 Task: Look for space in Akashi, Japan from 2nd June, 2023 to 9th June, 2023 for 5 adults in price range Rs.7000 to Rs.13000. Place can be shared room with 2 bedrooms having 5 beds and 2 bathrooms. Property type can be house, flat, guest house. Amenities needed are: wifi, washing machine. Booking option can be shelf check-in. Required host language is English.
Action: Mouse moved to (561, 93)
Screenshot: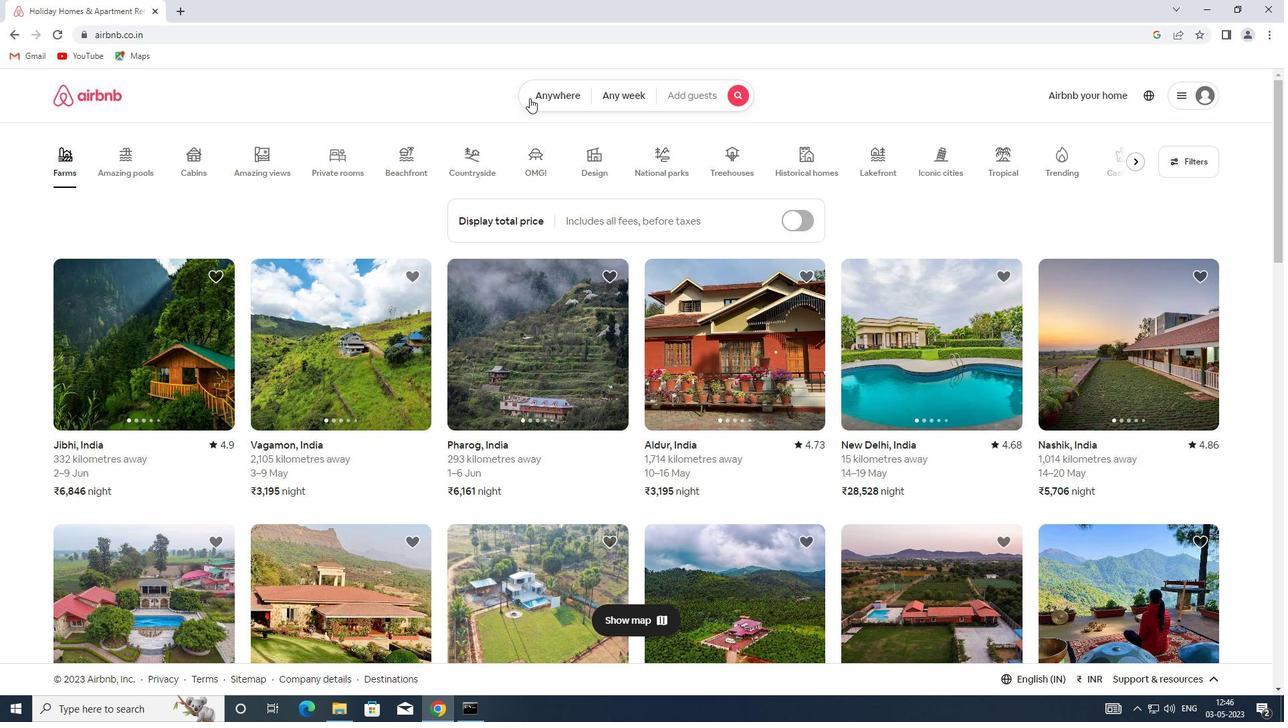 
Action: Mouse pressed left at (561, 93)
Screenshot: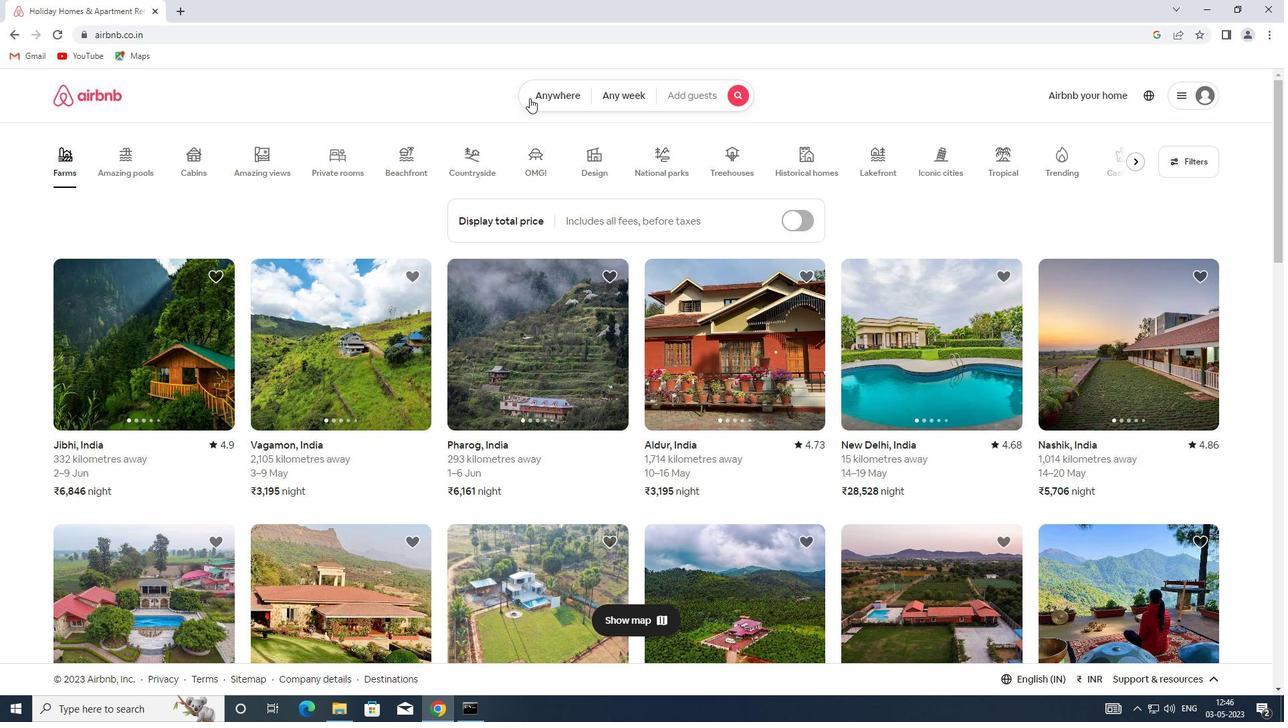 
Action: Mouse moved to (474, 135)
Screenshot: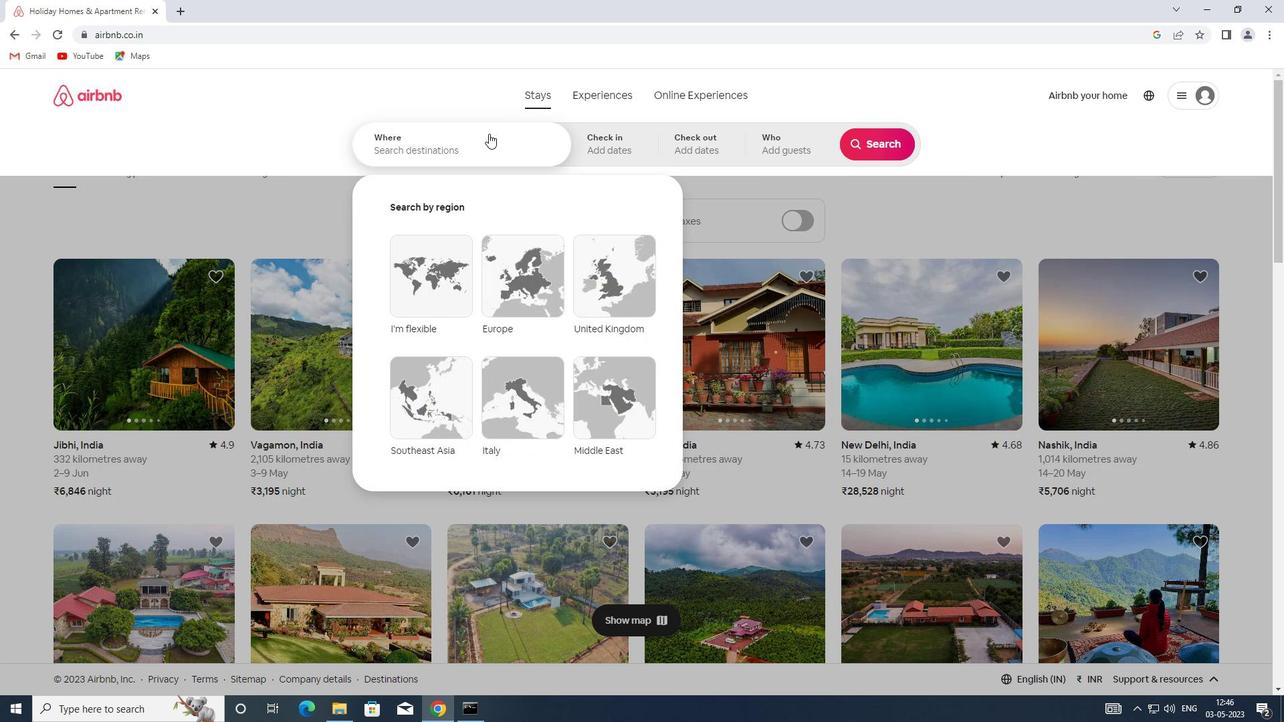 
Action: Mouse pressed left at (474, 135)
Screenshot: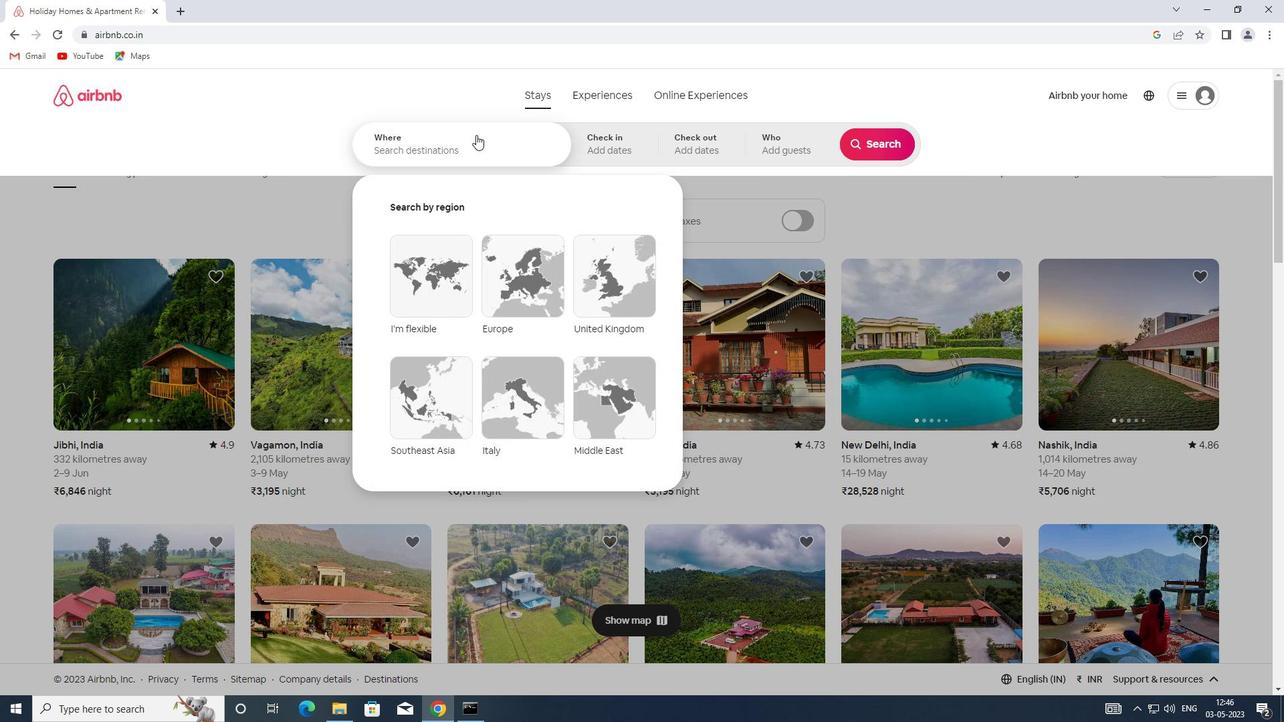 
Action: Key pressed <Key.shift>AKASHI,<Key.shift>L<Key.backspace><Key.shift>JAPAN
Screenshot: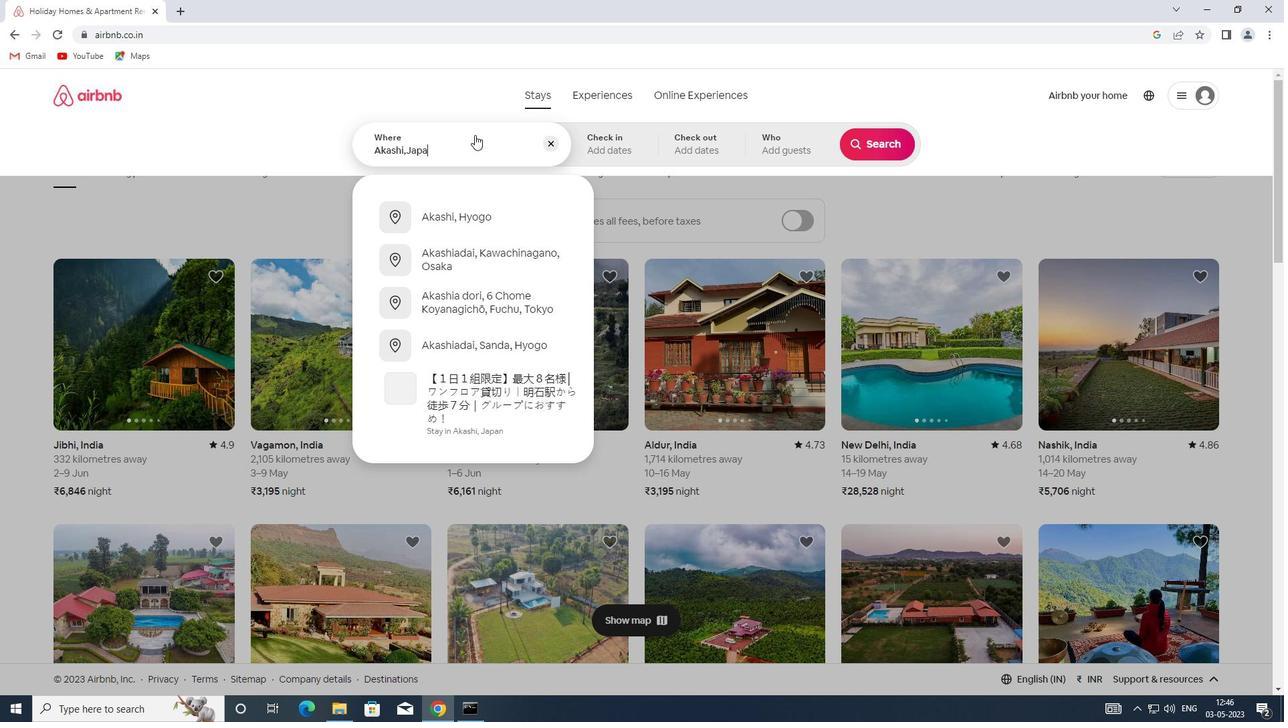 
Action: Mouse moved to (605, 126)
Screenshot: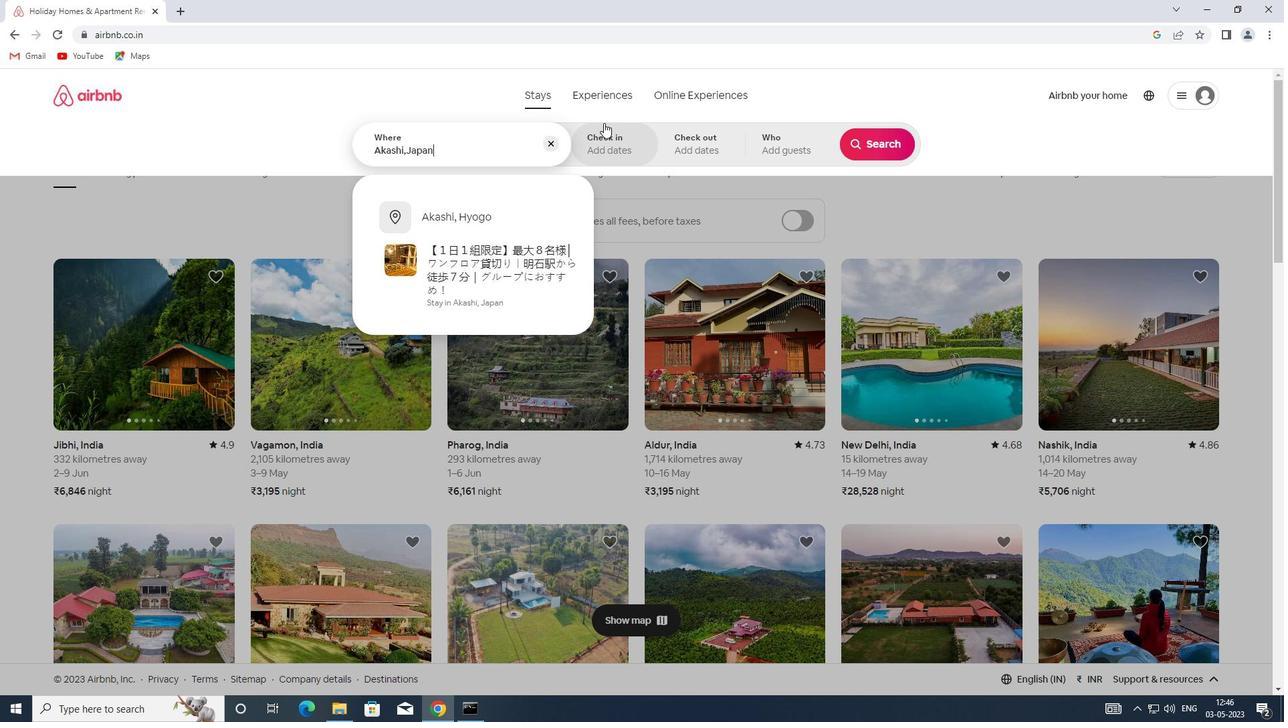 
Action: Mouse pressed left at (605, 126)
Screenshot: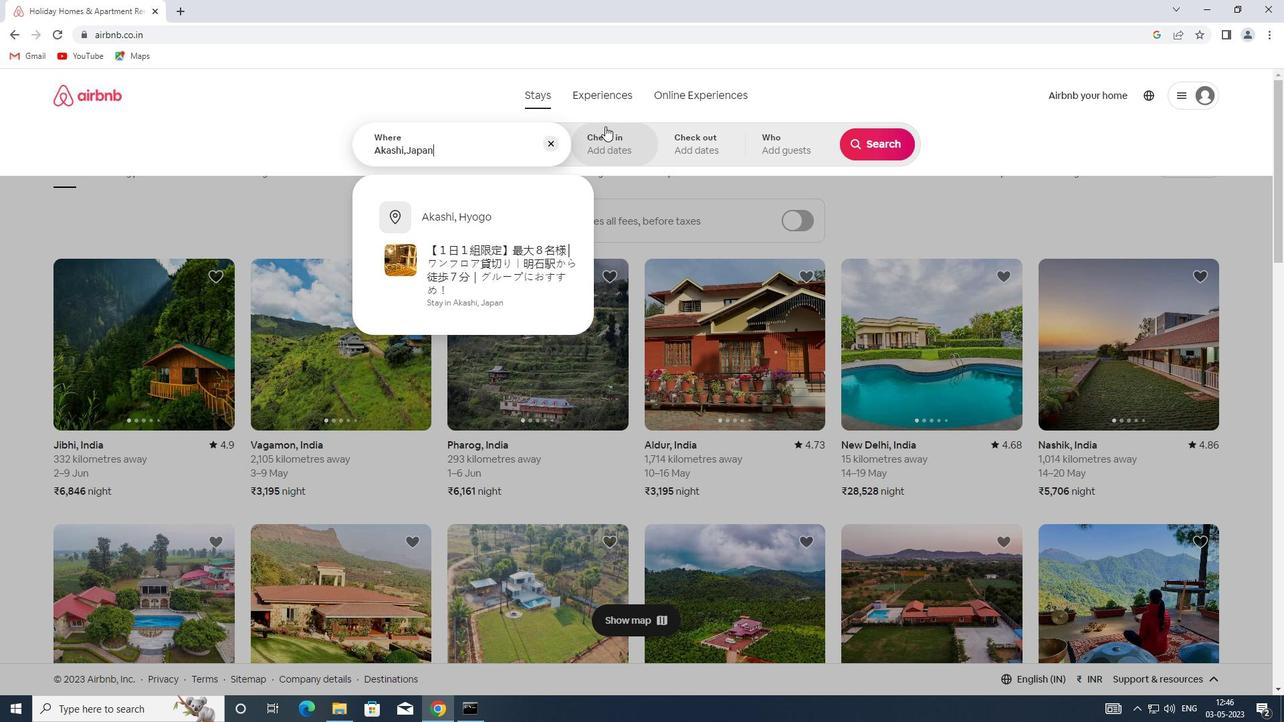 
Action: Mouse moved to (819, 297)
Screenshot: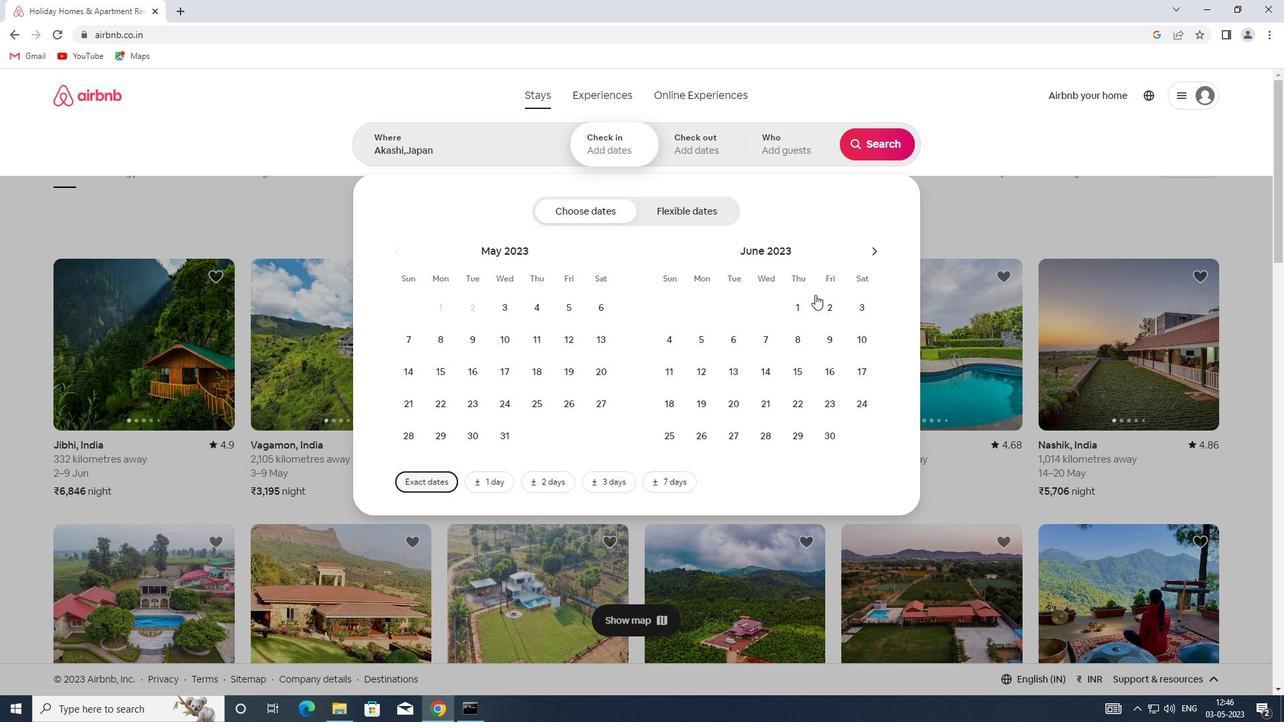 
Action: Mouse pressed left at (819, 297)
Screenshot: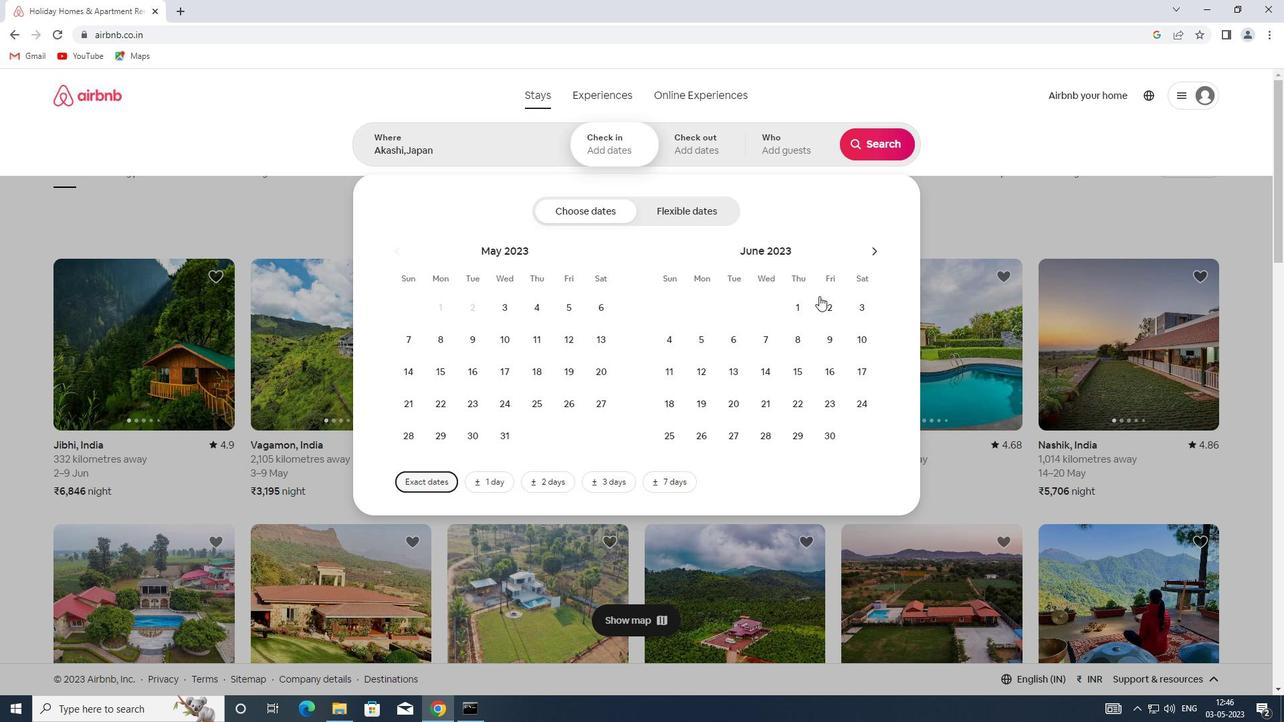 
Action: Mouse moved to (822, 331)
Screenshot: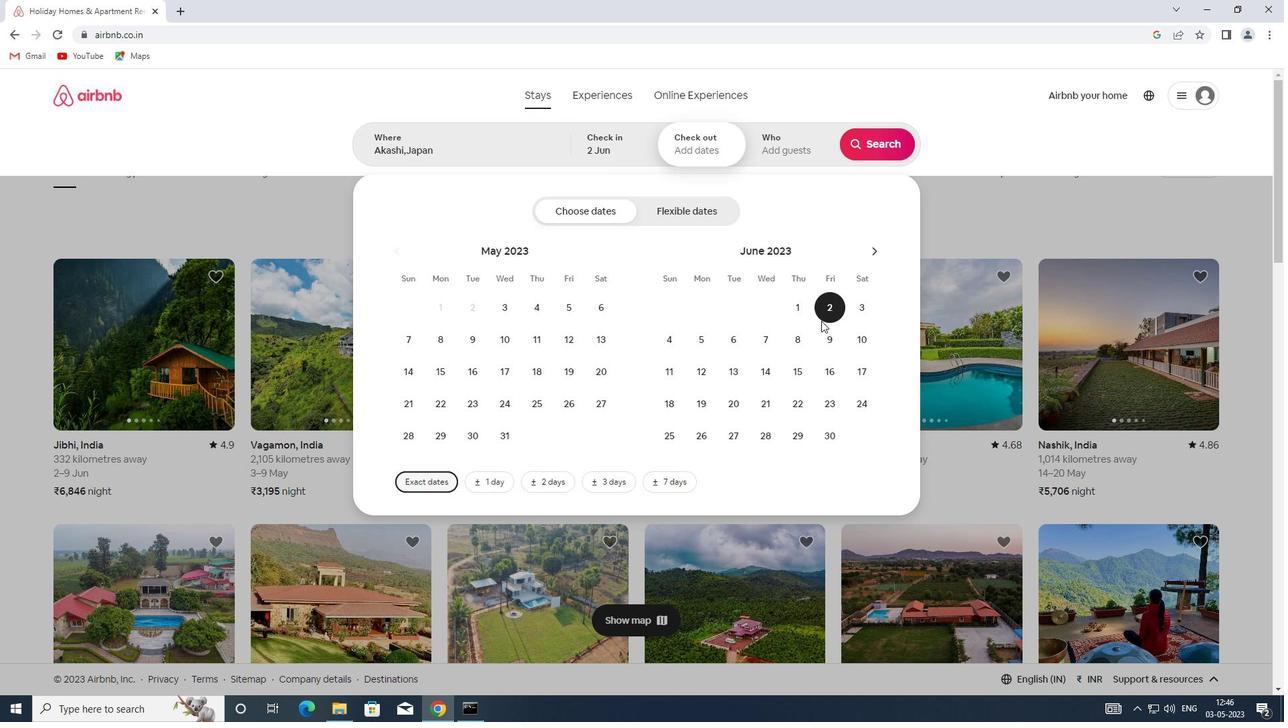 
Action: Mouse pressed left at (822, 331)
Screenshot: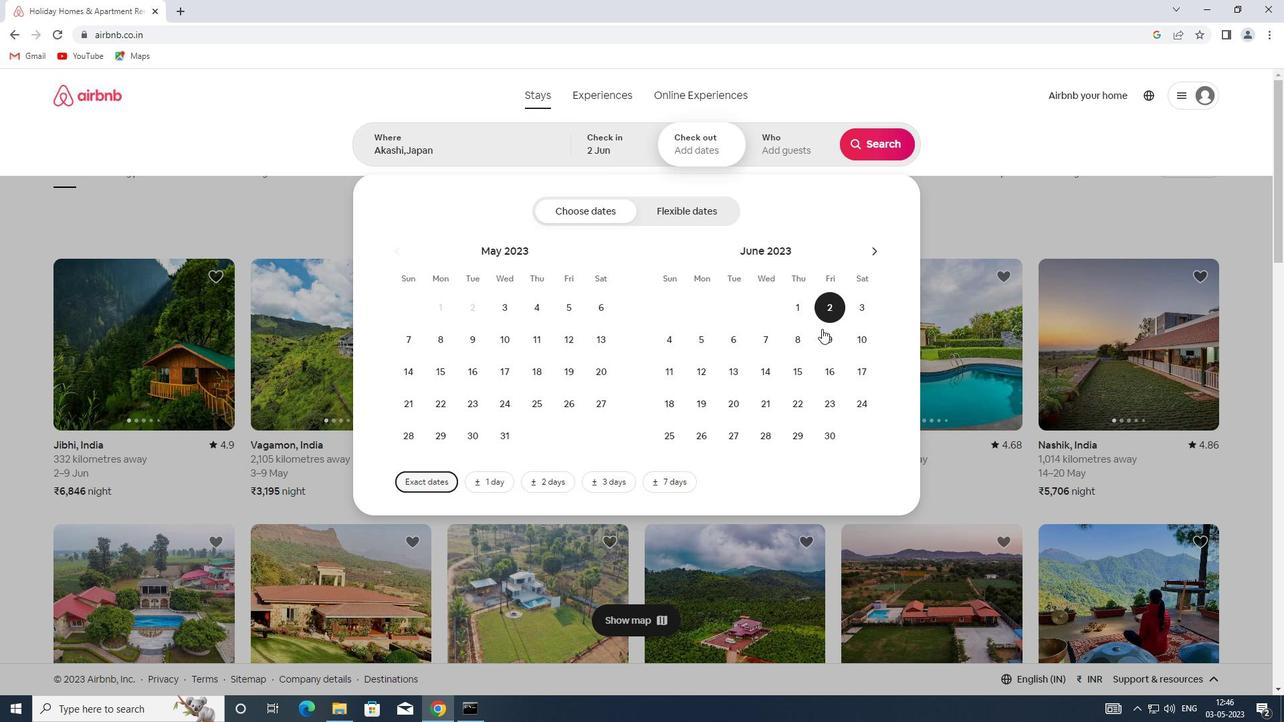 
Action: Mouse moved to (771, 132)
Screenshot: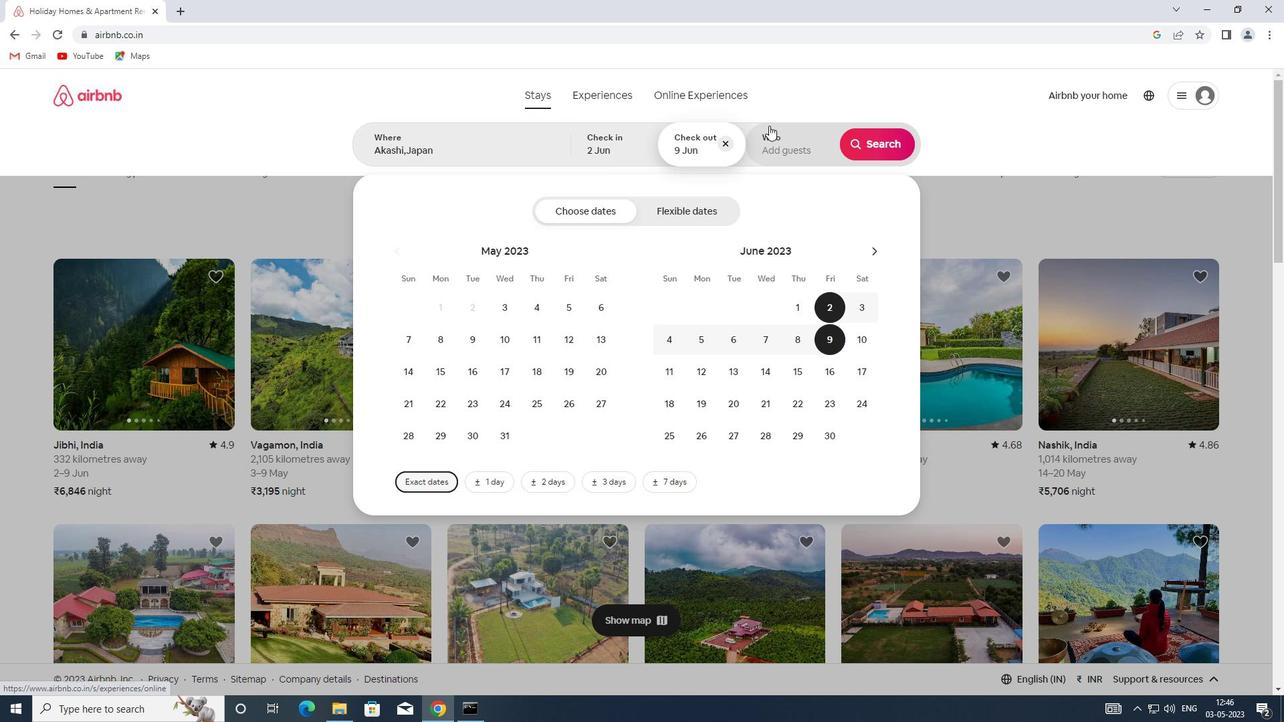 
Action: Mouse pressed left at (771, 132)
Screenshot: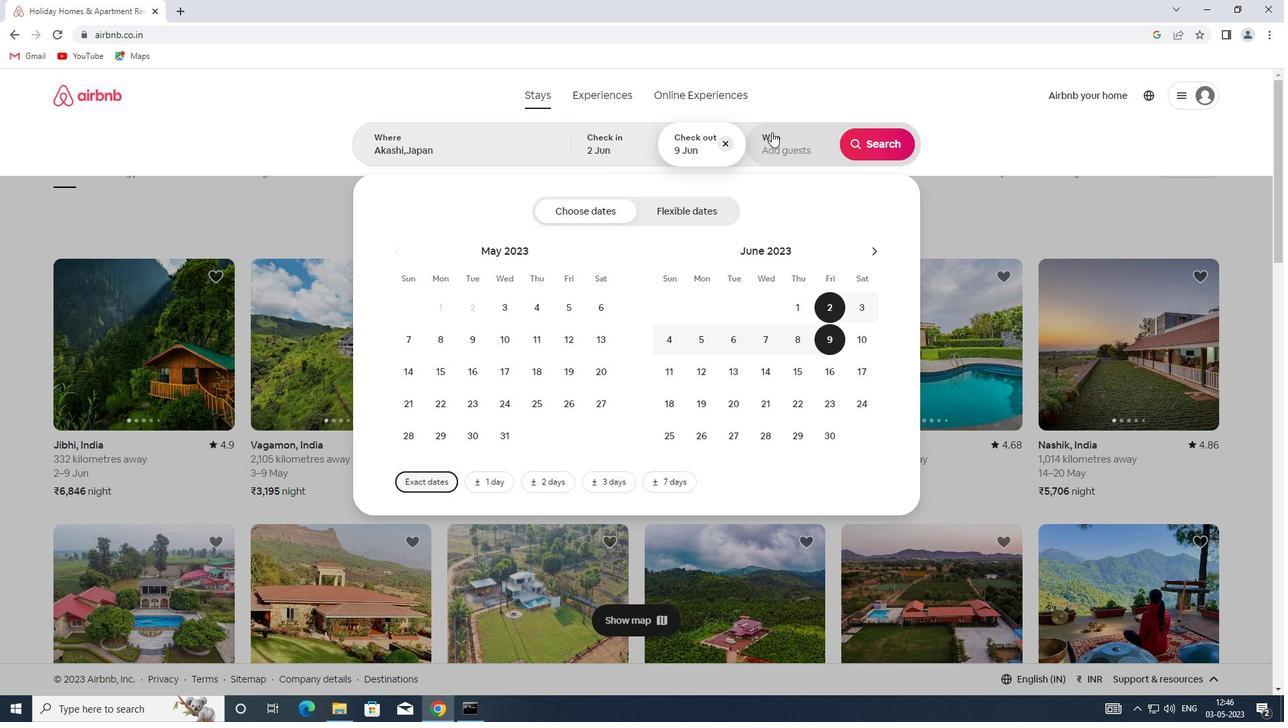 
Action: Mouse moved to (877, 215)
Screenshot: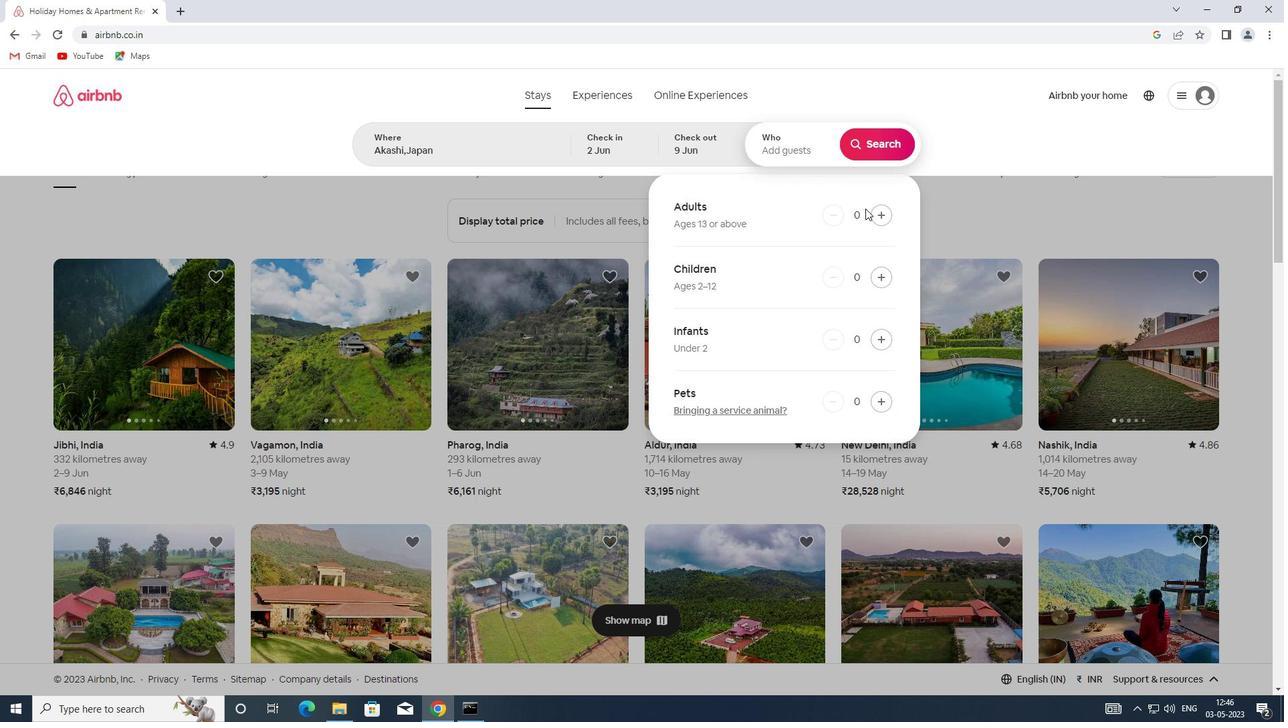 
Action: Mouse pressed left at (877, 215)
Screenshot: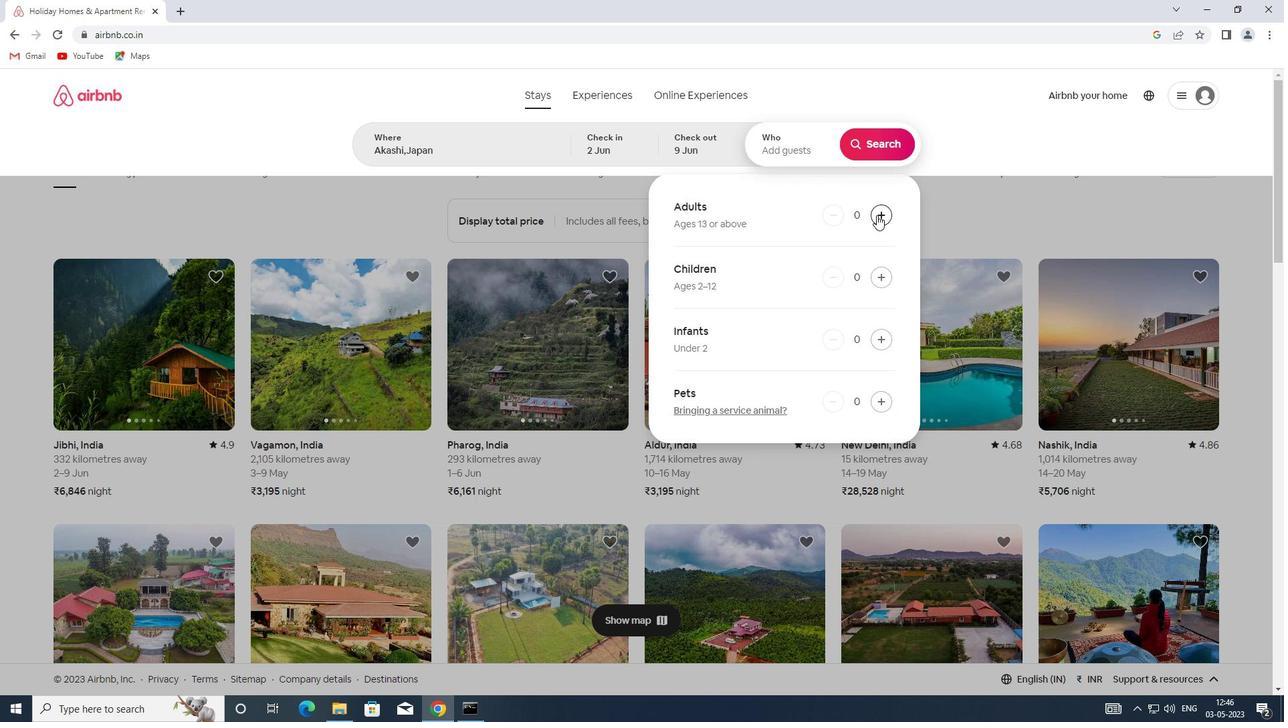 
Action: Mouse pressed left at (877, 215)
Screenshot: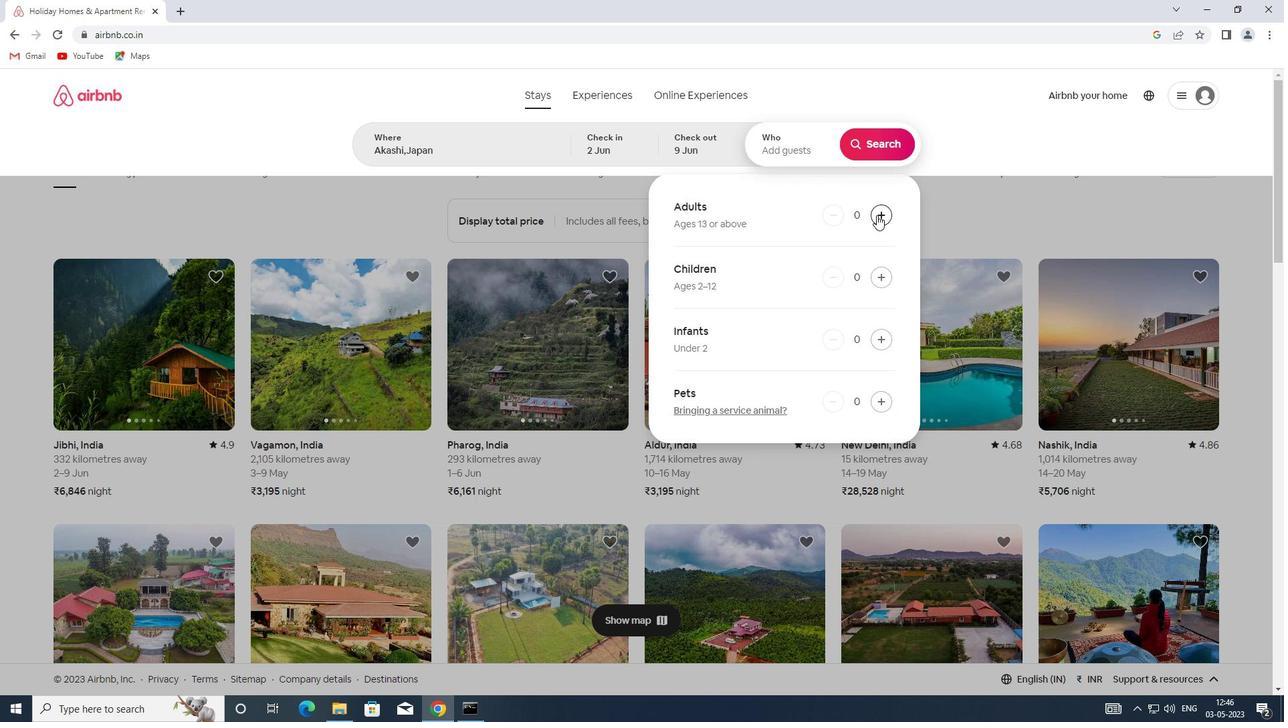 
Action: Mouse pressed left at (877, 215)
Screenshot: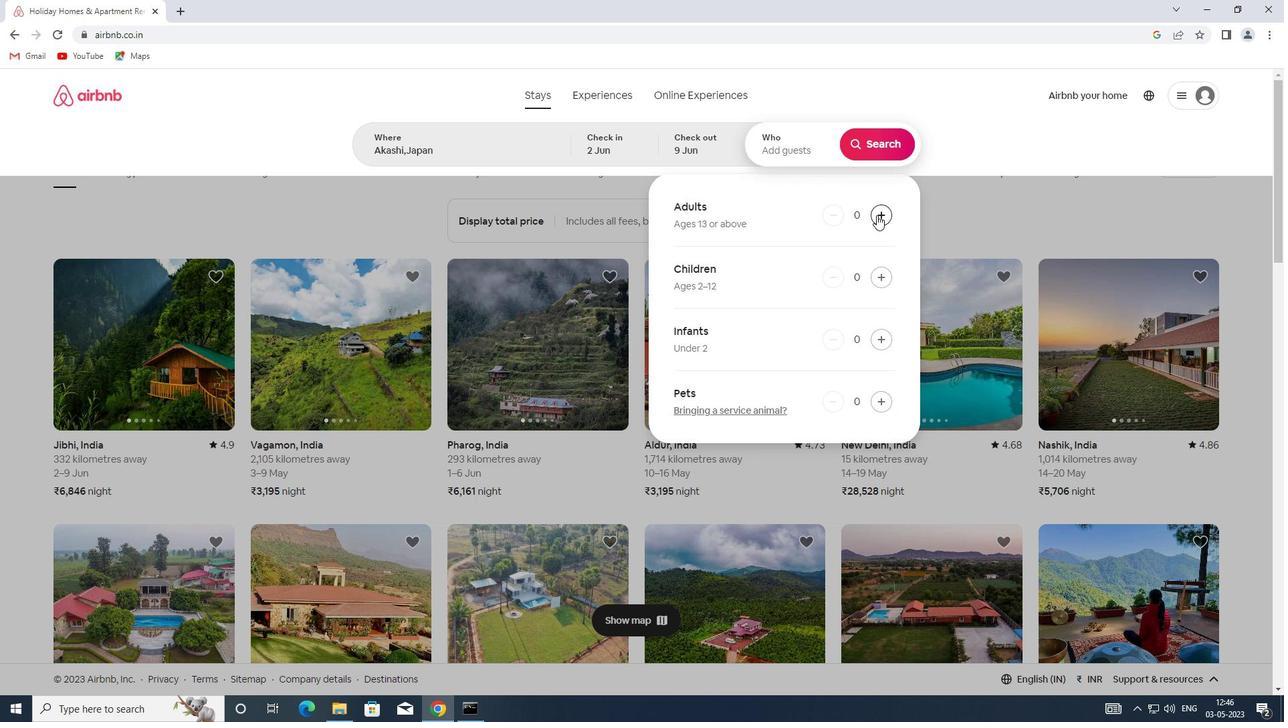 
Action: Mouse pressed left at (877, 215)
Screenshot: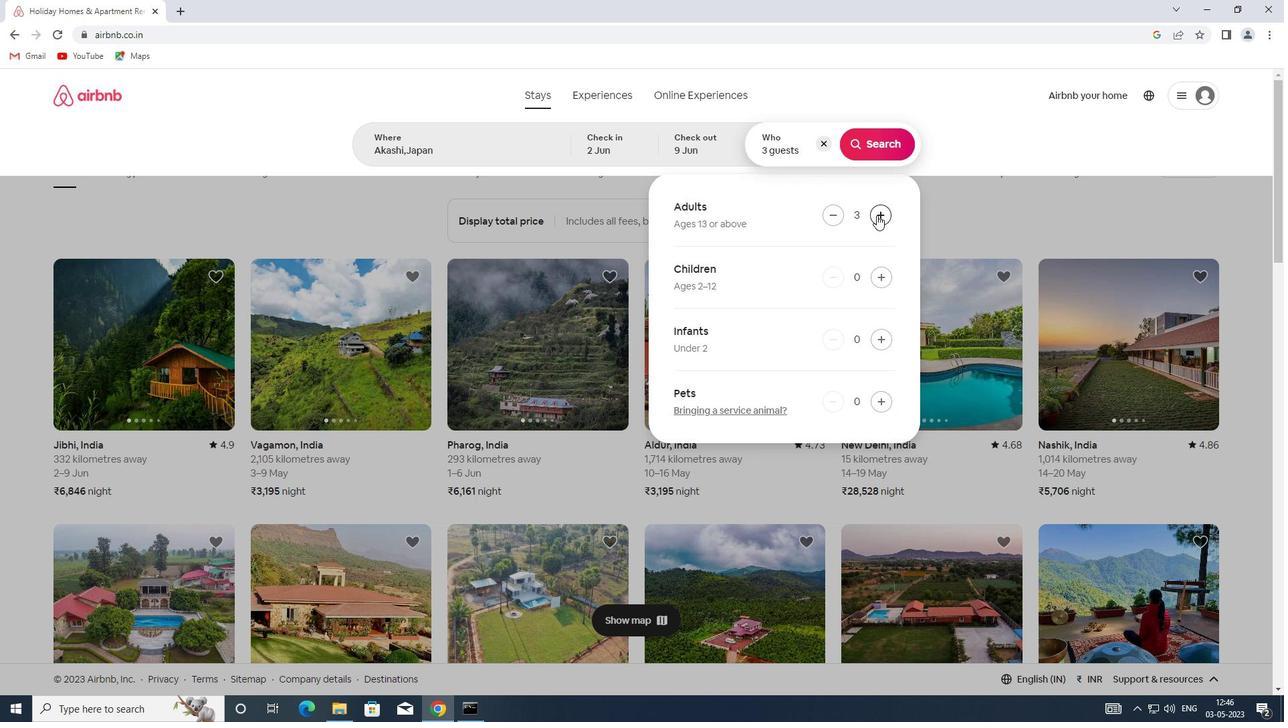 
Action: Mouse pressed left at (877, 215)
Screenshot: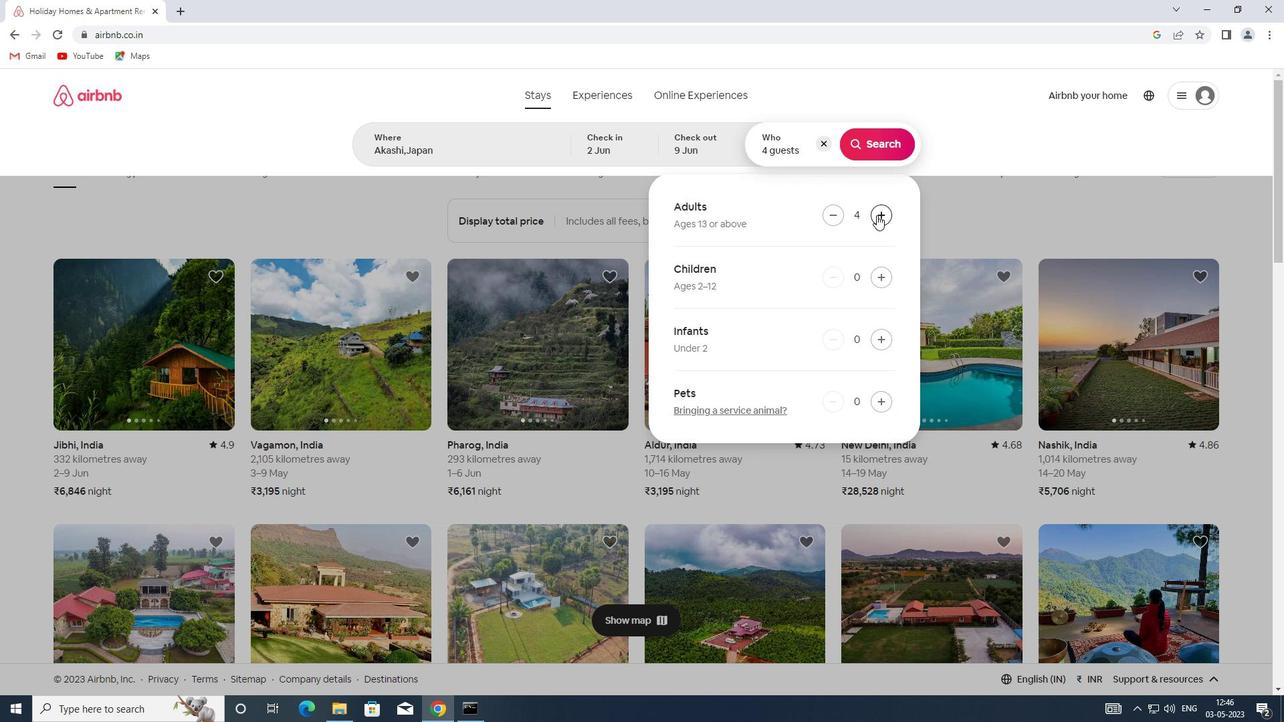 
Action: Mouse moved to (882, 141)
Screenshot: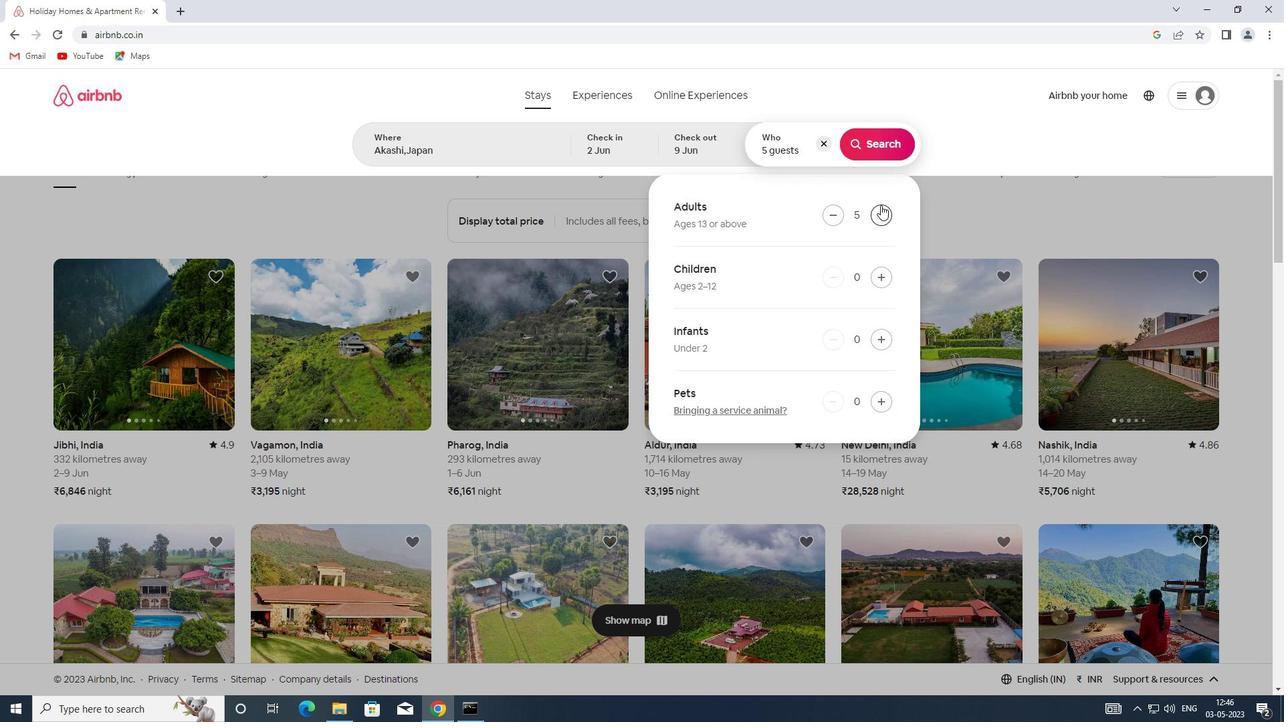 
Action: Mouse pressed left at (882, 141)
Screenshot: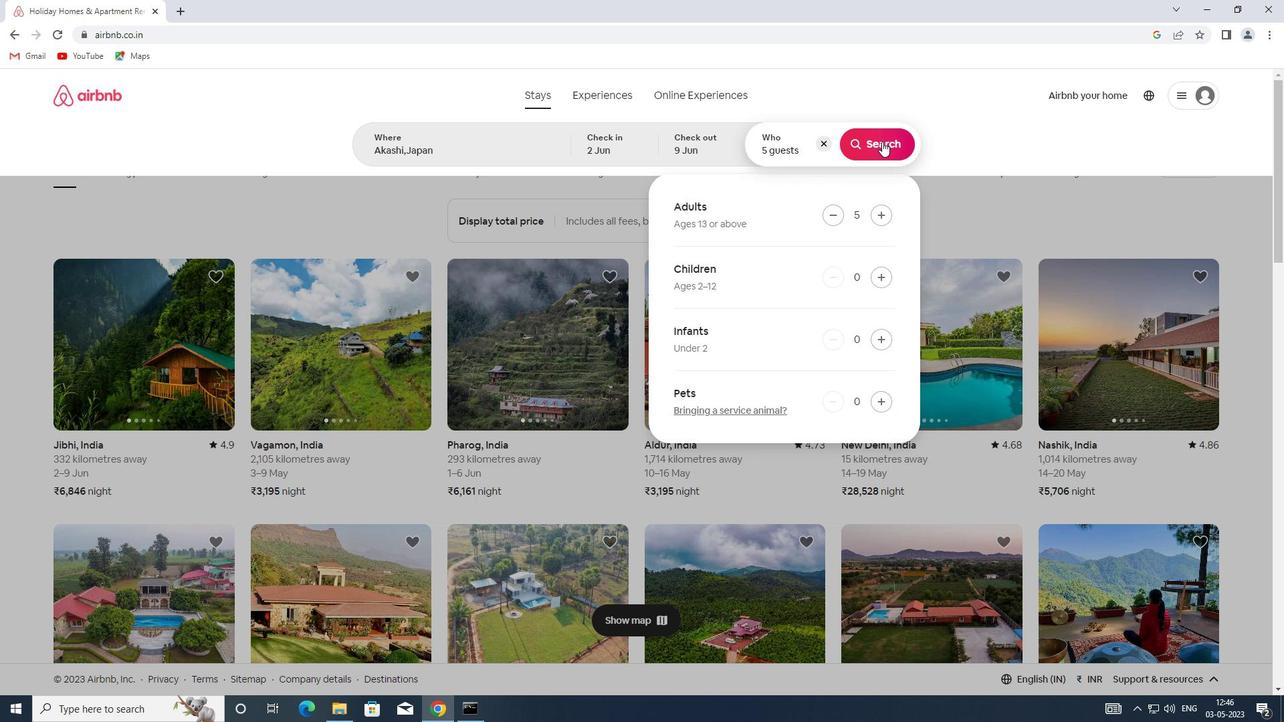 
Action: Mouse moved to (1218, 155)
Screenshot: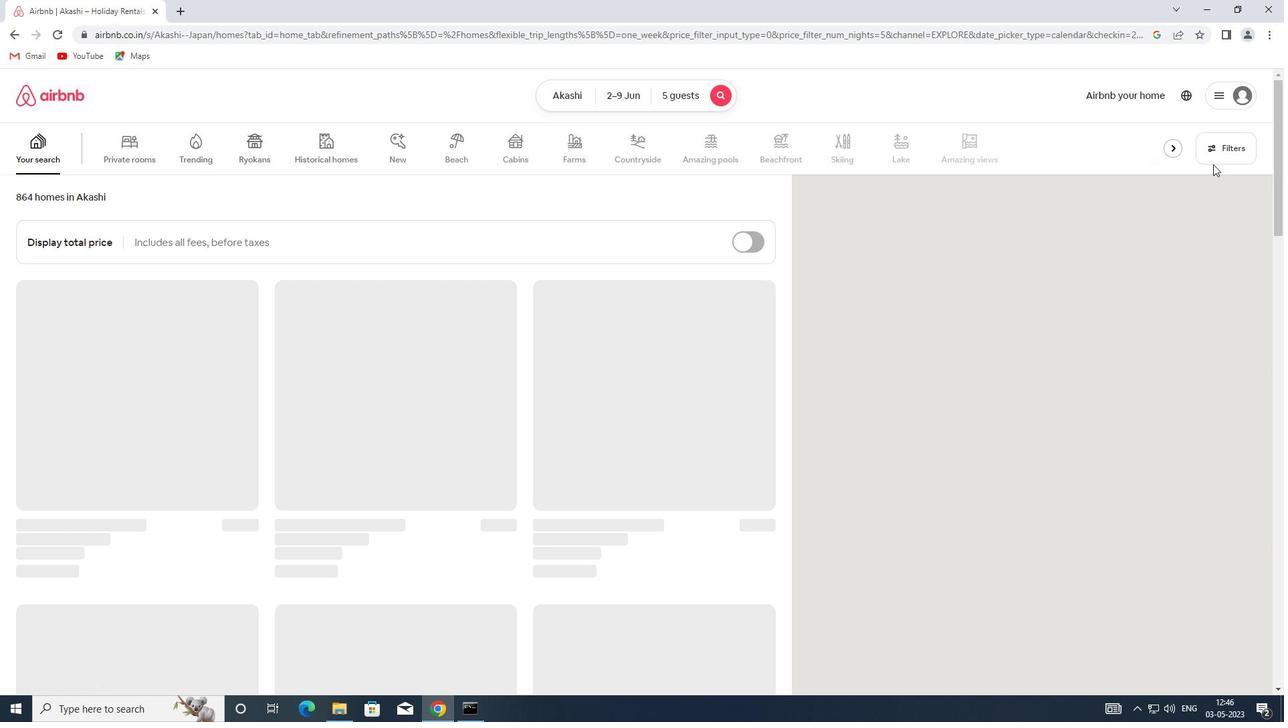 
Action: Mouse pressed left at (1218, 155)
Screenshot: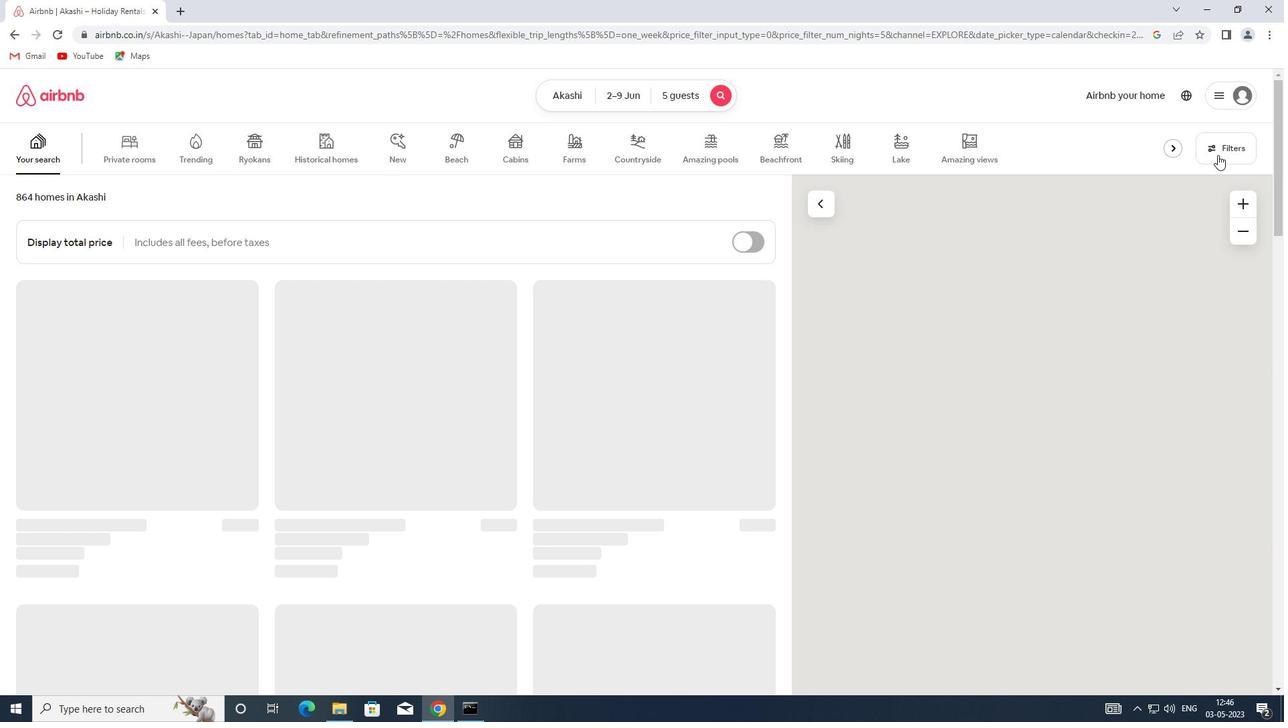 
Action: Mouse moved to (469, 316)
Screenshot: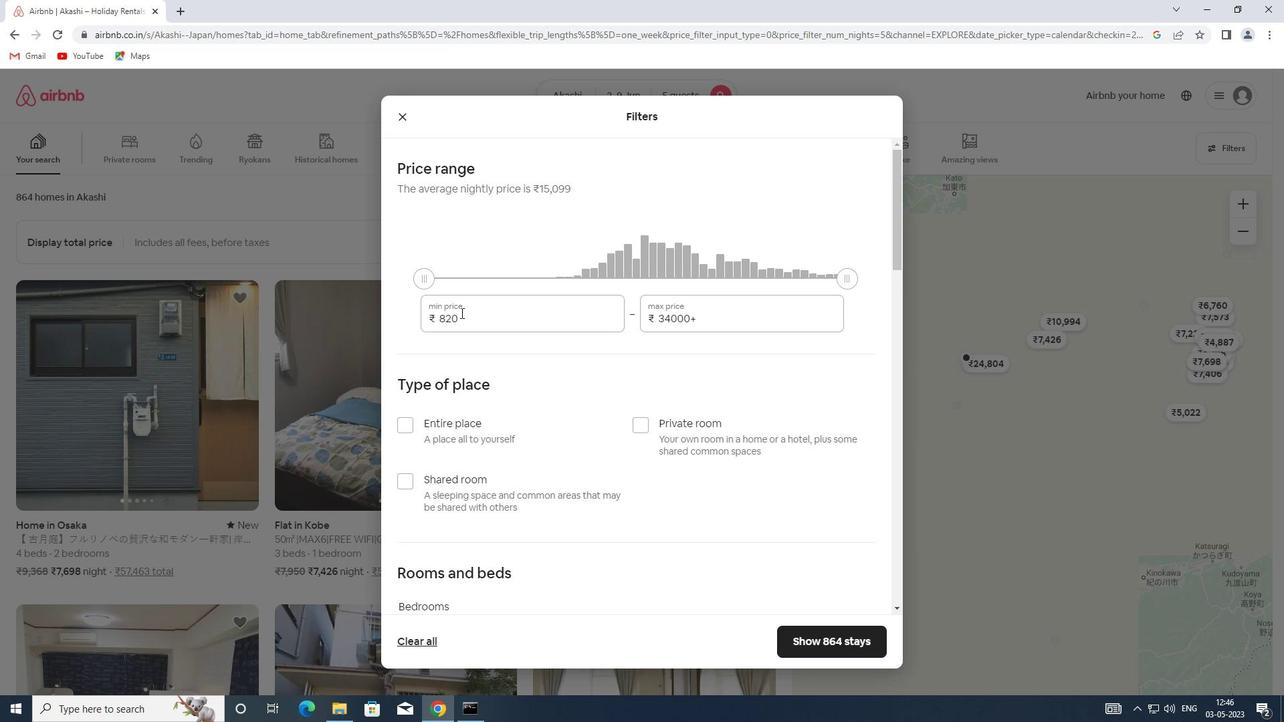 
Action: Mouse pressed left at (469, 316)
Screenshot: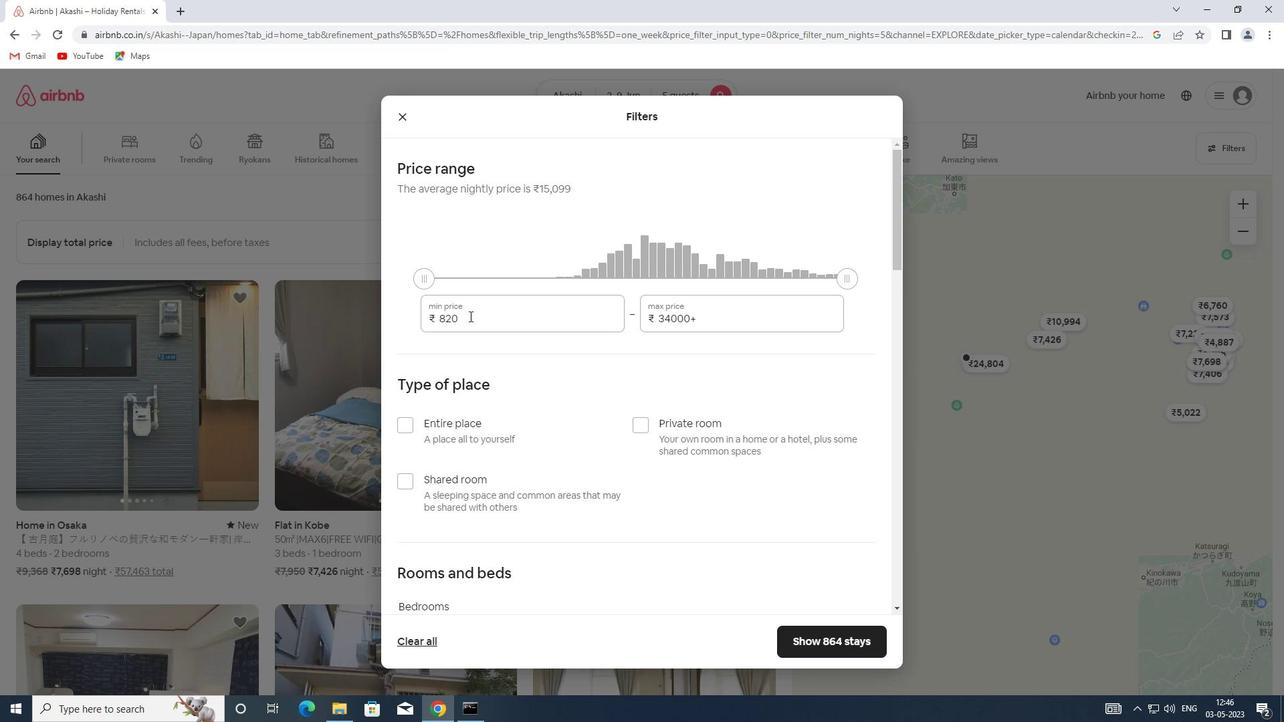 
Action: Mouse moved to (426, 313)
Screenshot: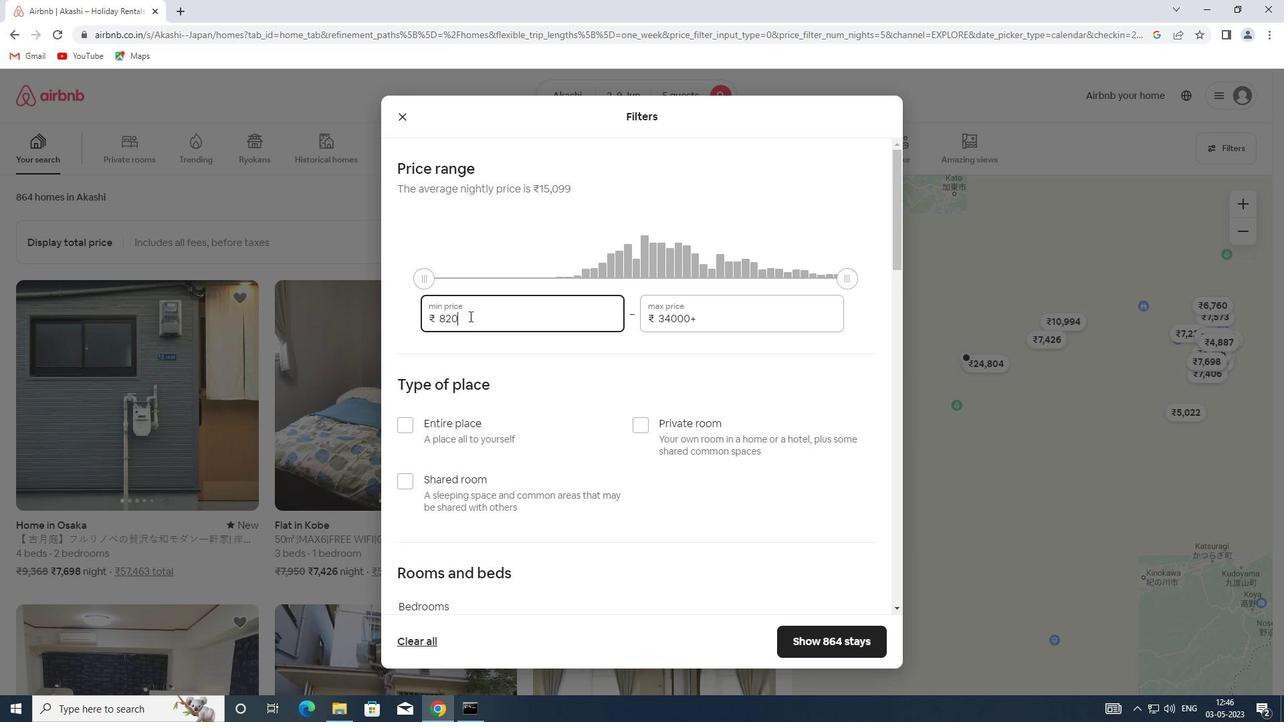 
Action: Key pressed 7000
Screenshot: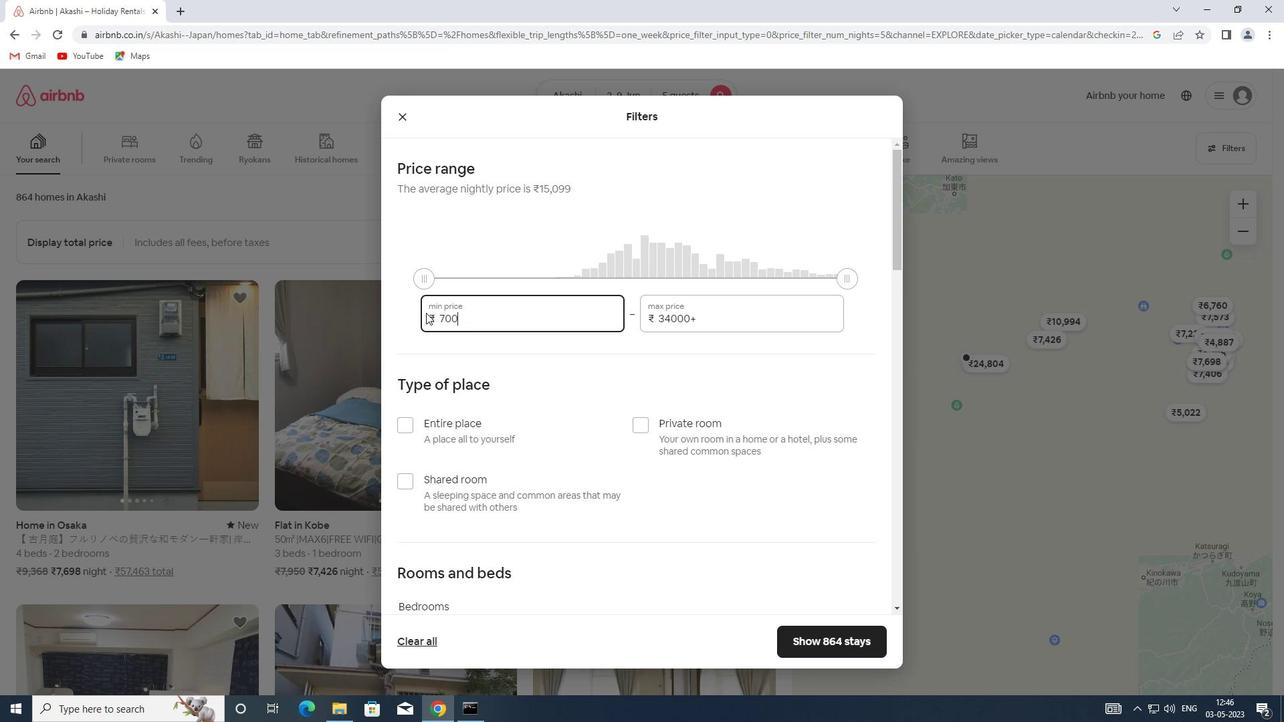 
Action: Mouse moved to (715, 313)
Screenshot: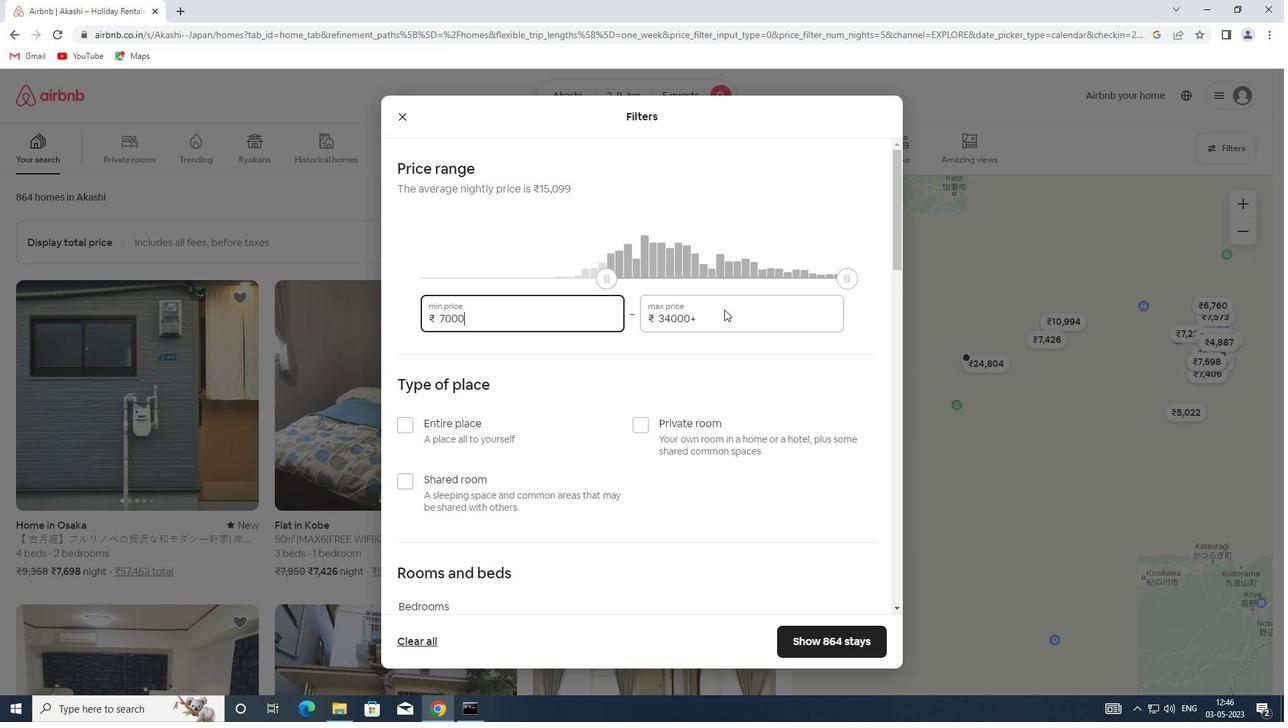 
Action: Mouse pressed left at (715, 313)
Screenshot: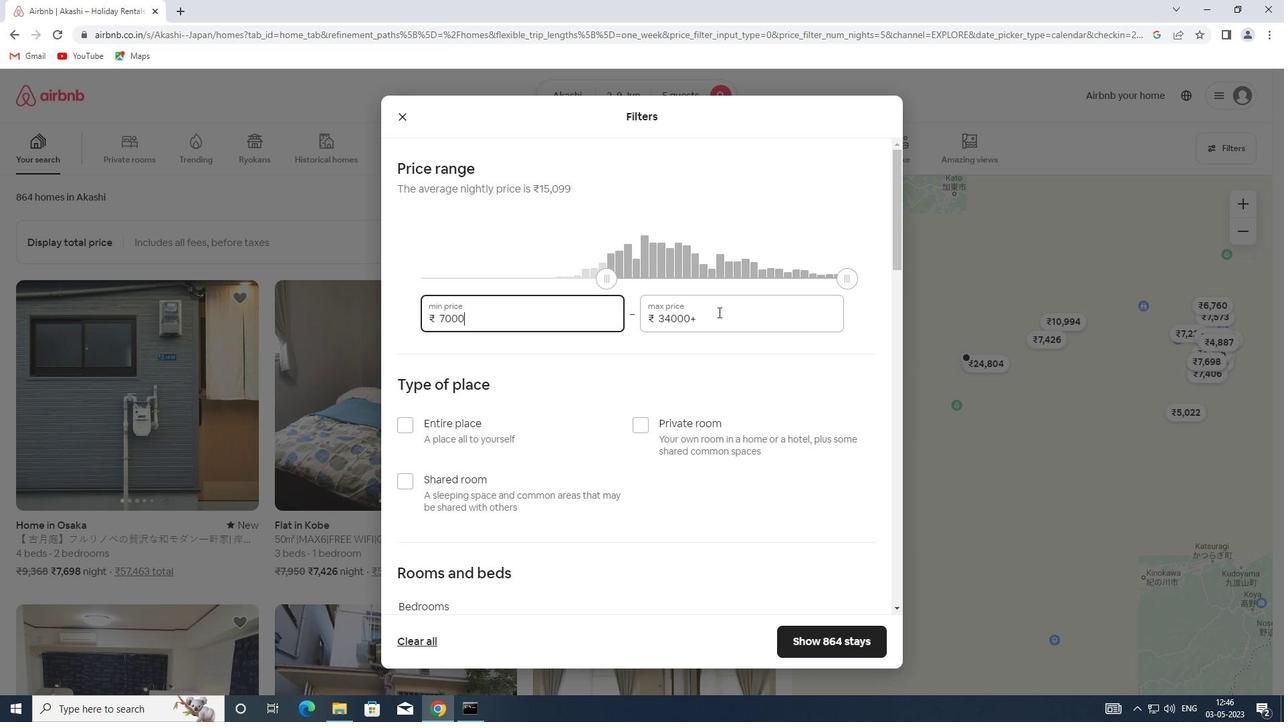 
Action: Mouse moved to (639, 316)
Screenshot: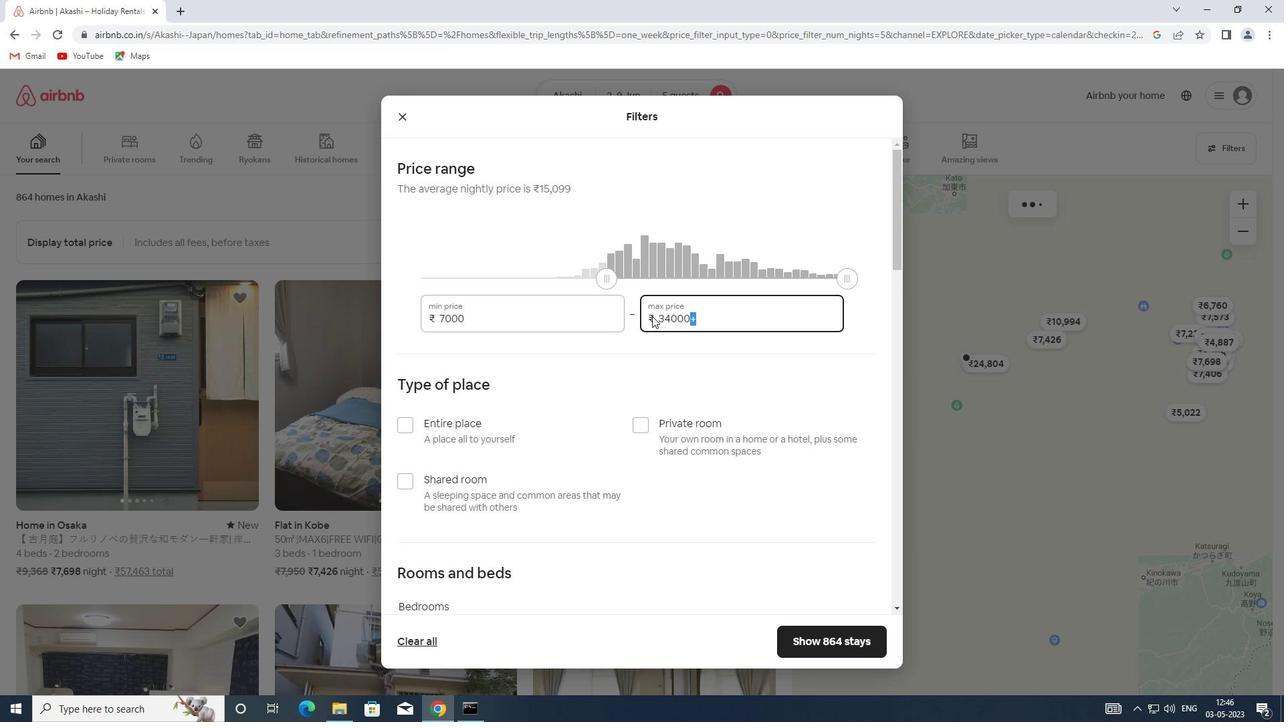 
Action: Key pressed 13000
Screenshot: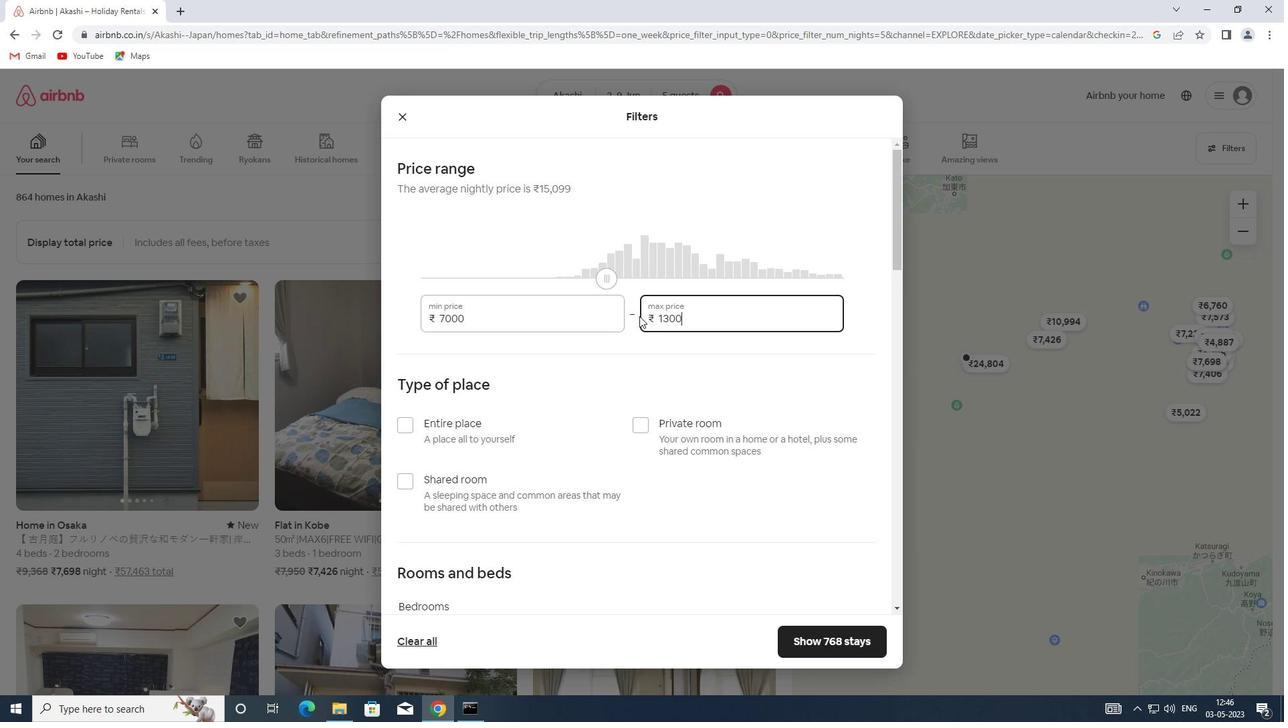 
Action: Mouse moved to (449, 478)
Screenshot: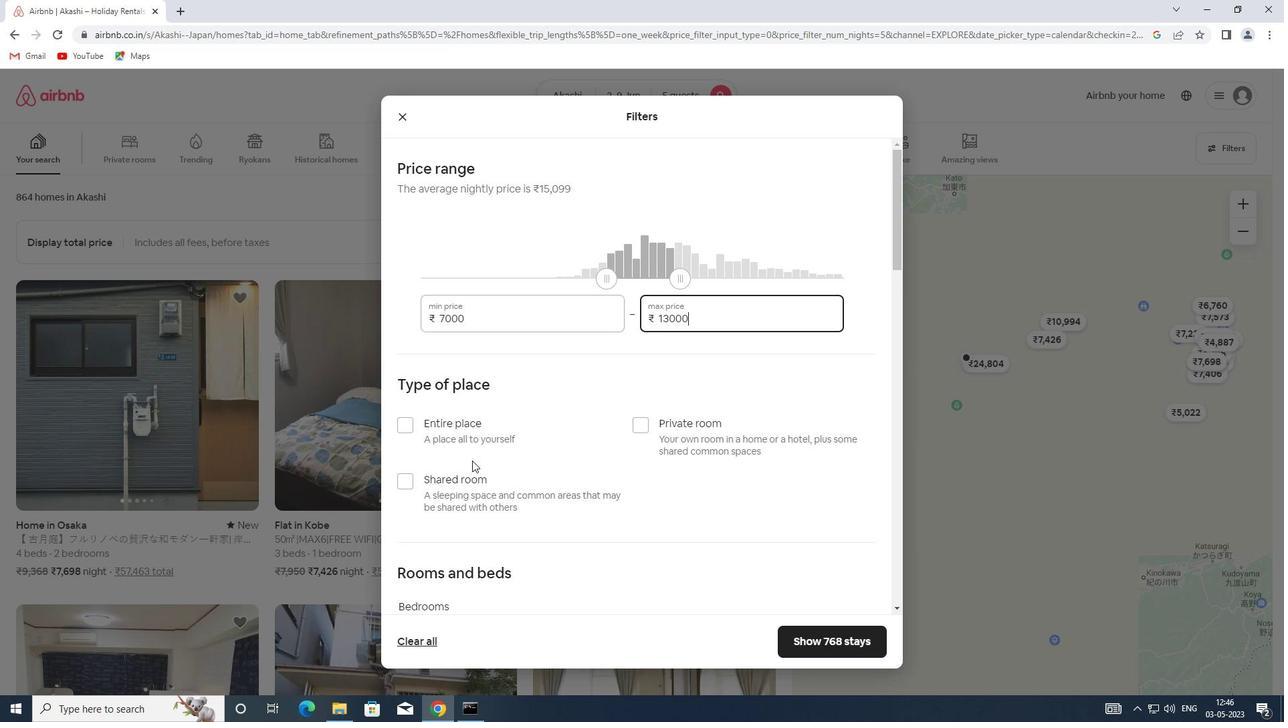 
Action: Mouse pressed left at (449, 478)
Screenshot: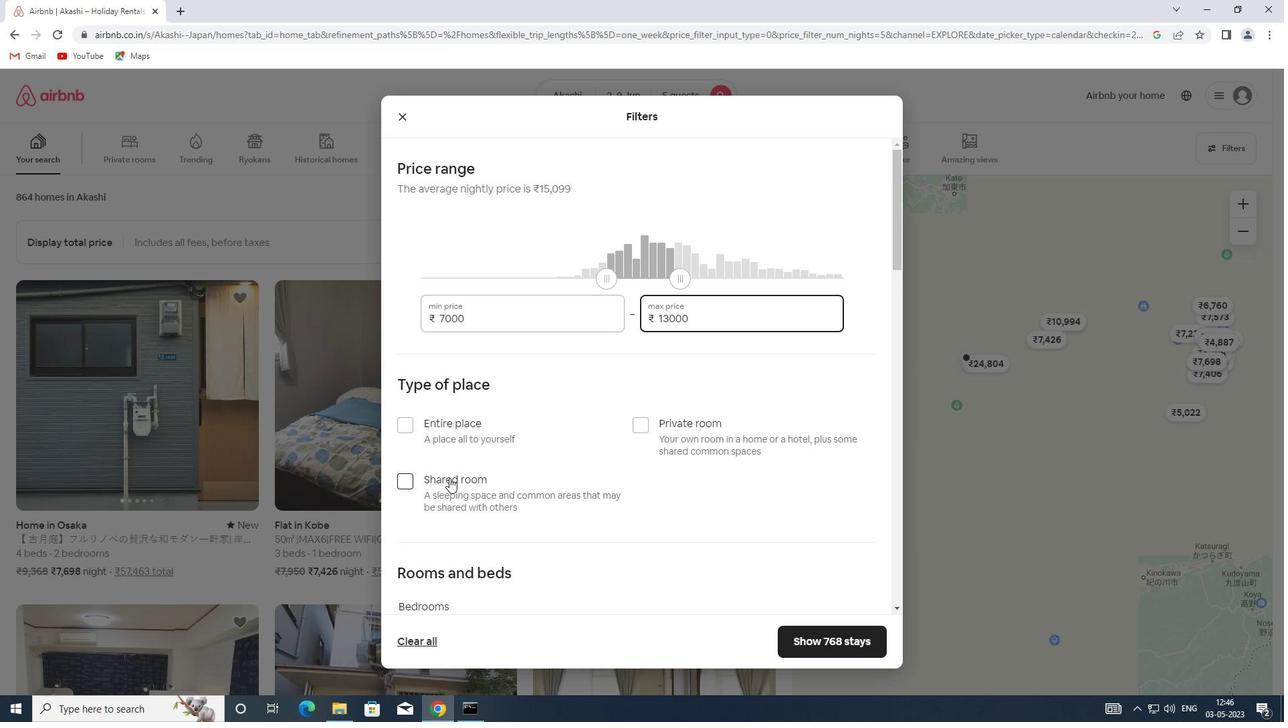 
Action: Mouse moved to (456, 464)
Screenshot: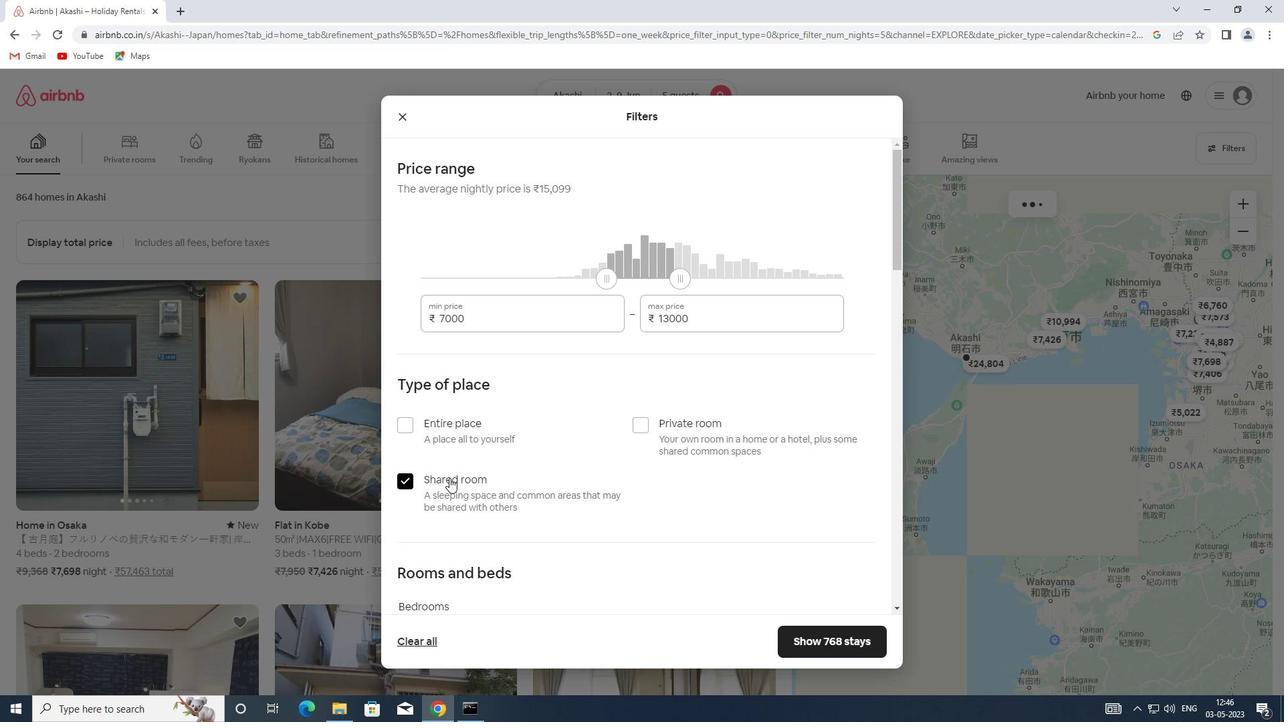 
Action: Mouse scrolled (456, 463) with delta (0, 0)
Screenshot: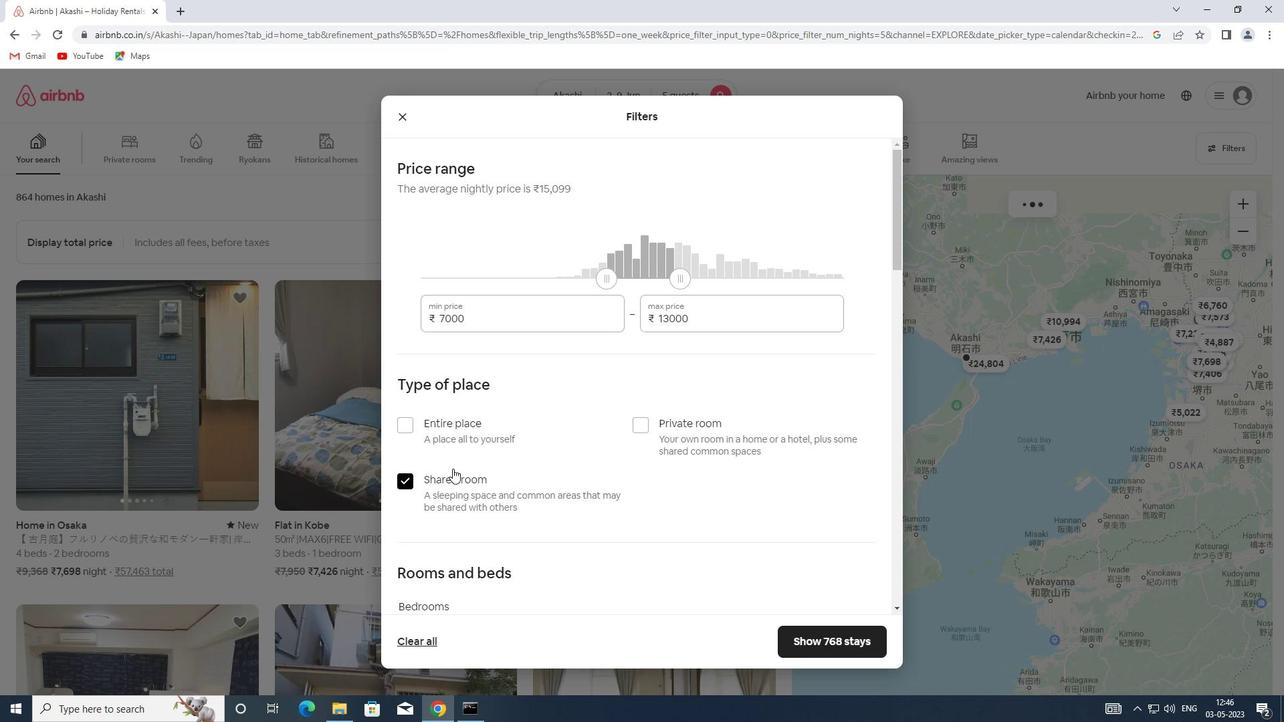 
Action: Mouse scrolled (456, 463) with delta (0, 0)
Screenshot: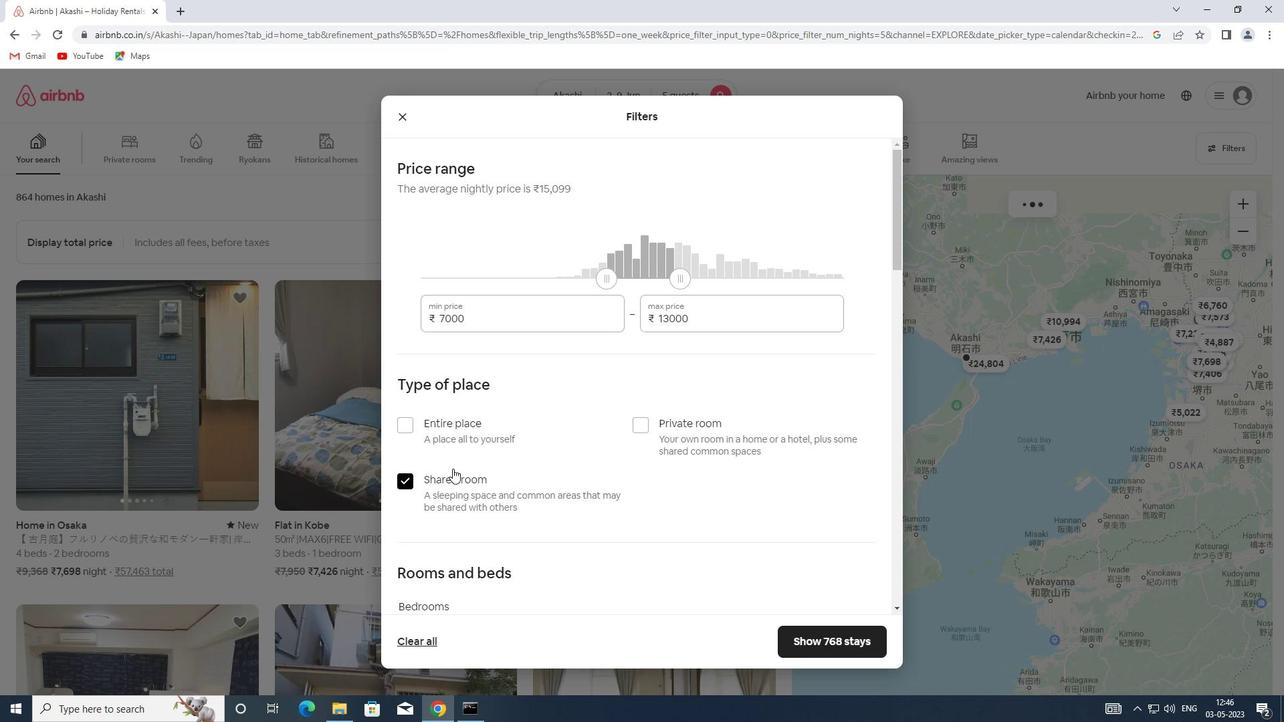 
Action: Mouse scrolled (456, 463) with delta (0, 0)
Screenshot: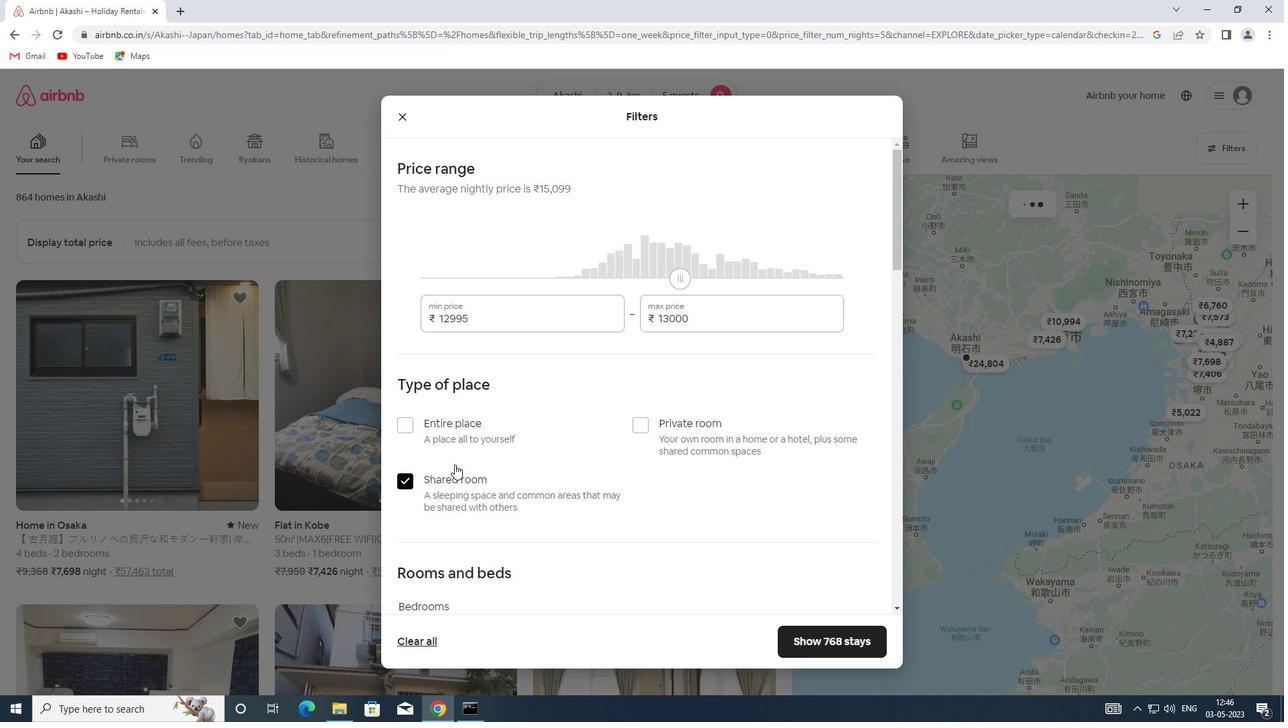 
Action: Mouse moved to (461, 451)
Screenshot: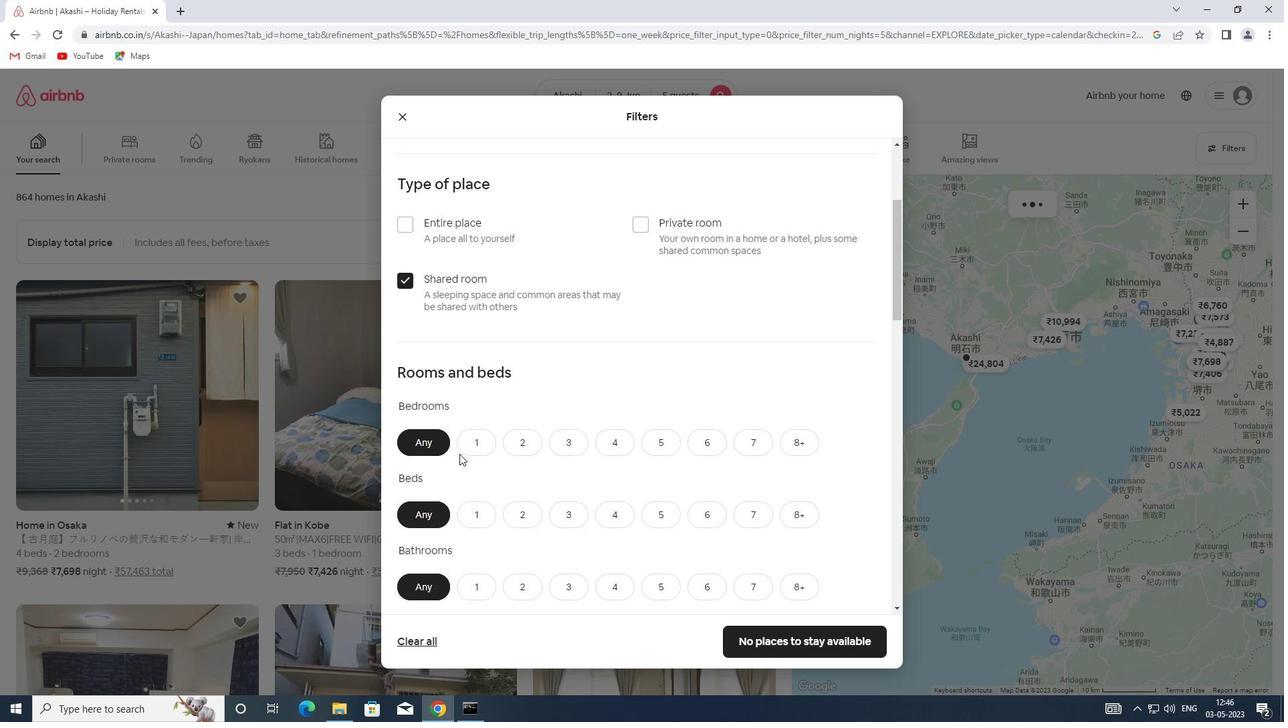 
Action: Mouse scrolled (461, 450) with delta (0, 0)
Screenshot: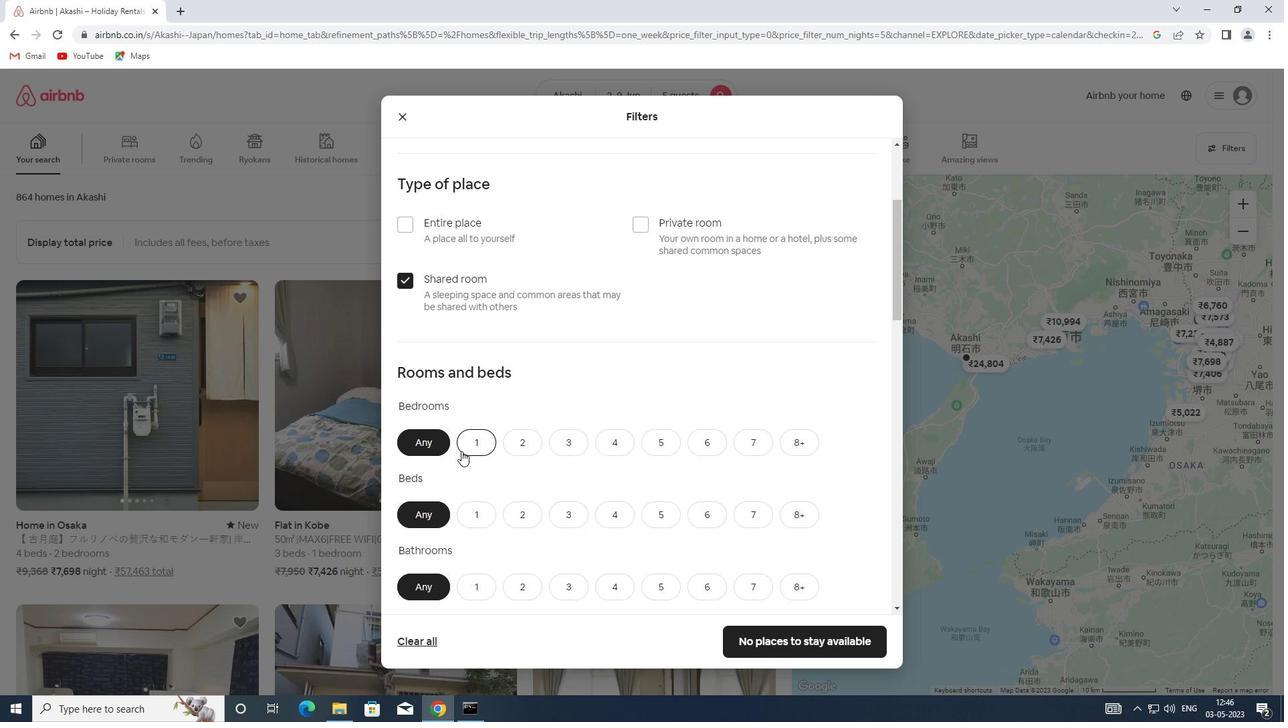 
Action: Mouse moved to (524, 382)
Screenshot: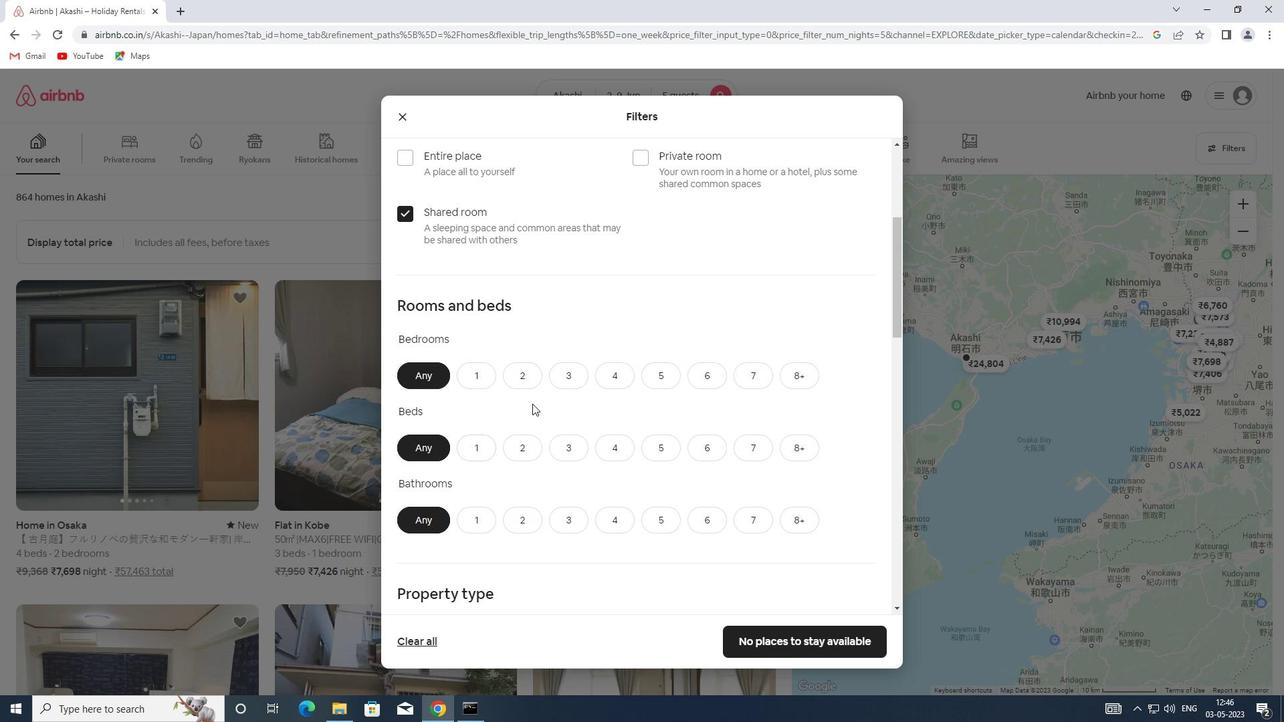 
Action: Mouse pressed left at (524, 382)
Screenshot: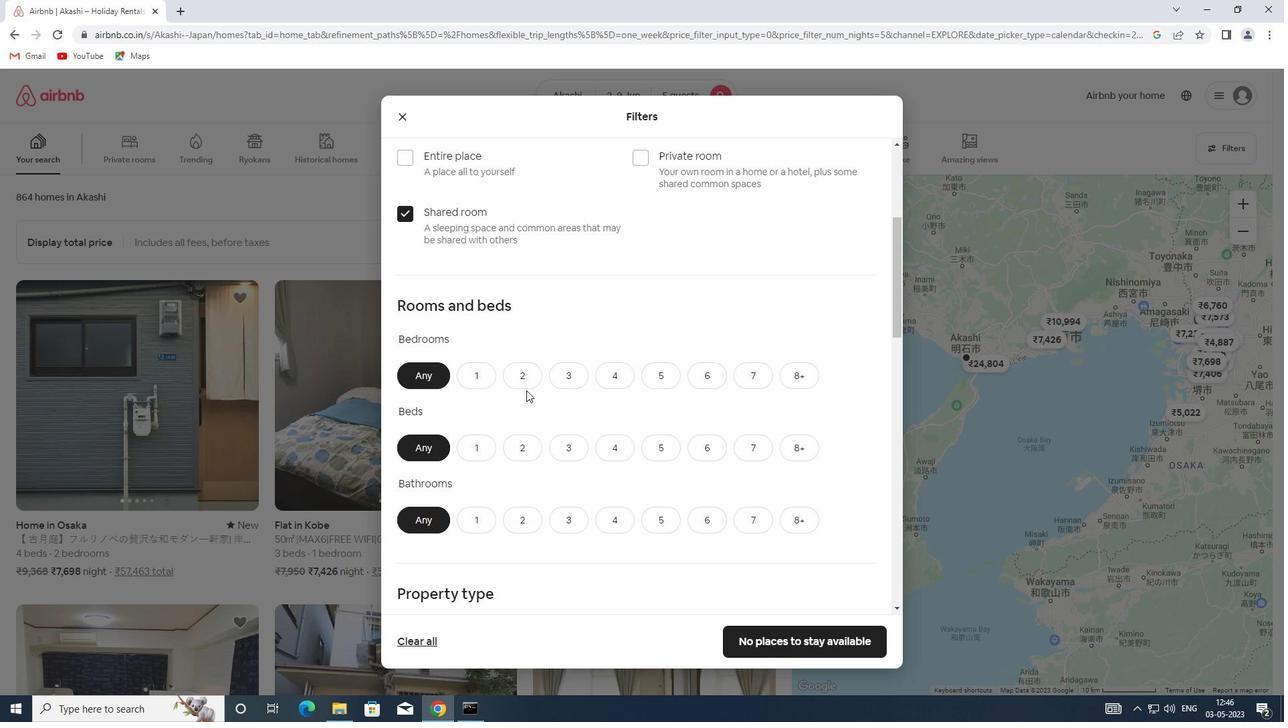 
Action: Mouse moved to (665, 448)
Screenshot: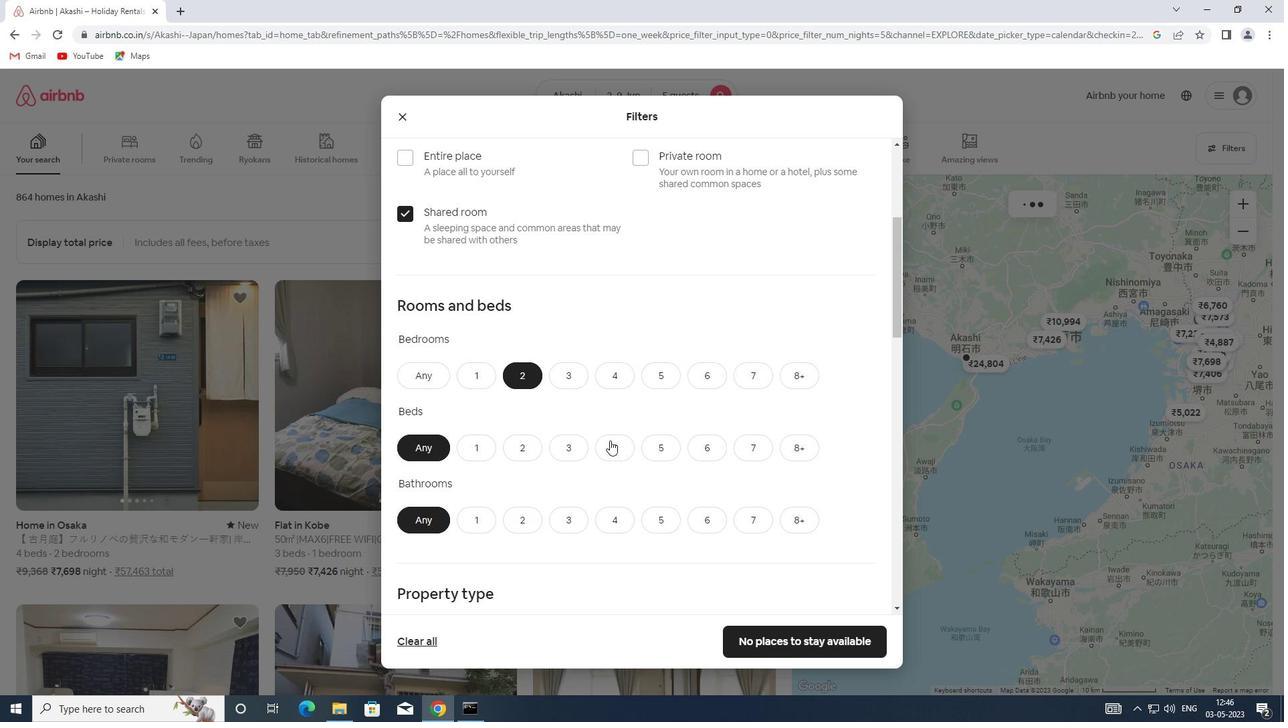
Action: Mouse pressed left at (665, 448)
Screenshot: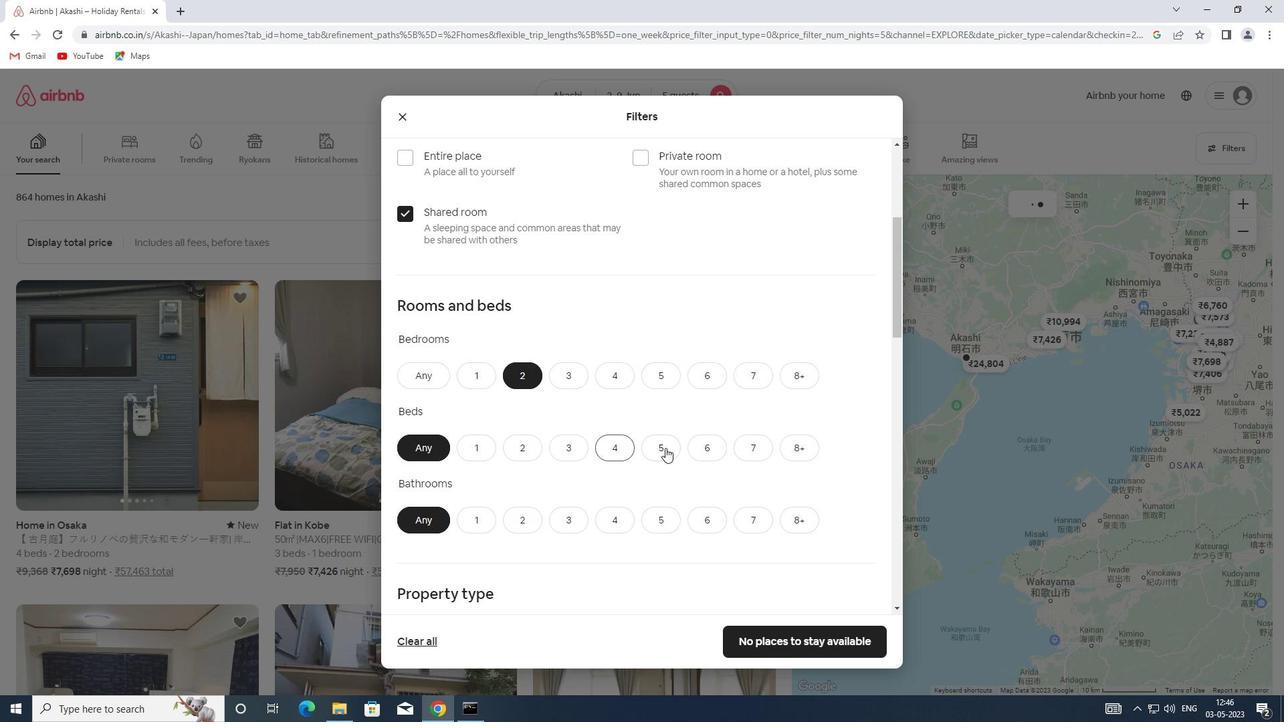 
Action: Mouse moved to (519, 518)
Screenshot: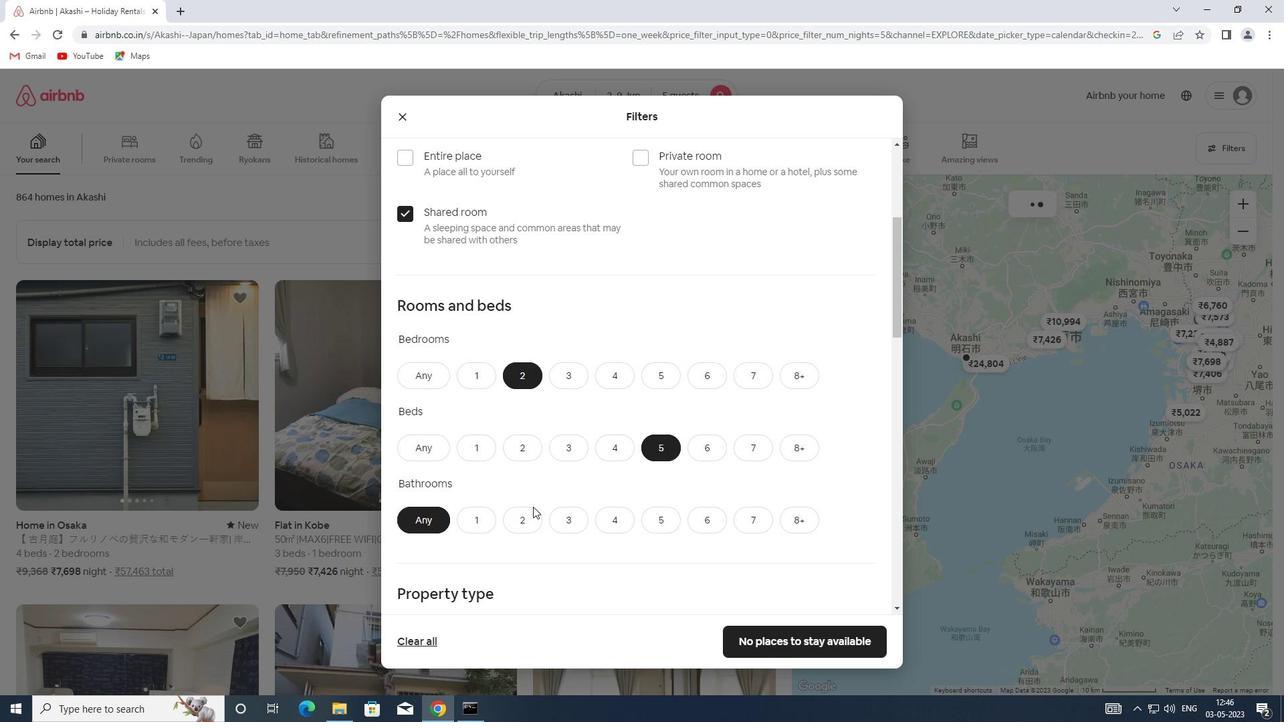 
Action: Mouse pressed left at (519, 518)
Screenshot: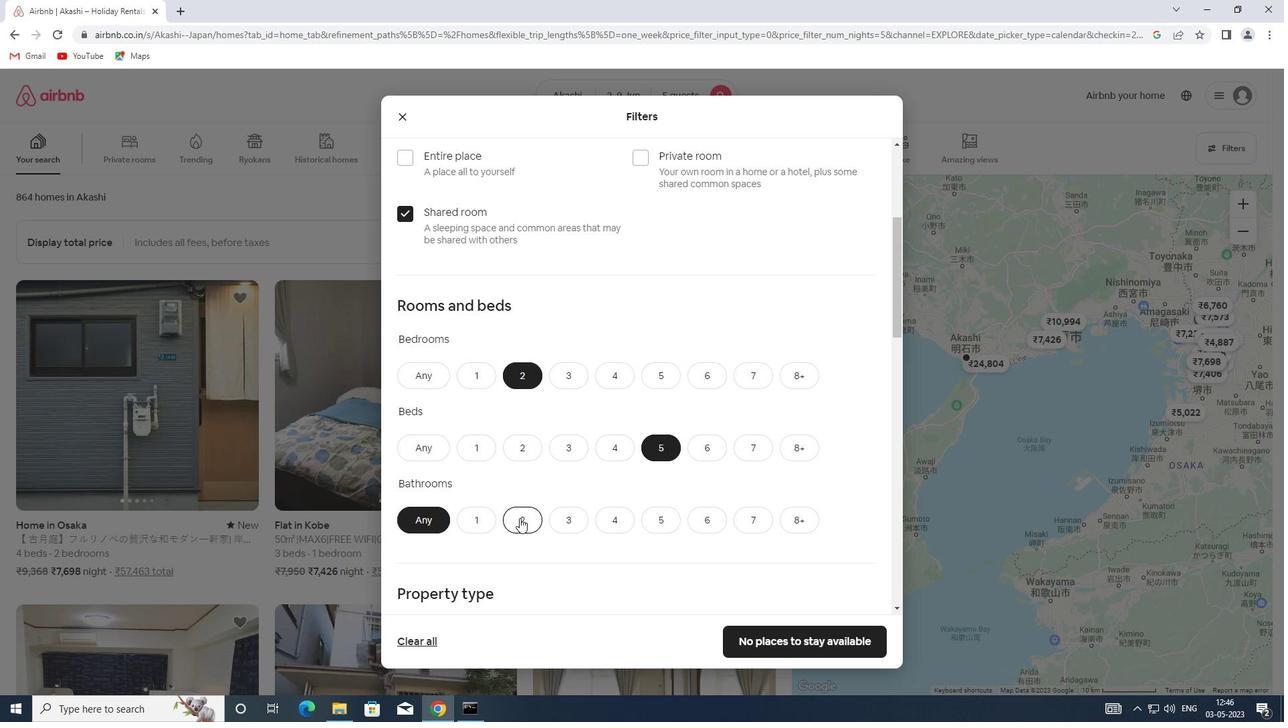 
Action: Mouse moved to (531, 471)
Screenshot: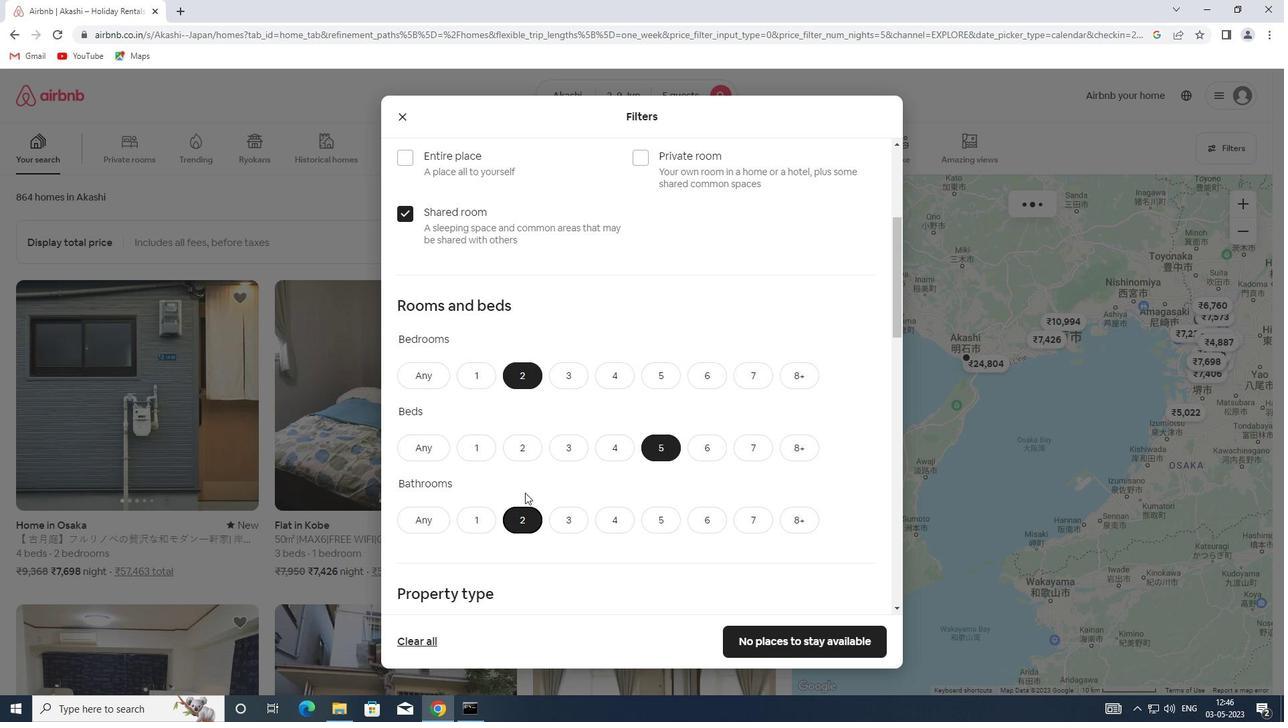 
Action: Mouse scrolled (531, 470) with delta (0, 0)
Screenshot: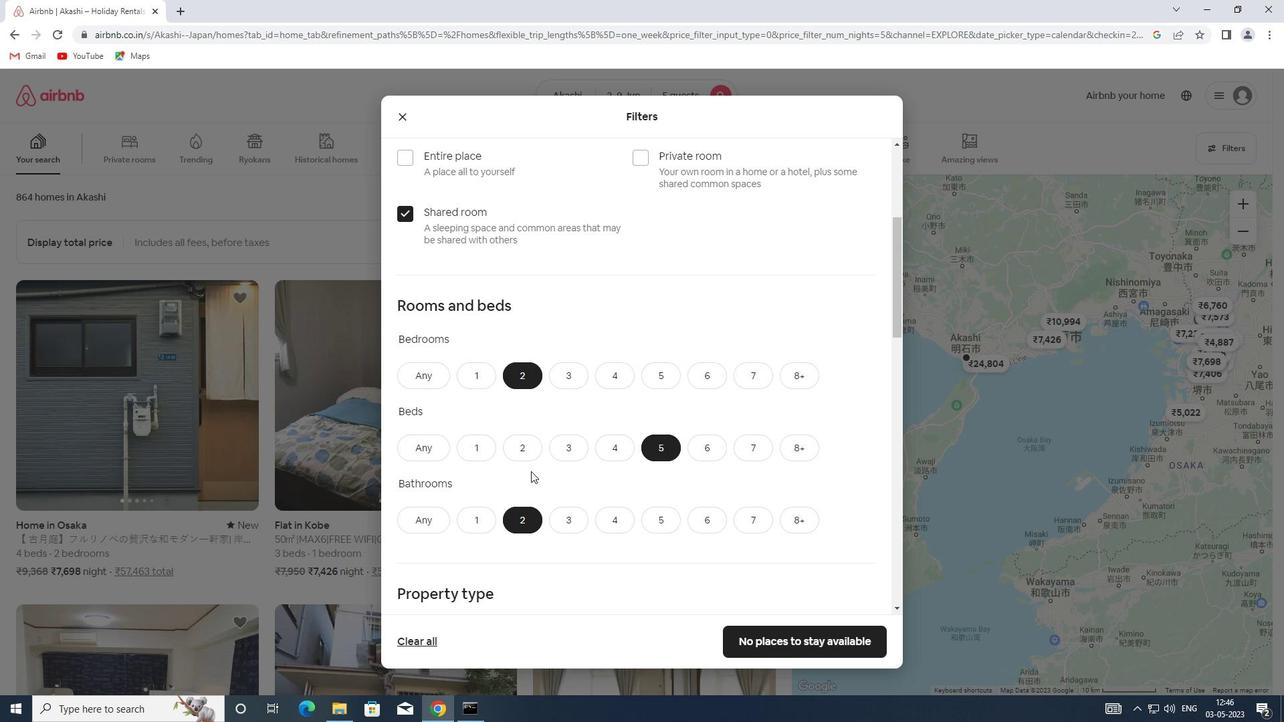 
Action: Mouse scrolled (531, 470) with delta (0, 0)
Screenshot: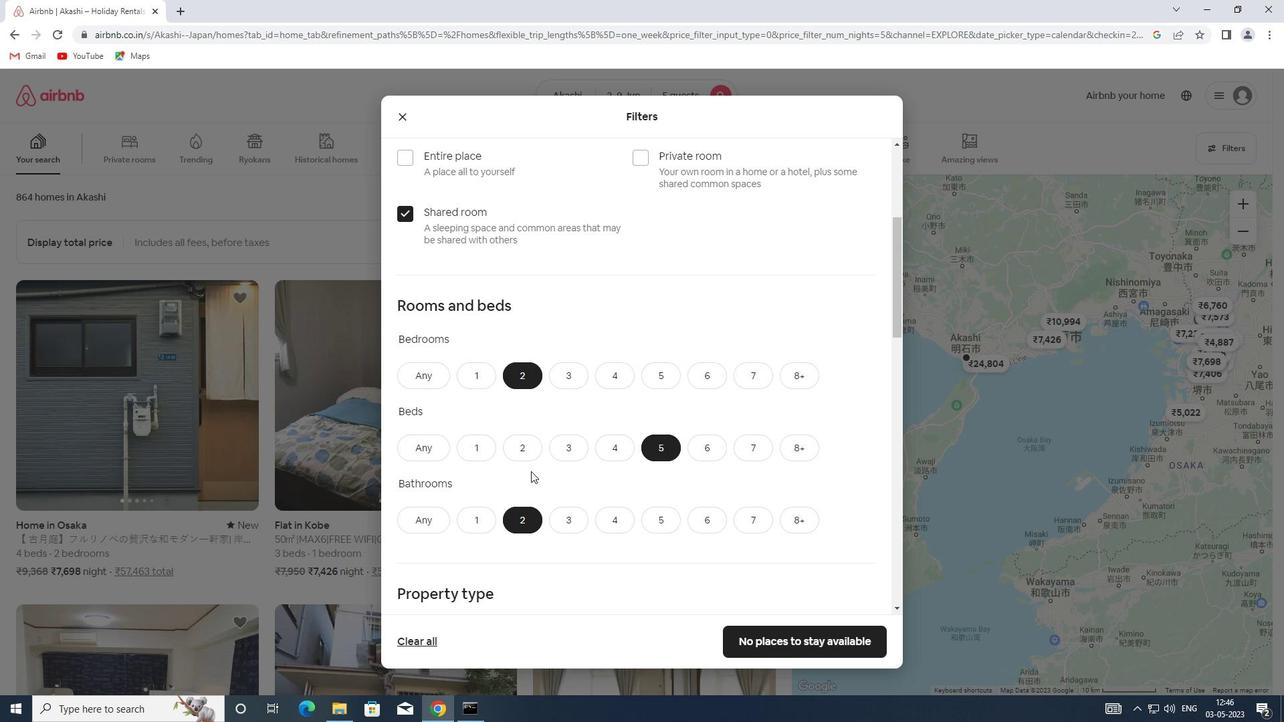 
Action: Mouse scrolled (531, 470) with delta (0, 0)
Screenshot: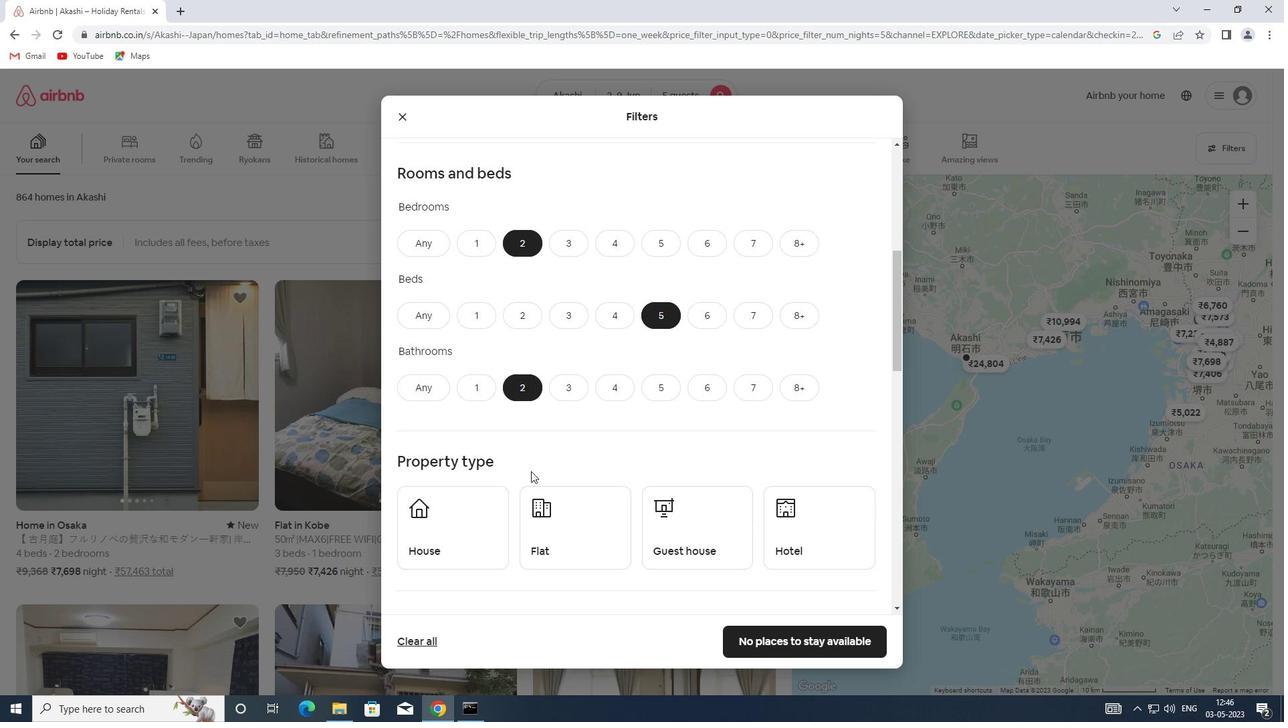 
Action: Mouse scrolled (531, 470) with delta (0, 0)
Screenshot: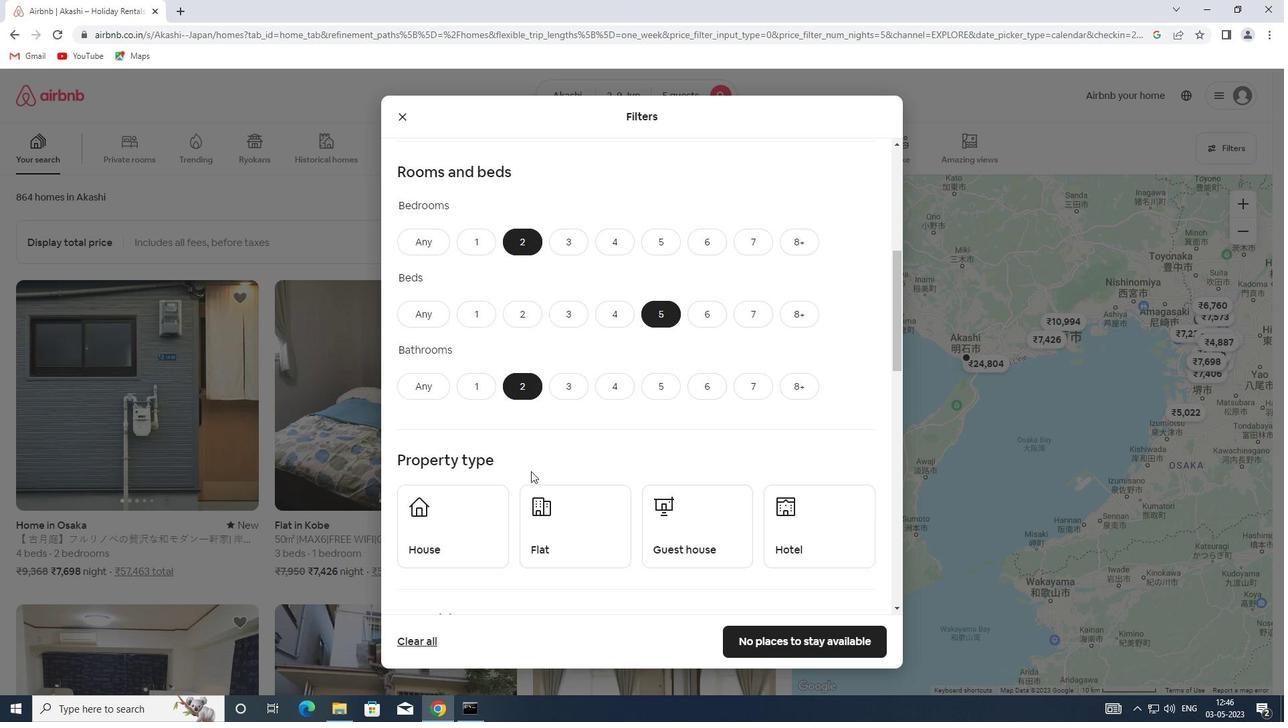 
Action: Mouse scrolled (531, 470) with delta (0, 0)
Screenshot: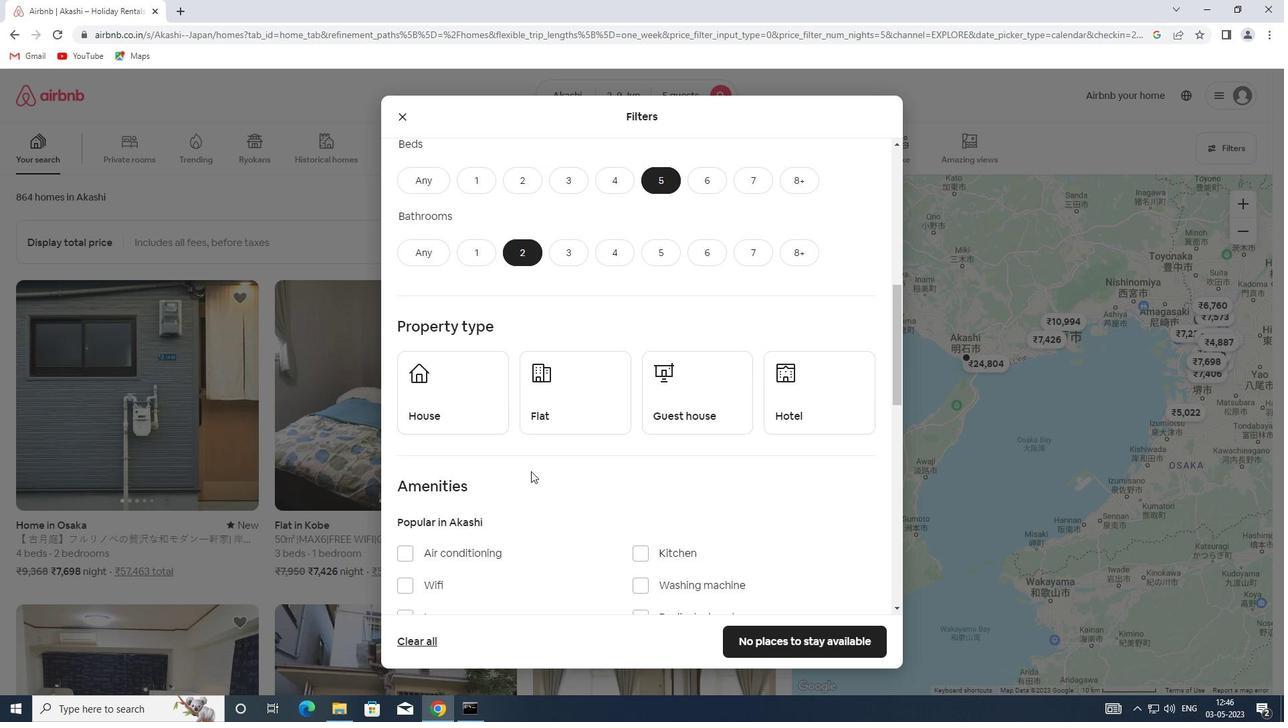 
Action: Mouse moved to (466, 345)
Screenshot: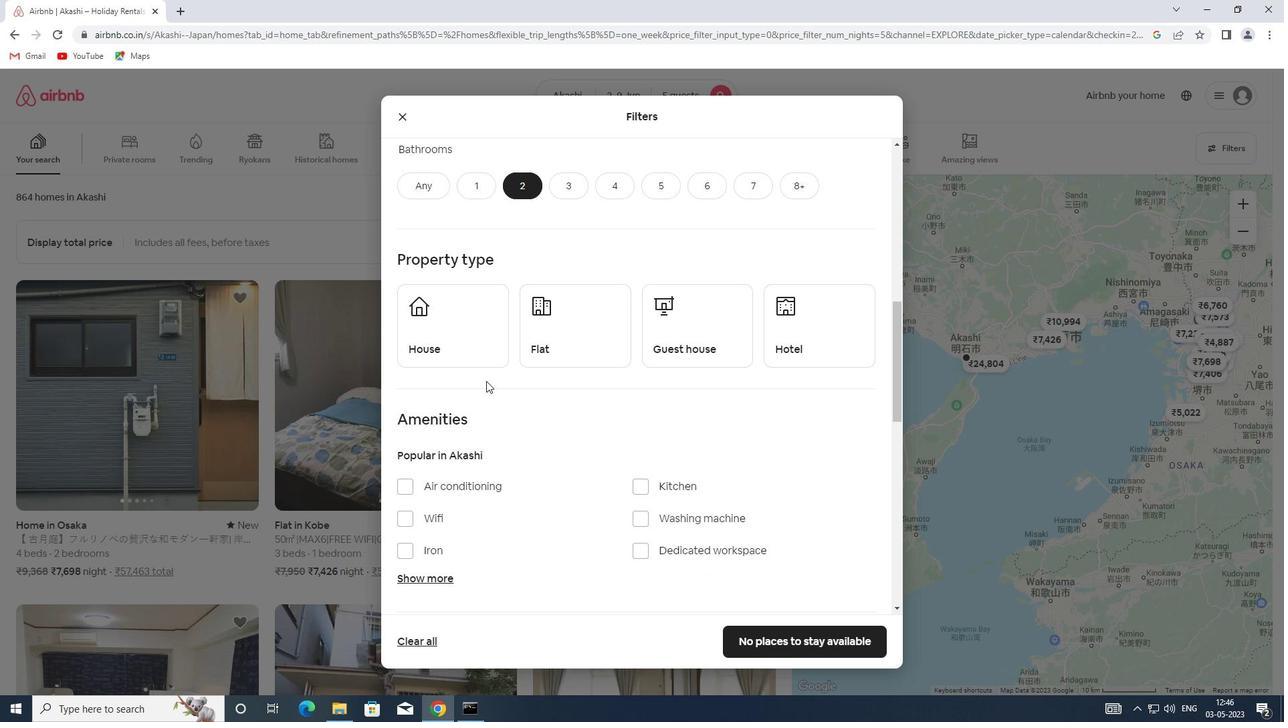 
Action: Mouse pressed left at (466, 345)
Screenshot: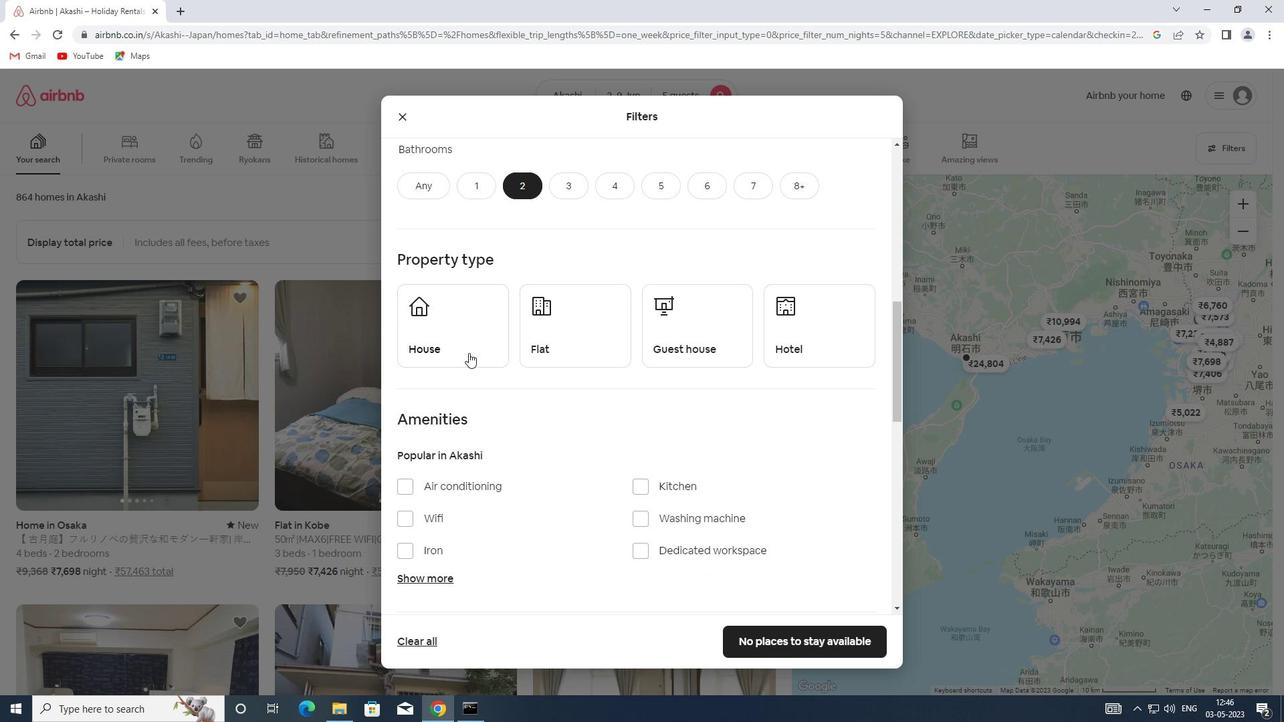 
Action: Mouse moved to (535, 339)
Screenshot: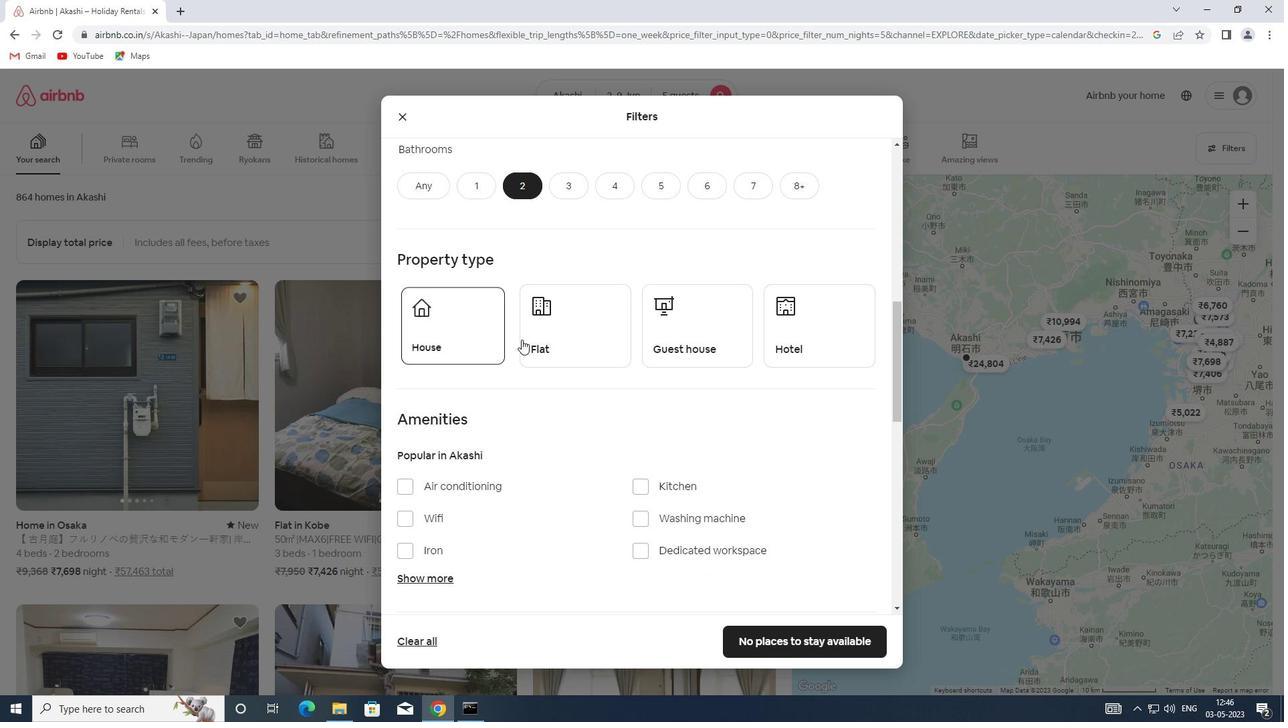 
Action: Mouse pressed left at (535, 339)
Screenshot: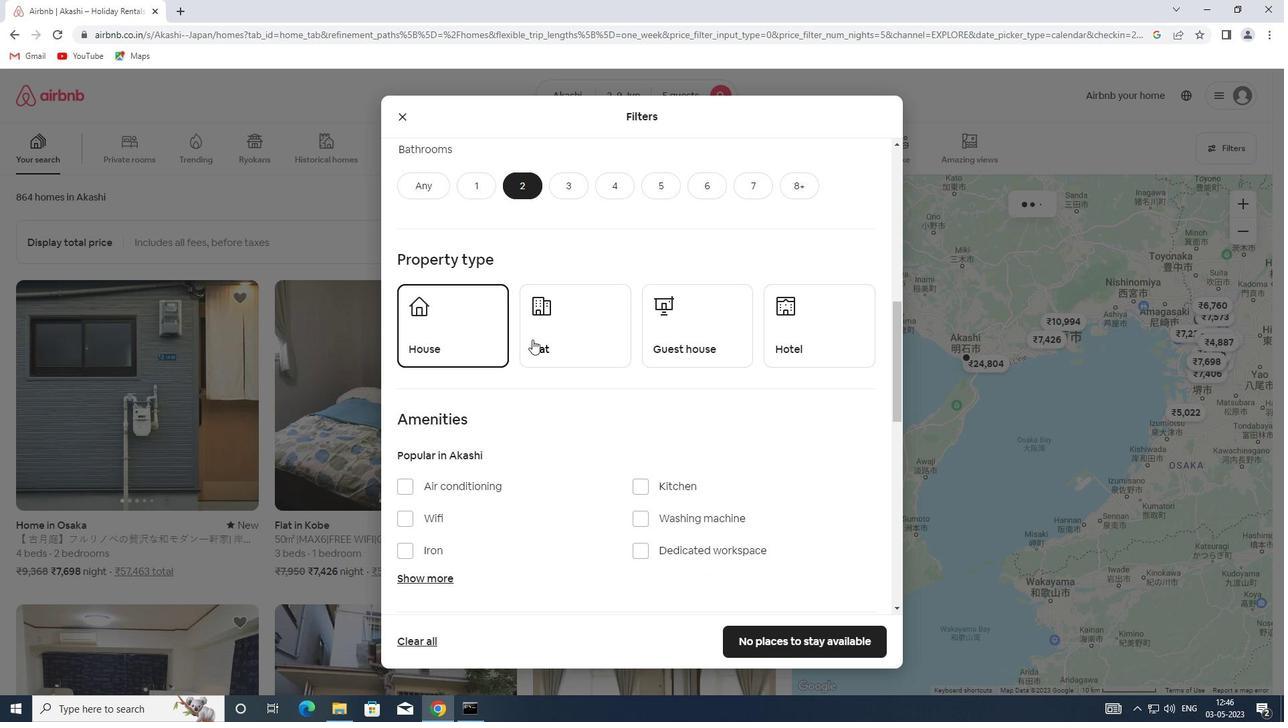 
Action: Mouse moved to (703, 353)
Screenshot: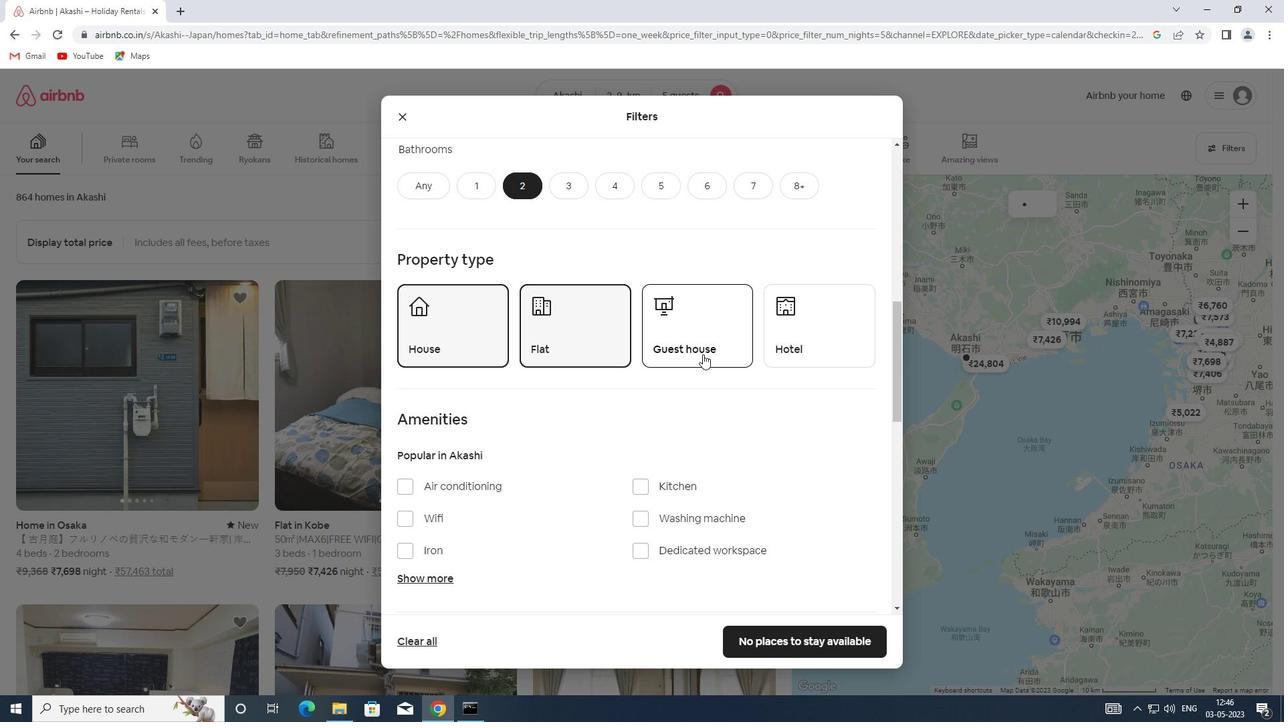 
Action: Mouse pressed left at (703, 353)
Screenshot: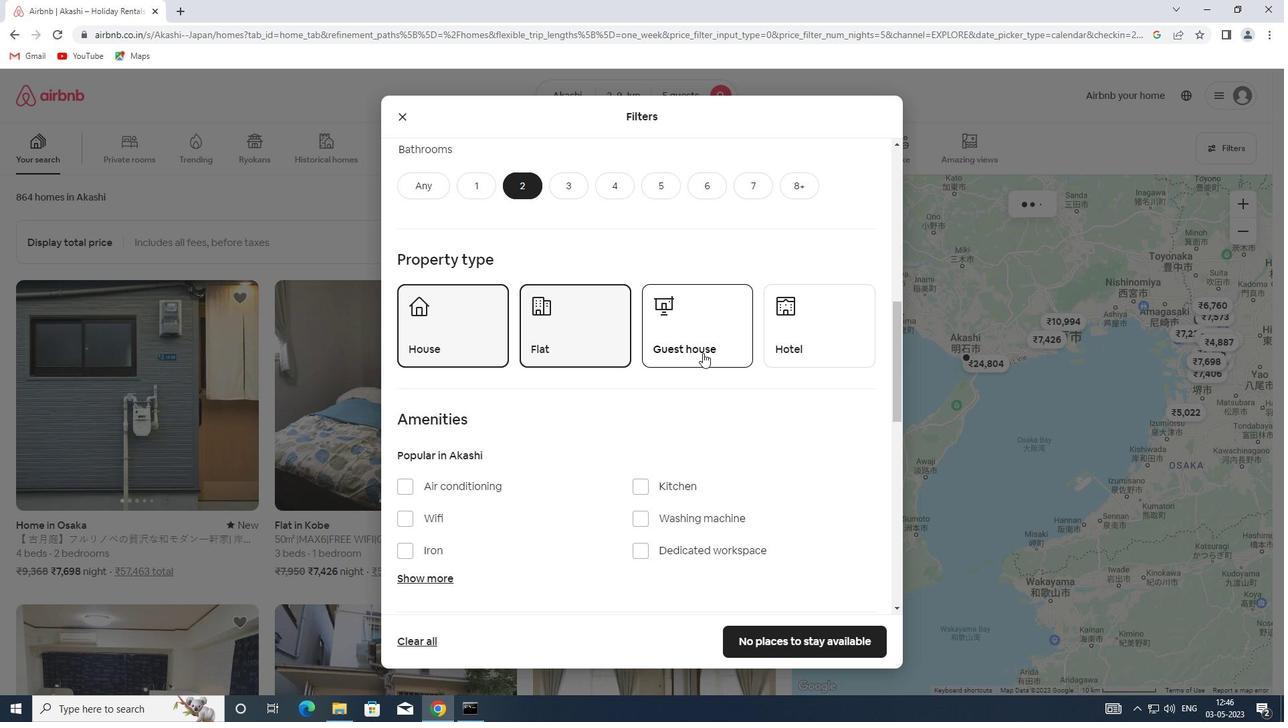 
Action: Mouse scrolled (703, 352) with delta (0, 0)
Screenshot: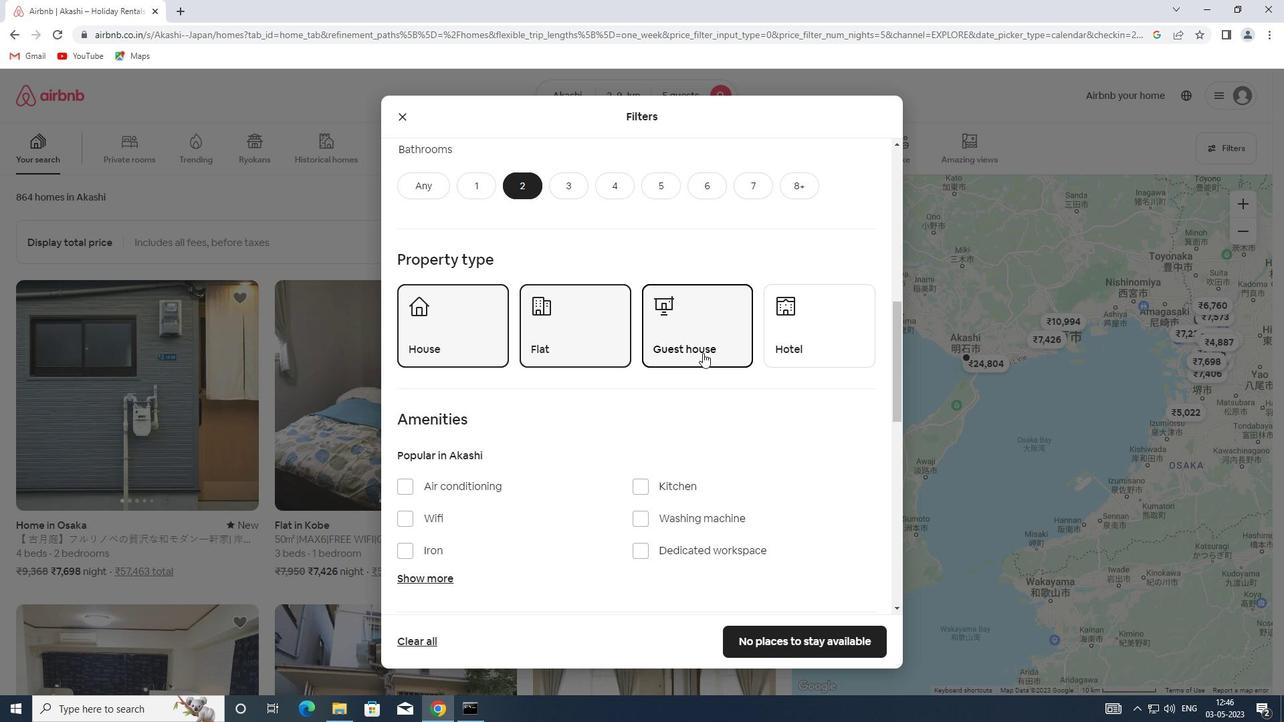 
Action: Mouse scrolled (703, 352) with delta (0, 0)
Screenshot: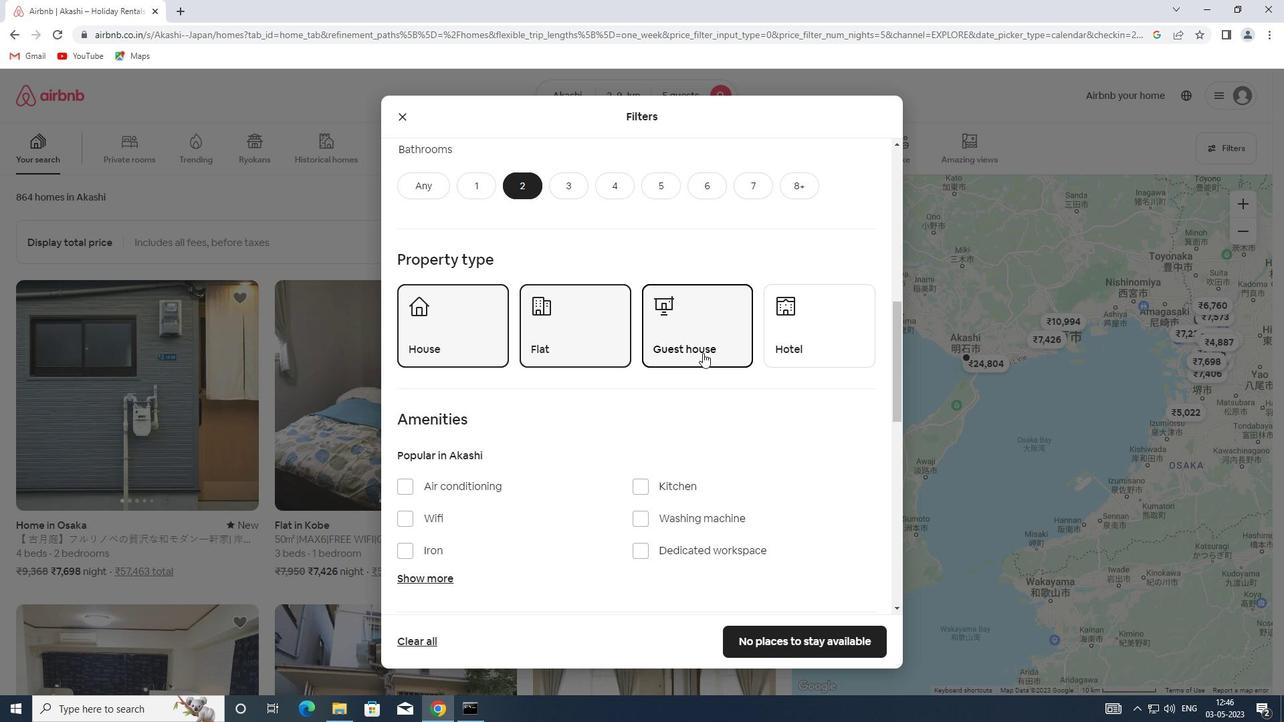 
Action: Mouse moved to (433, 383)
Screenshot: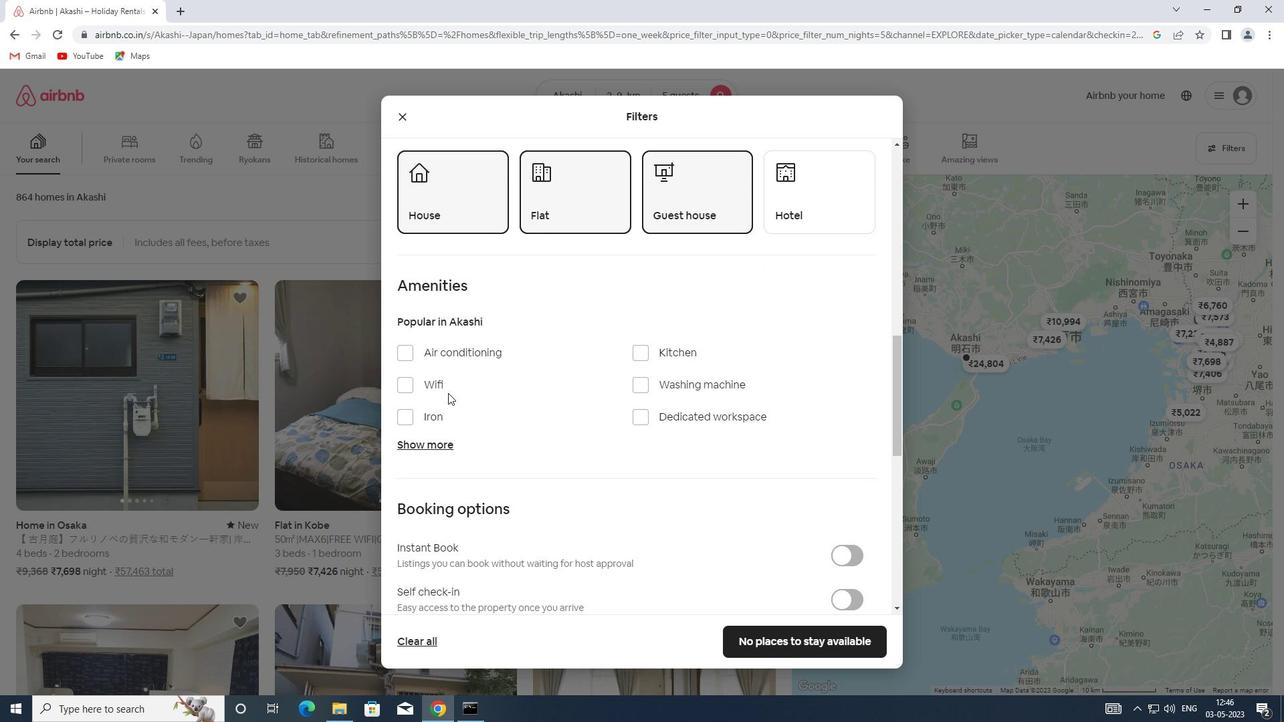 
Action: Mouse pressed left at (433, 383)
Screenshot: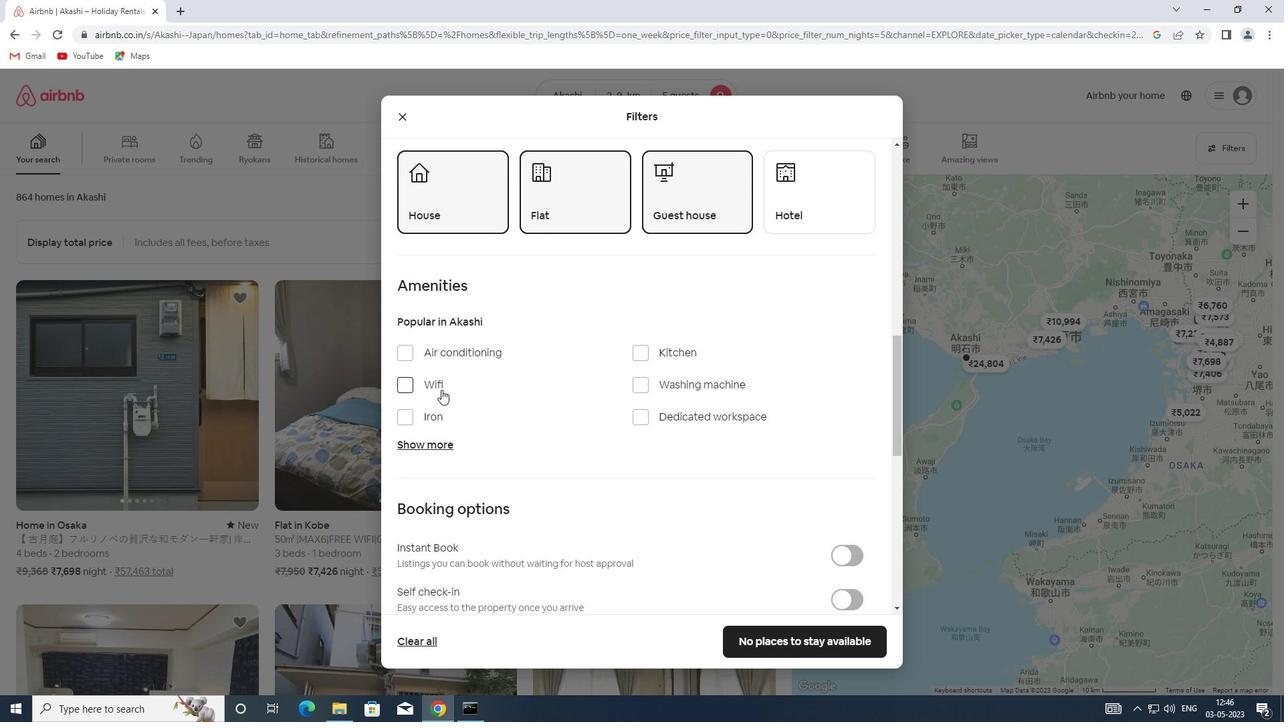 
Action: Mouse moved to (660, 384)
Screenshot: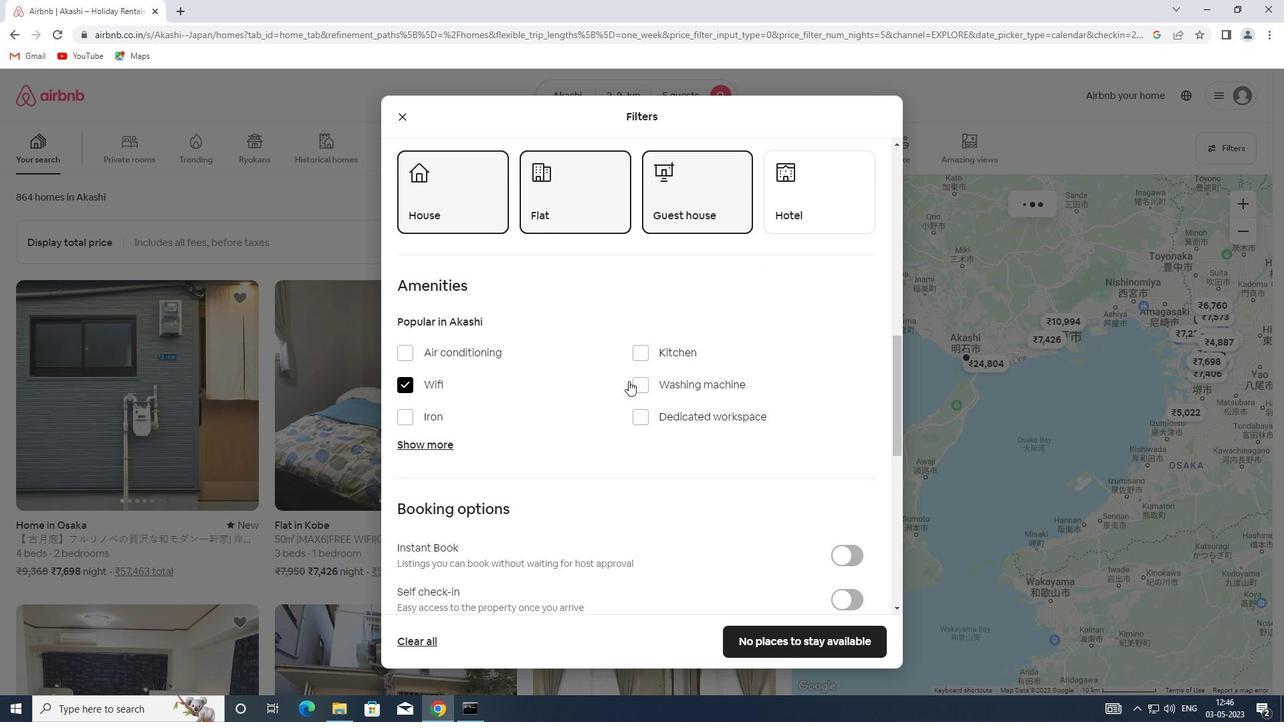 
Action: Mouse pressed left at (660, 384)
Screenshot: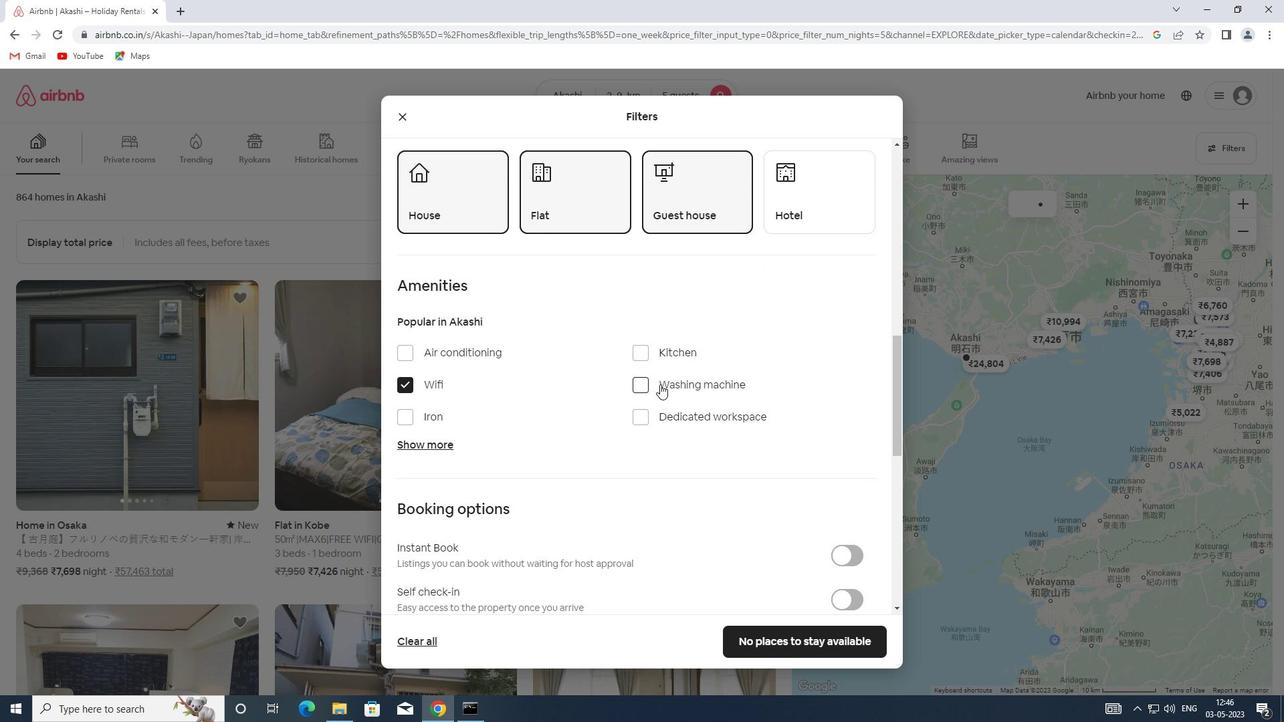 
Action: Mouse scrolled (660, 383) with delta (0, 0)
Screenshot: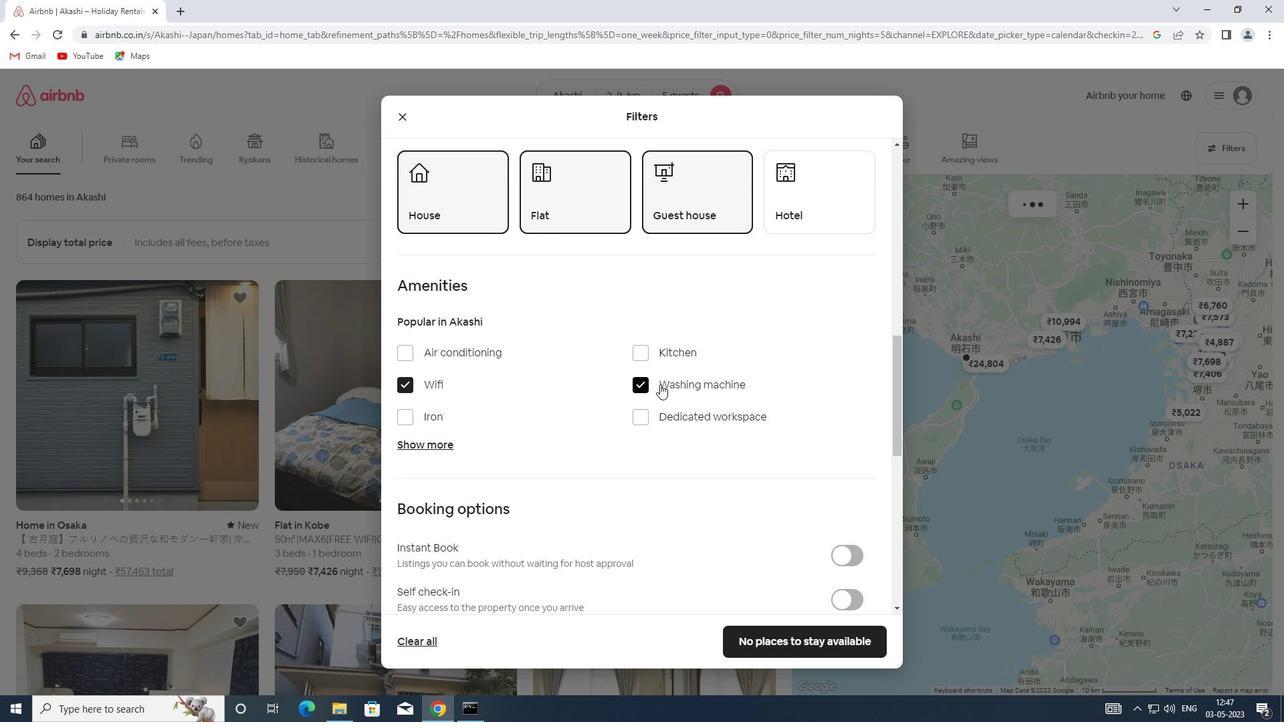 
Action: Mouse moved to (855, 526)
Screenshot: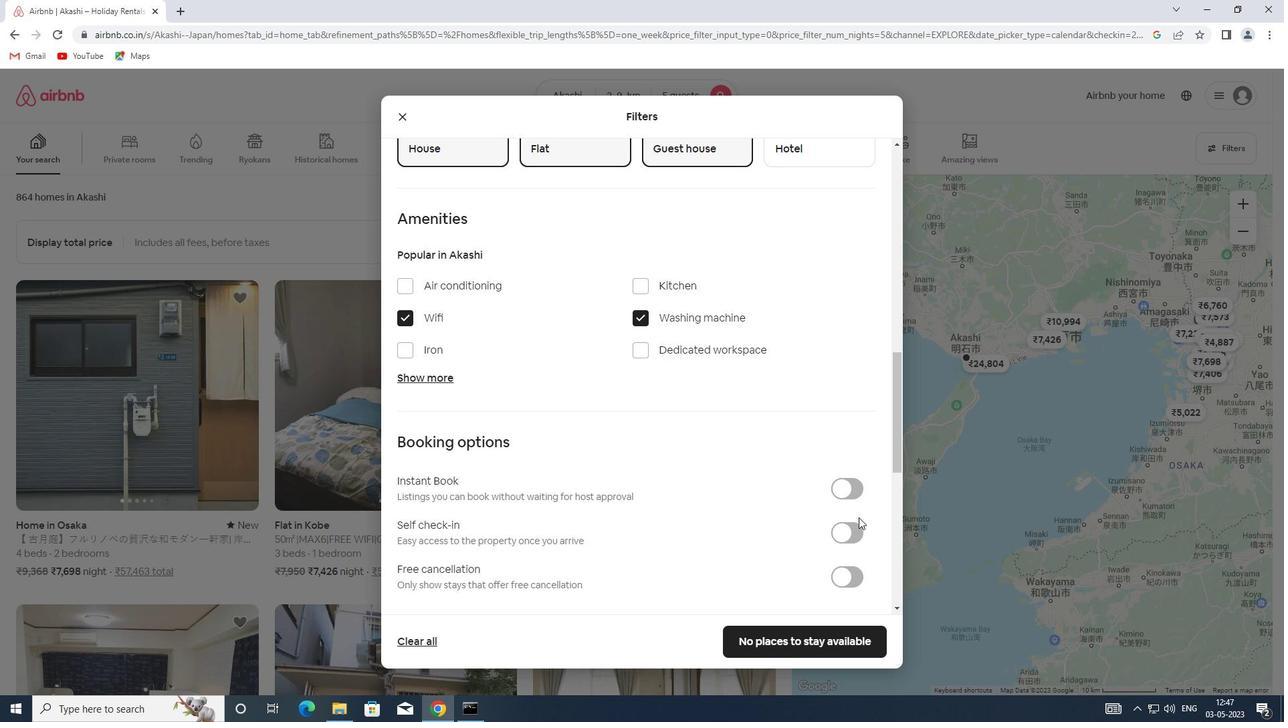 
Action: Mouse pressed left at (855, 526)
Screenshot: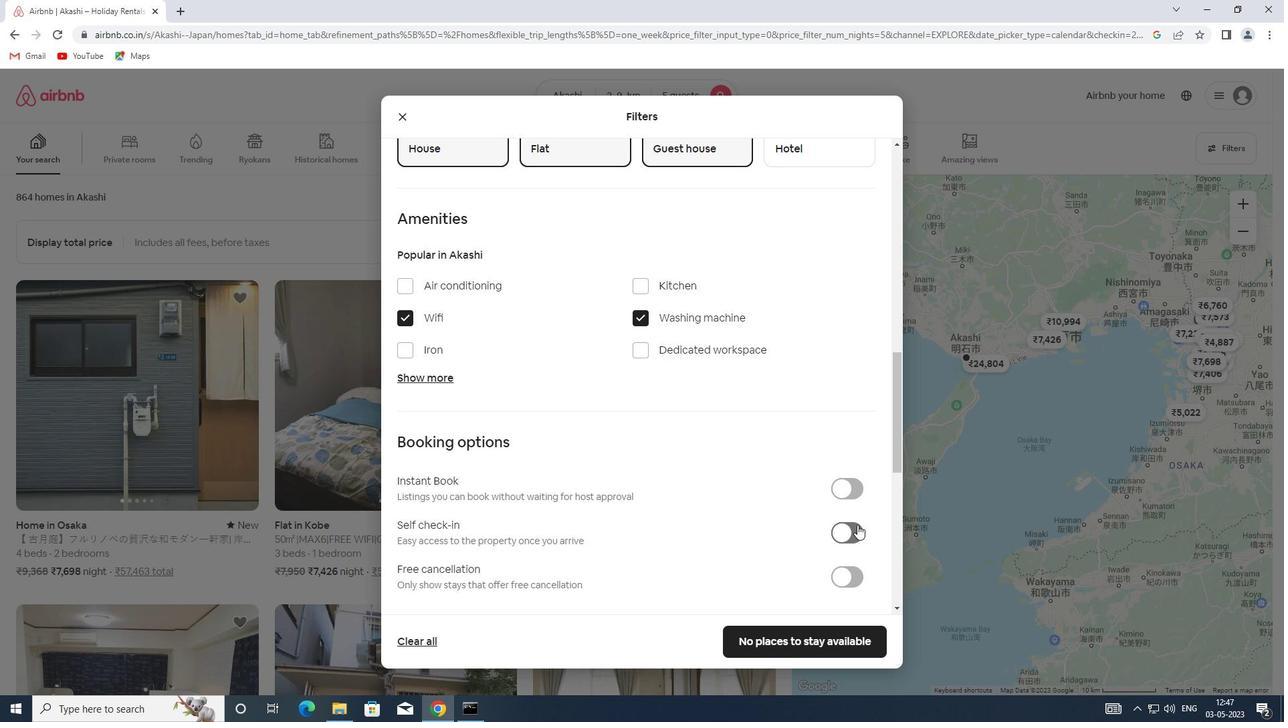 
Action: Mouse moved to (699, 470)
Screenshot: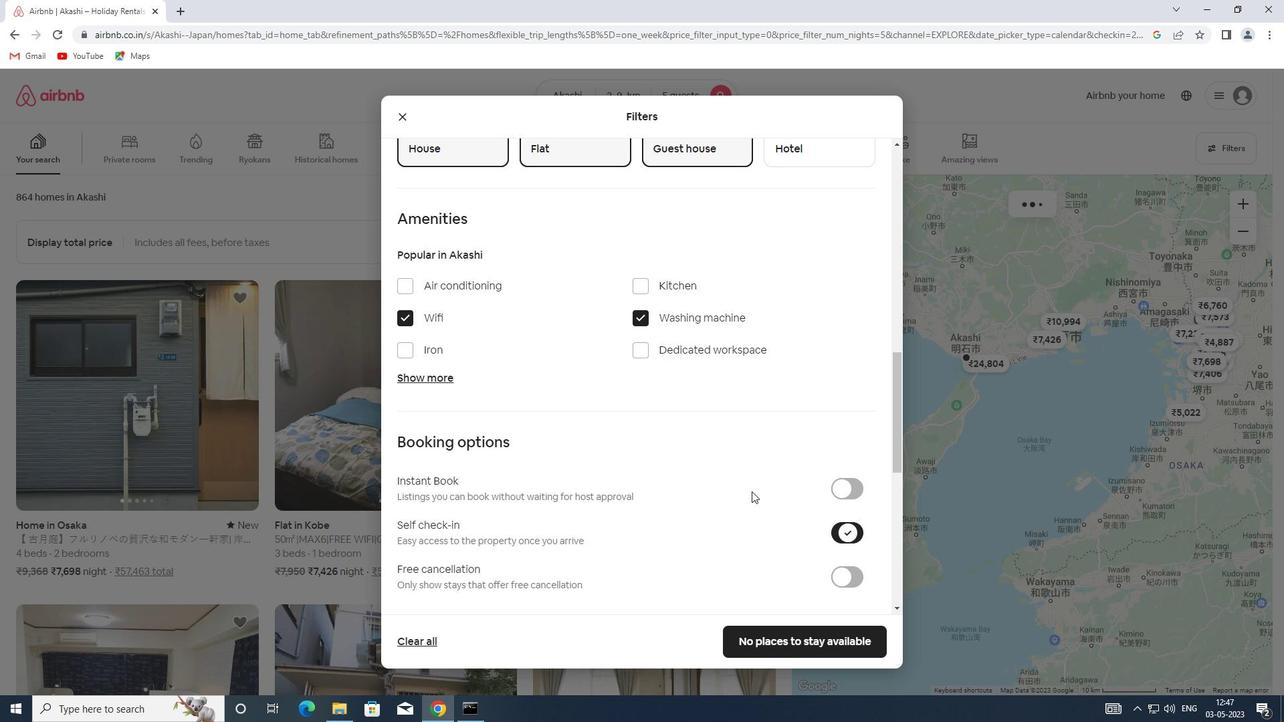 
Action: Mouse scrolled (699, 469) with delta (0, 0)
Screenshot: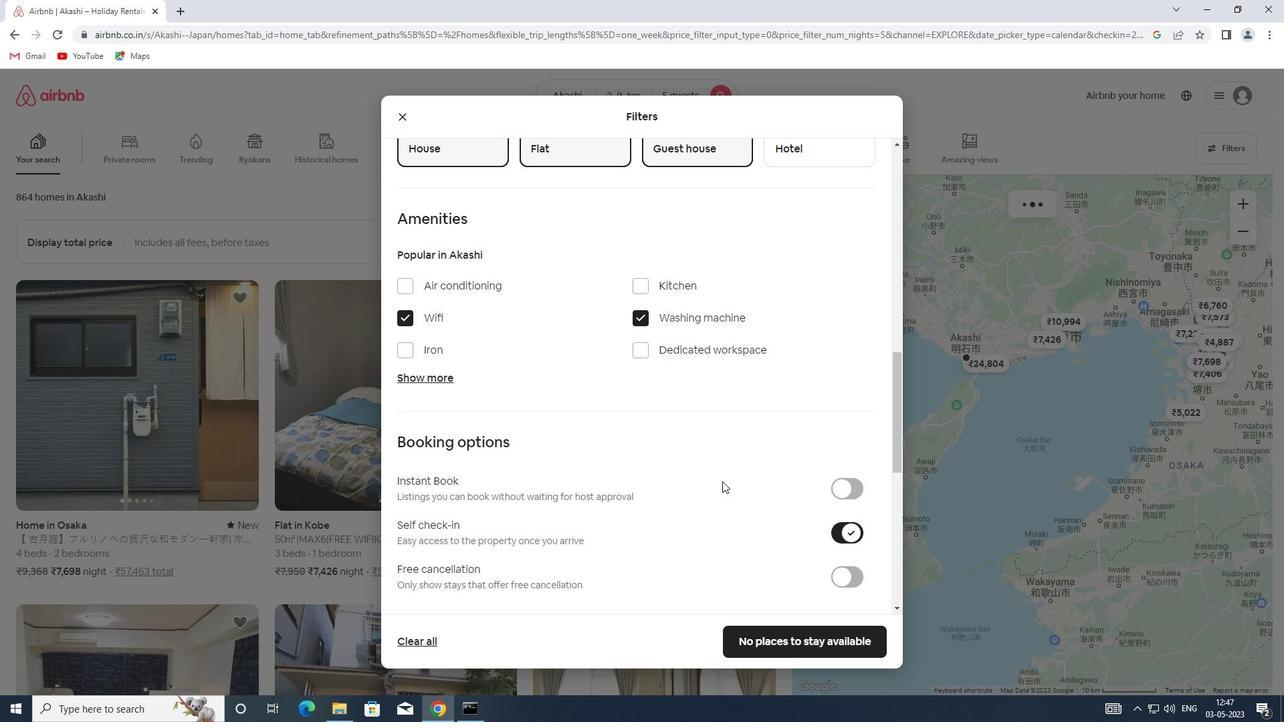 
Action: Mouse scrolled (699, 469) with delta (0, 0)
Screenshot: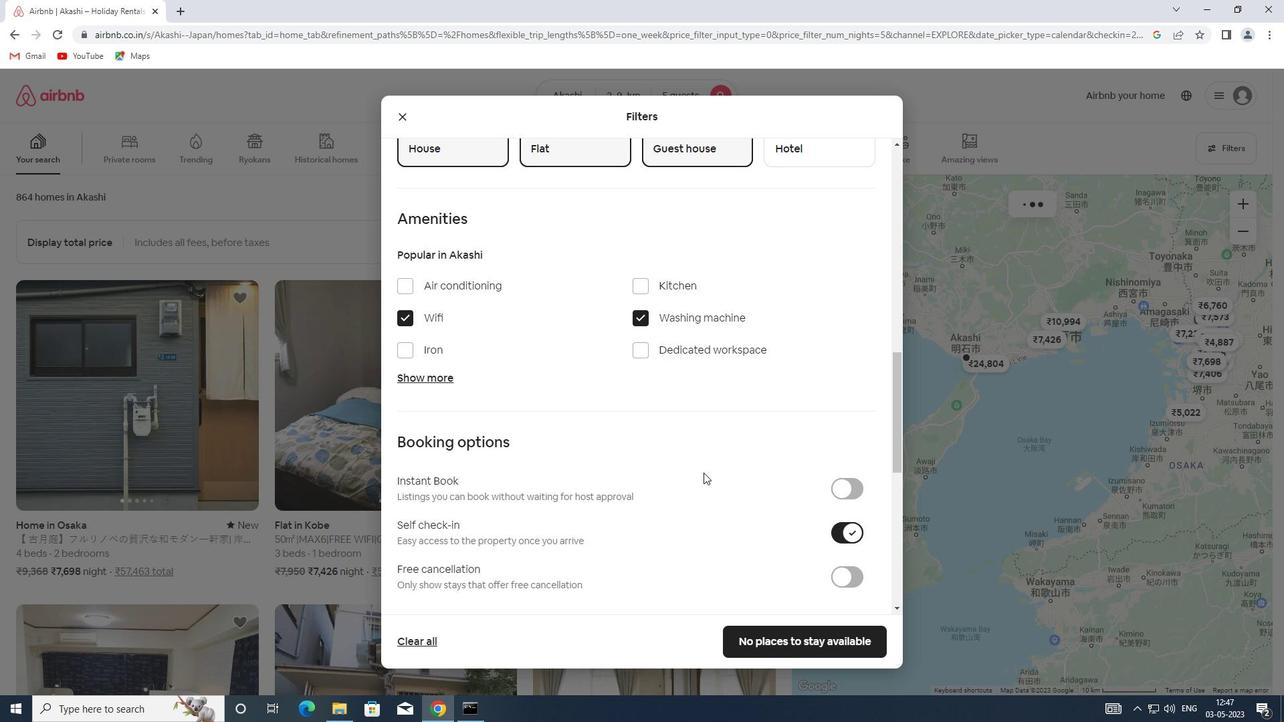 
Action: Mouse scrolled (699, 469) with delta (0, 0)
Screenshot: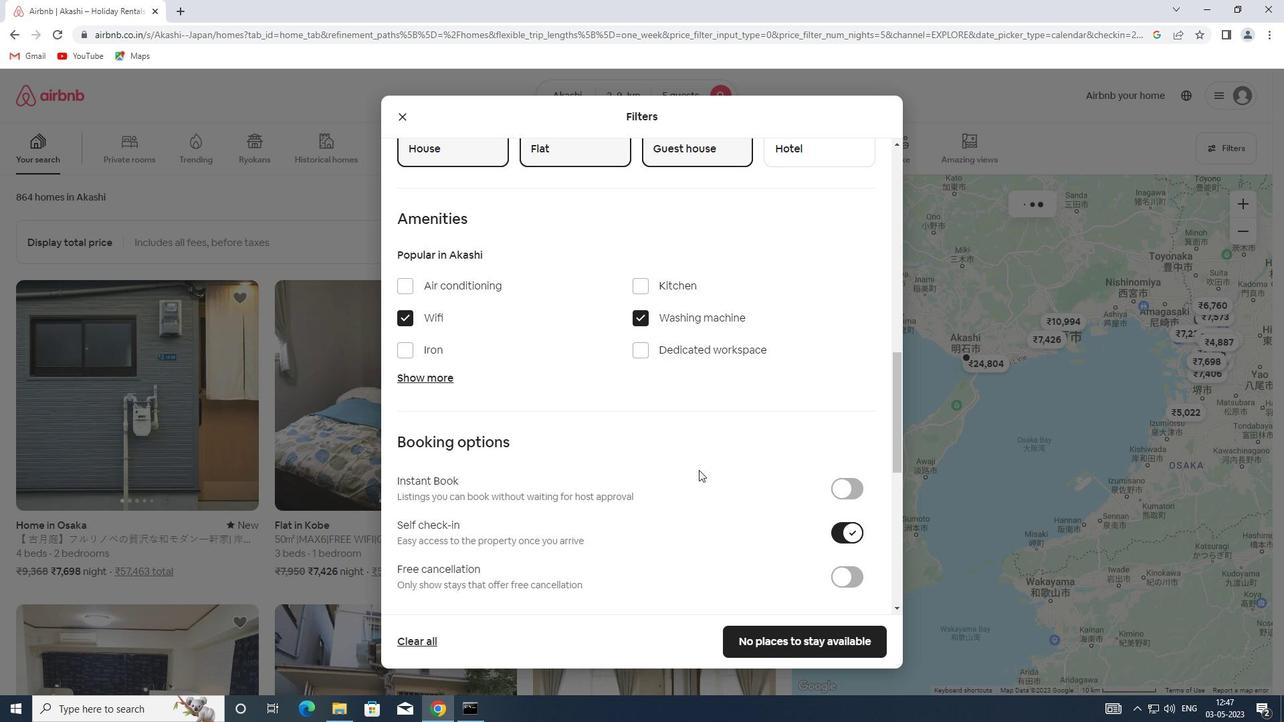 
Action: Mouse scrolled (699, 469) with delta (0, 0)
Screenshot: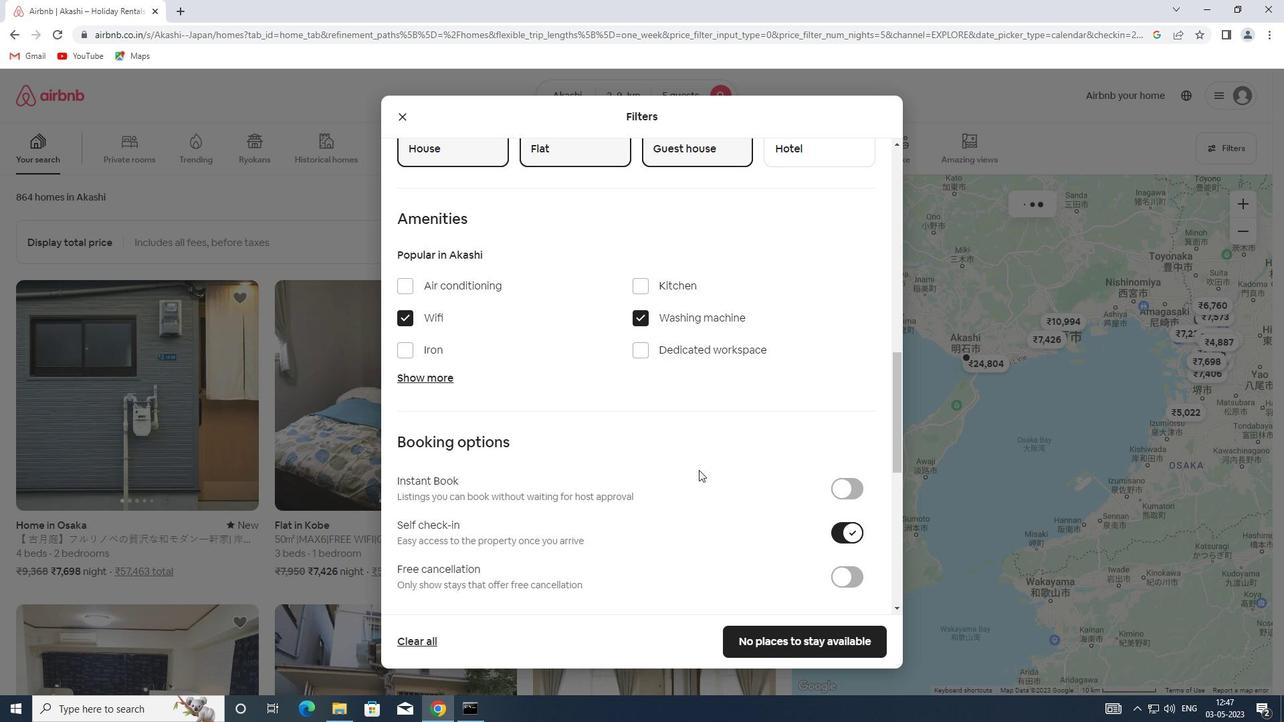 
Action: Mouse scrolled (699, 469) with delta (0, 0)
Screenshot: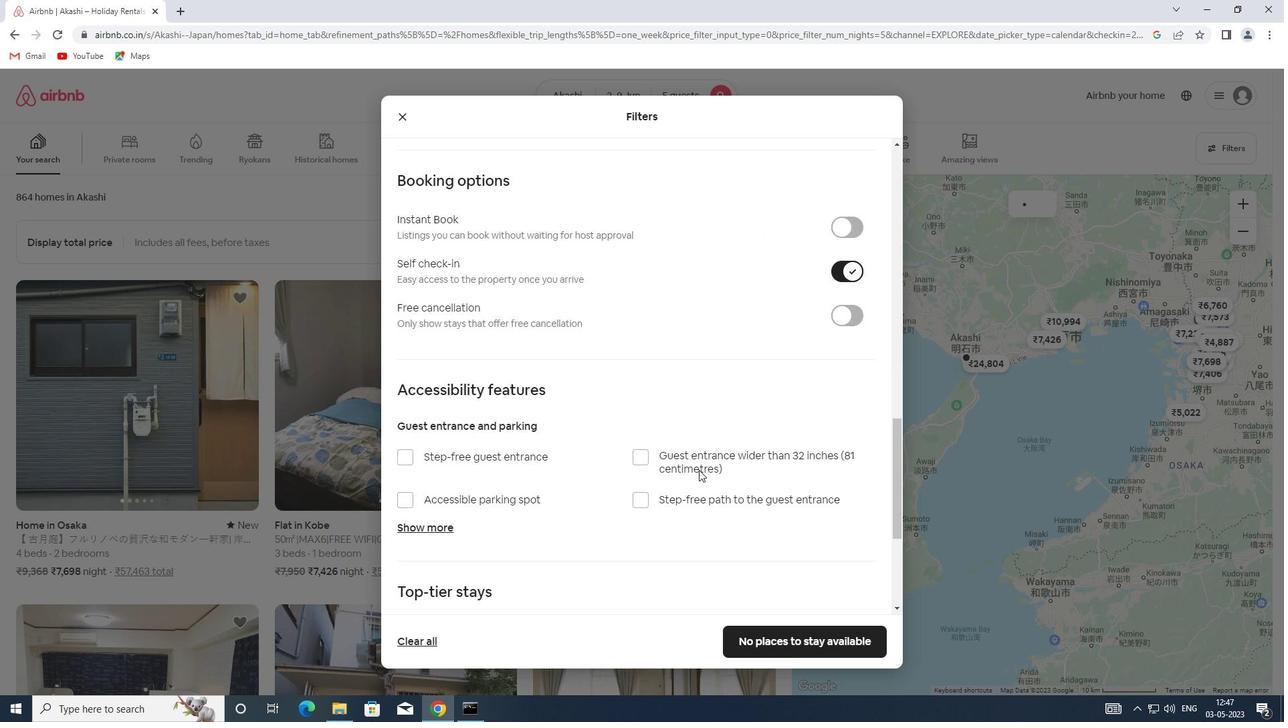 
Action: Mouse scrolled (699, 469) with delta (0, 0)
Screenshot: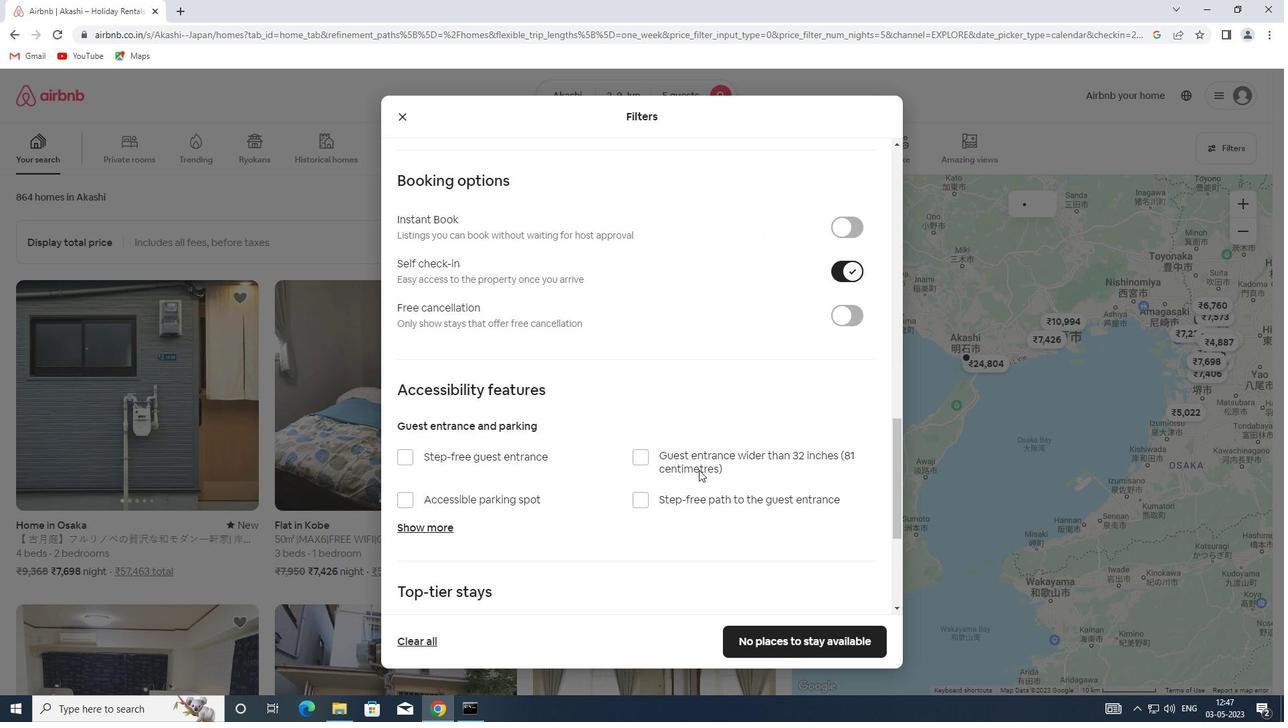 
Action: Mouse scrolled (699, 469) with delta (0, 0)
Screenshot: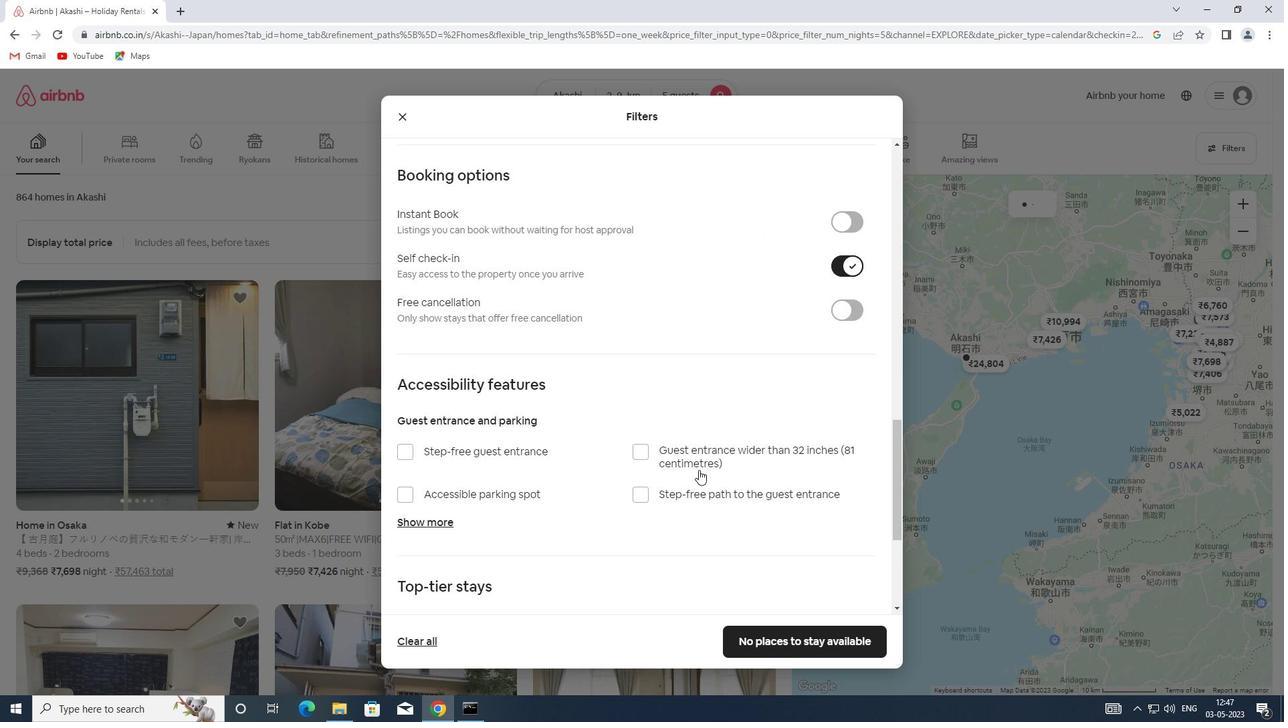 
Action: Mouse scrolled (699, 469) with delta (0, 0)
Screenshot: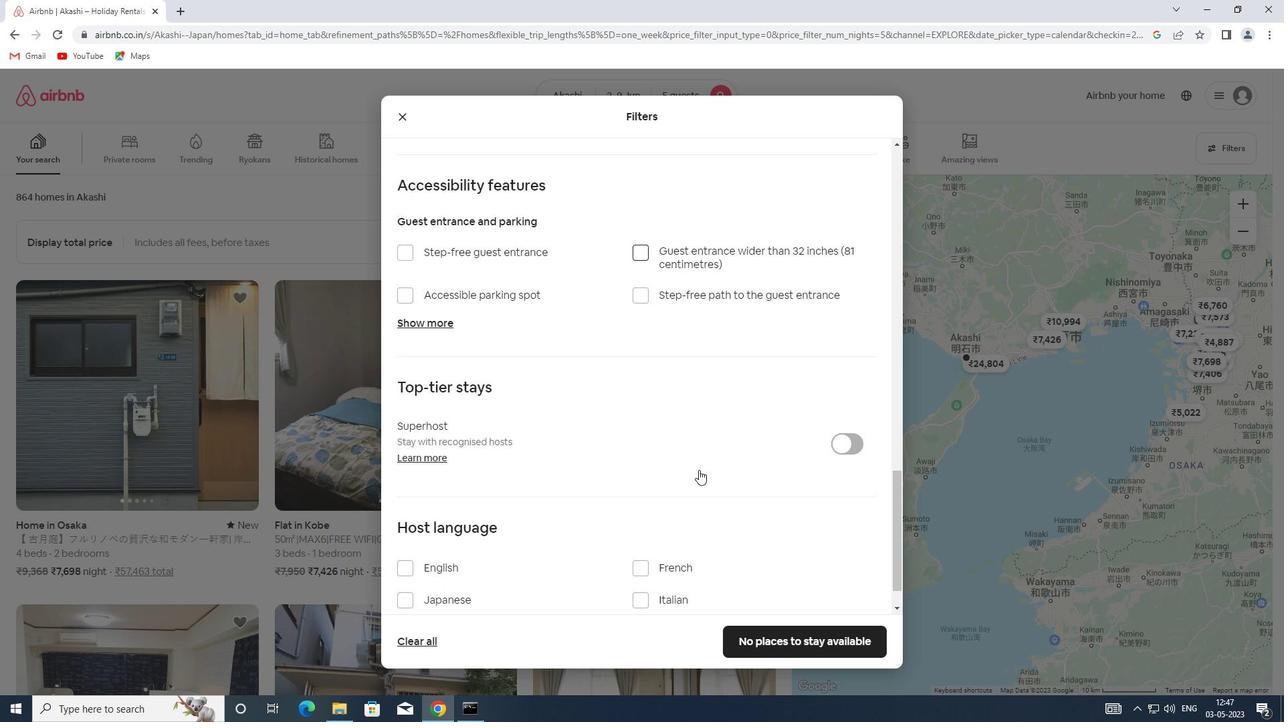 
Action: Mouse scrolled (699, 469) with delta (0, 0)
Screenshot: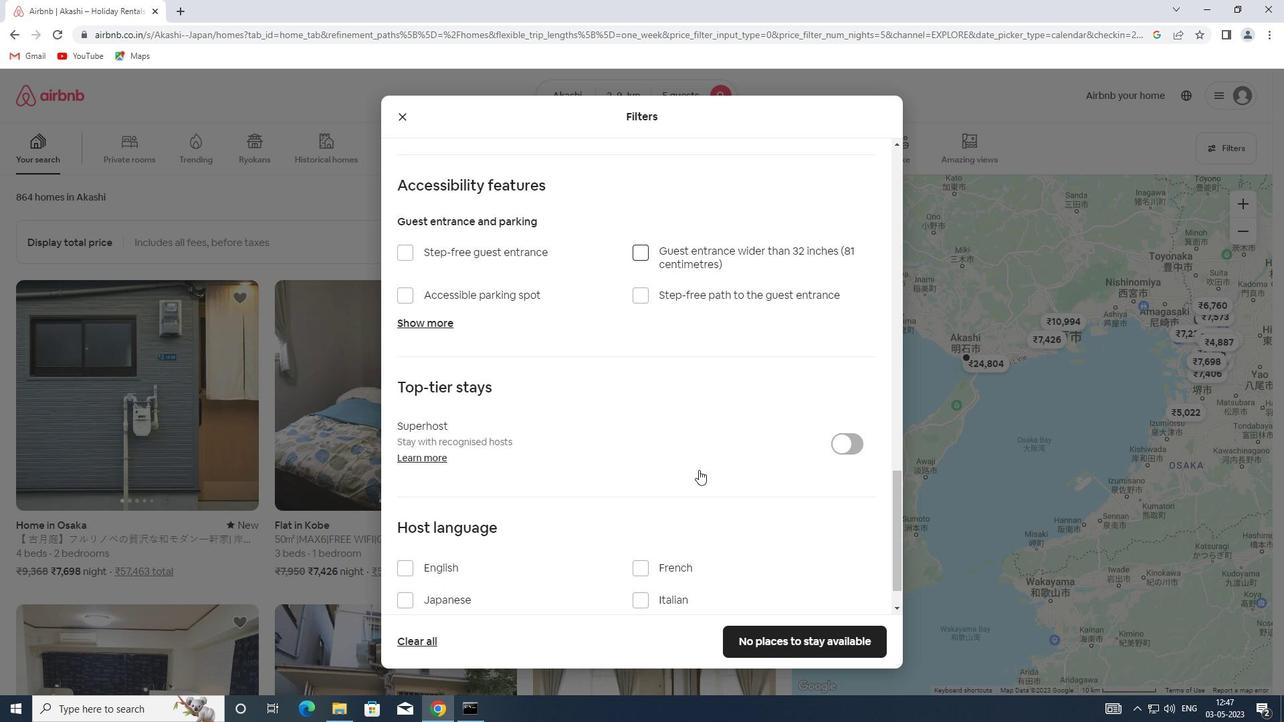 
Action: Mouse scrolled (699, 469) with delta (0, 0)
Screenshot: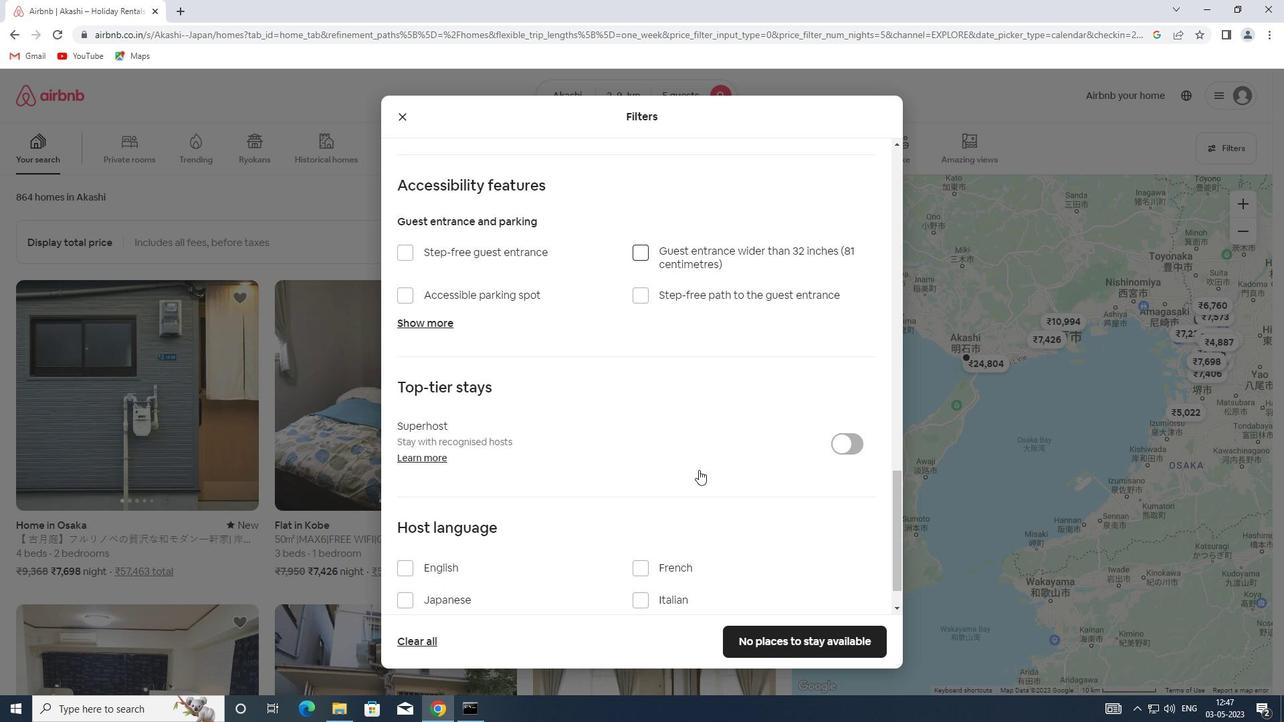 
Action: Mouse scrolled (699, 469) with delta (0, 0)
Screenshot: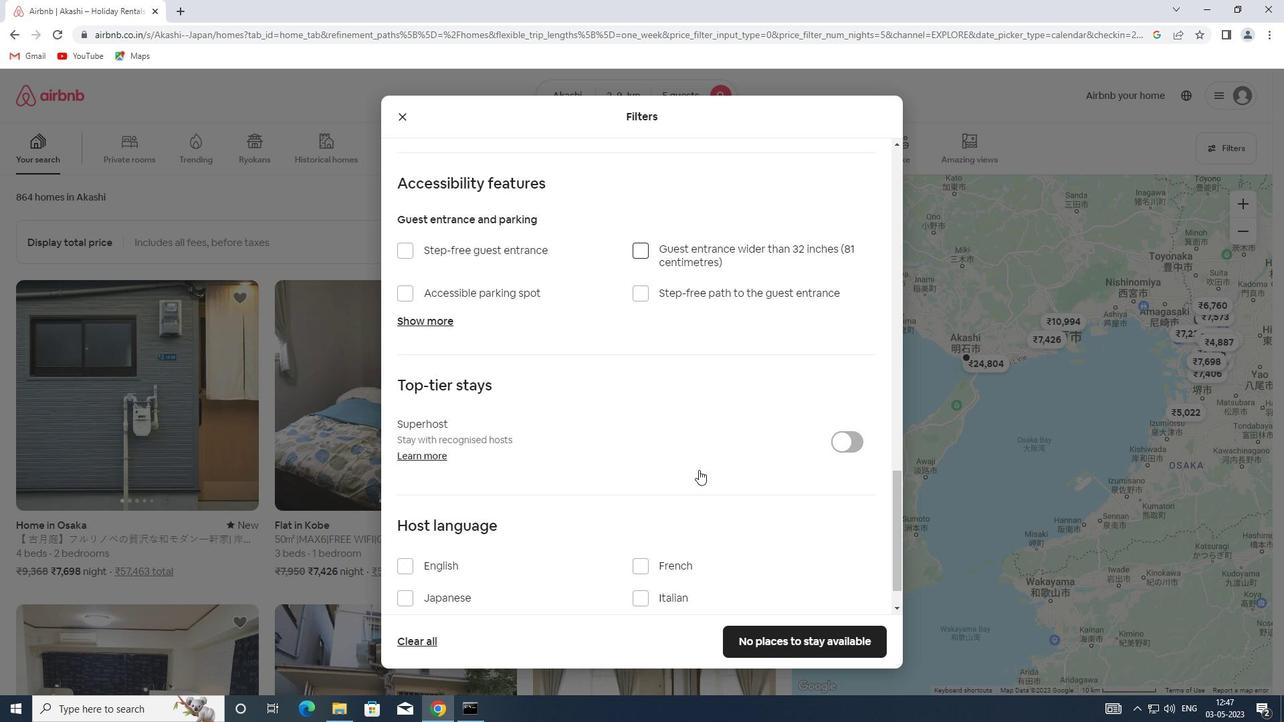 
Action: Mouse moved to (416, 519)
Screenshot: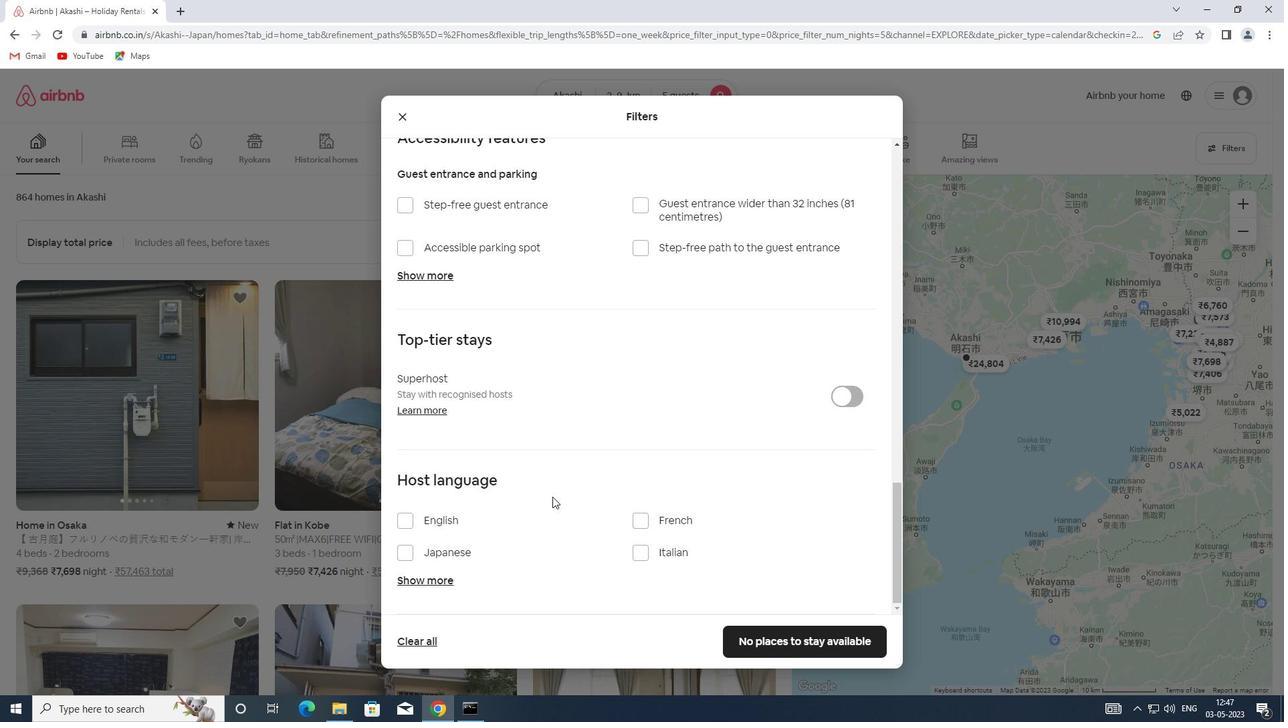 
Action: Mouse pressed left at (416, 519)
Screenshot: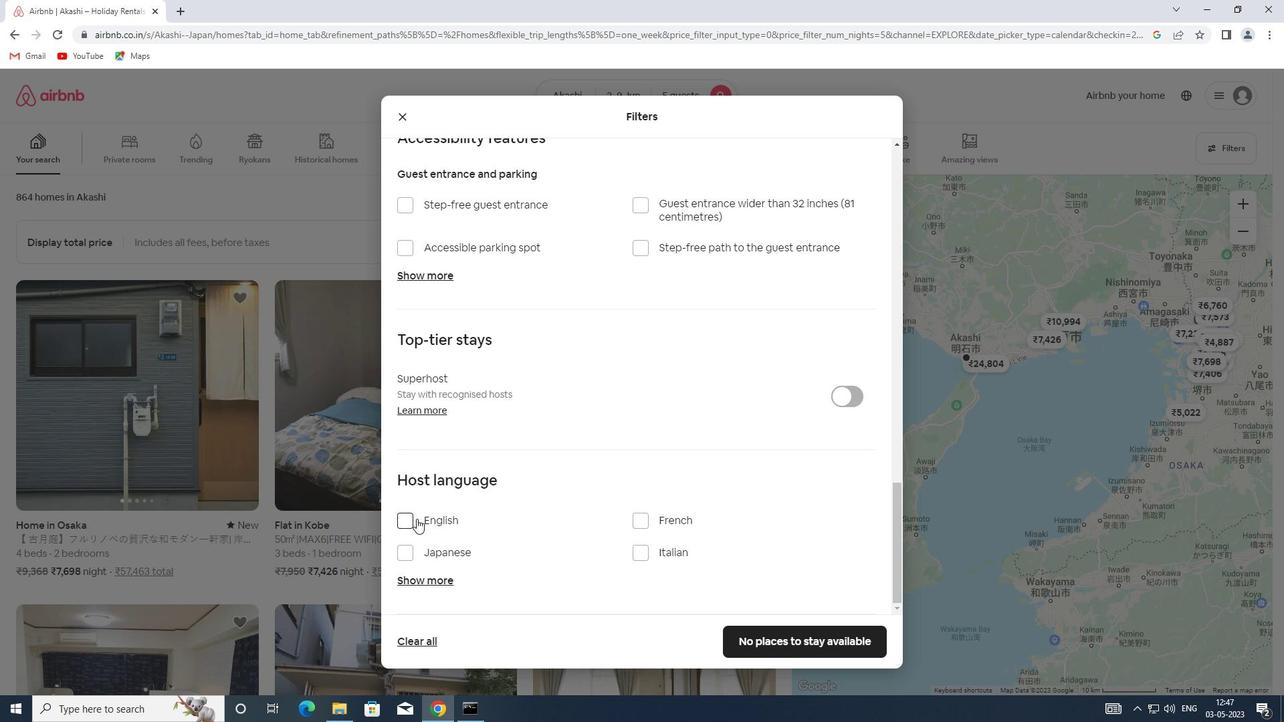 
Action: Mouse moved to (765, 632)
Screenshot: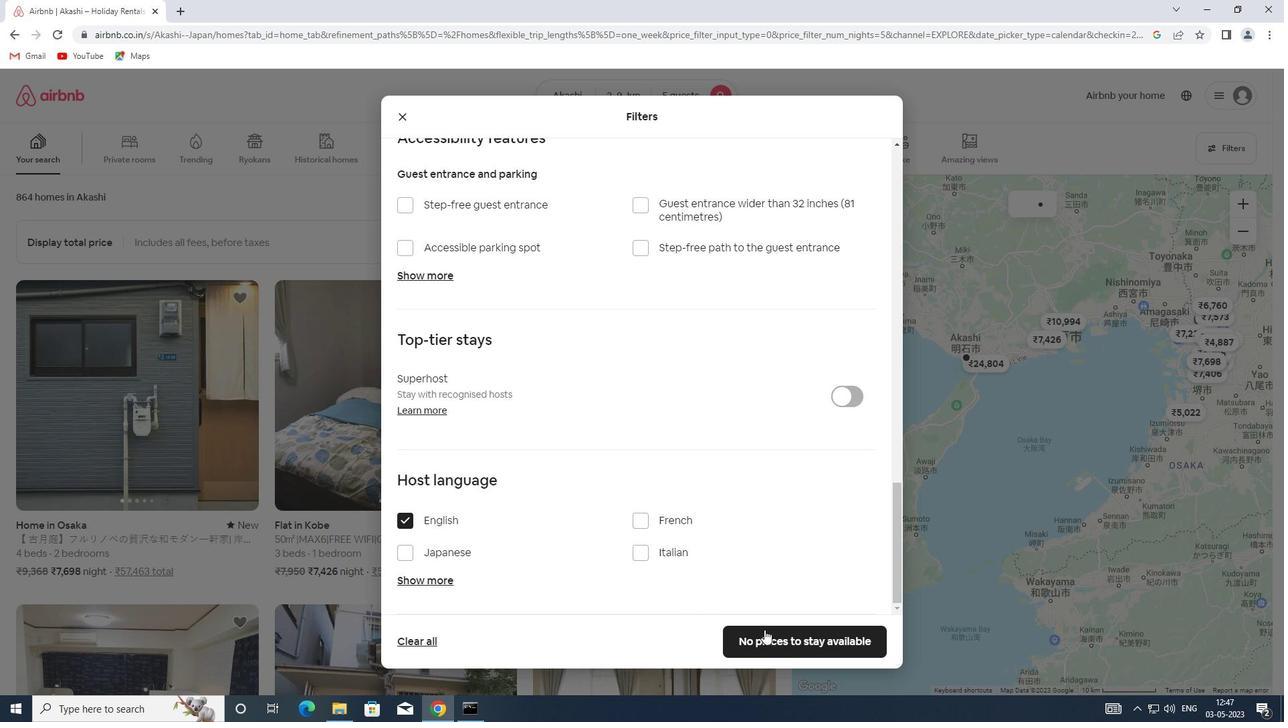 
Action: Mouse pressed left at (765, 632)
Screenshot: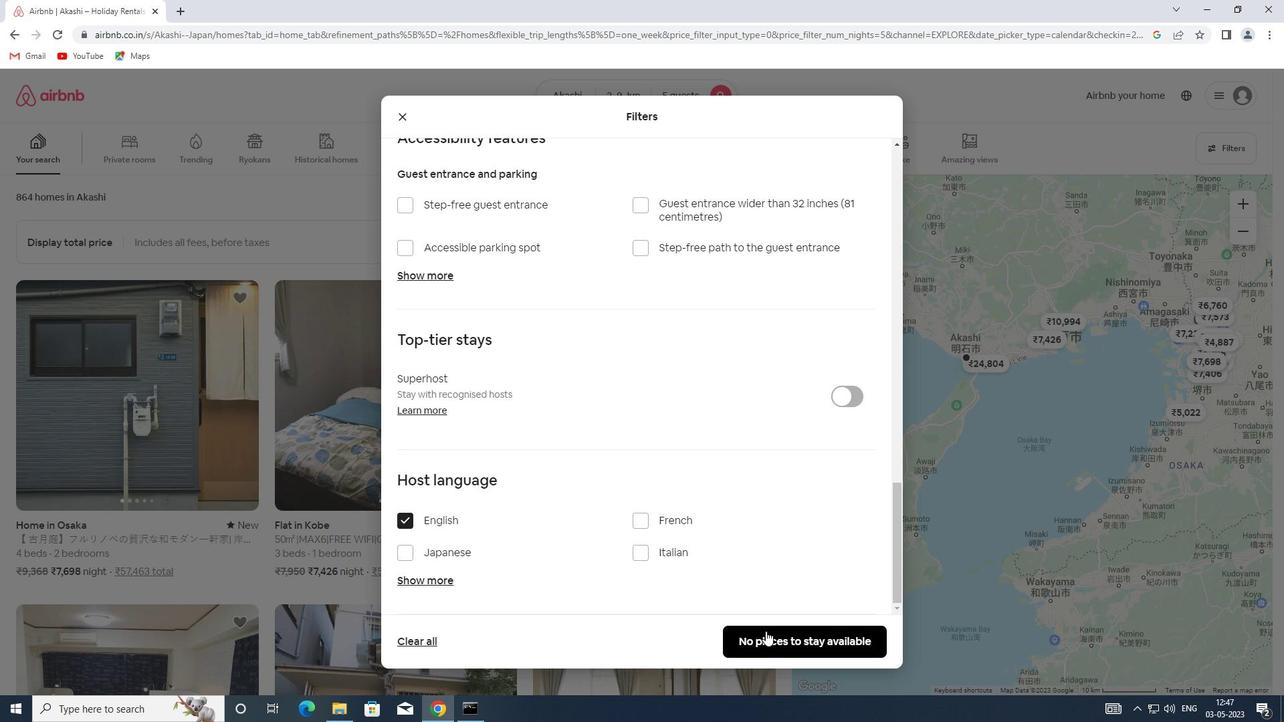 
Action: Mouse moved to (765, 631)
Screenshot: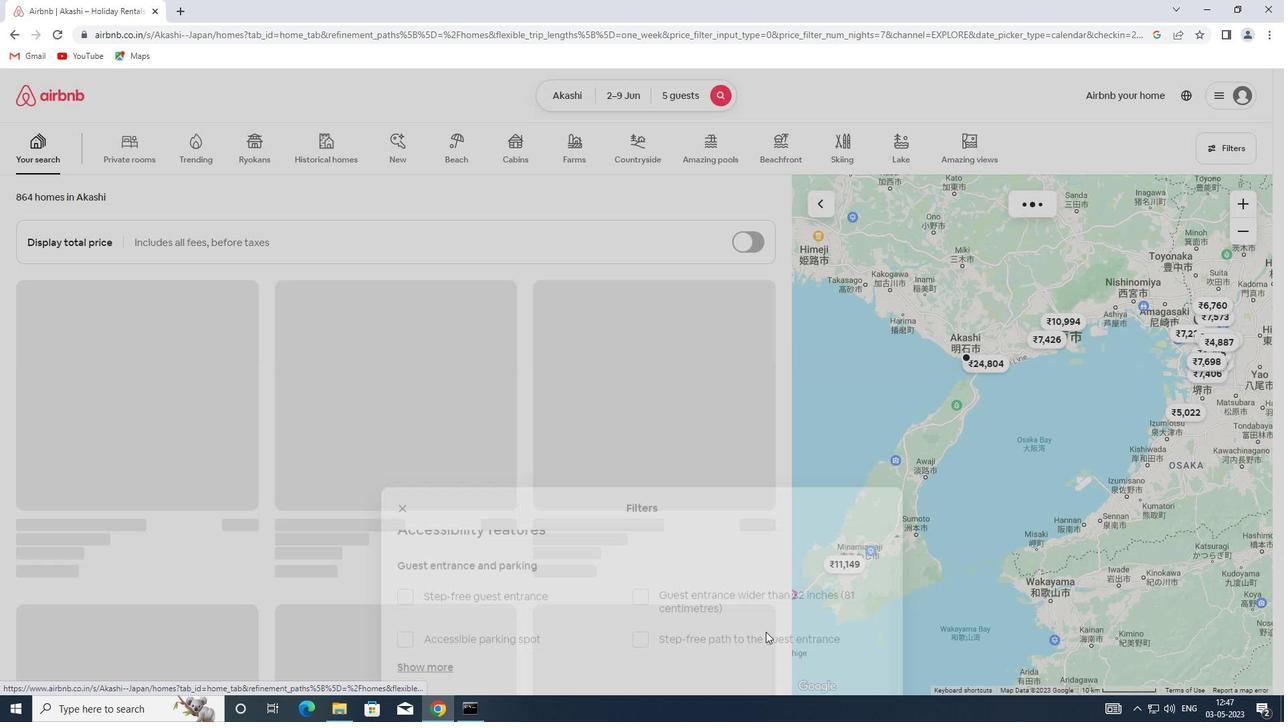 
